 Task: Search one way flight ticket for 2 adults, 4 children and 1 infant on lap in business from Del Rio: Del Rio International Airport to Springfield: Abraham Lincoln Capital Airport on 5-2-2023. Choice of flights is JetBlue. Number of bags: 8 checked bags. Price is upto 60000. Outbound departure time preference is 20:30.
Action: Mouse moved to (404, 165)
Screenshot: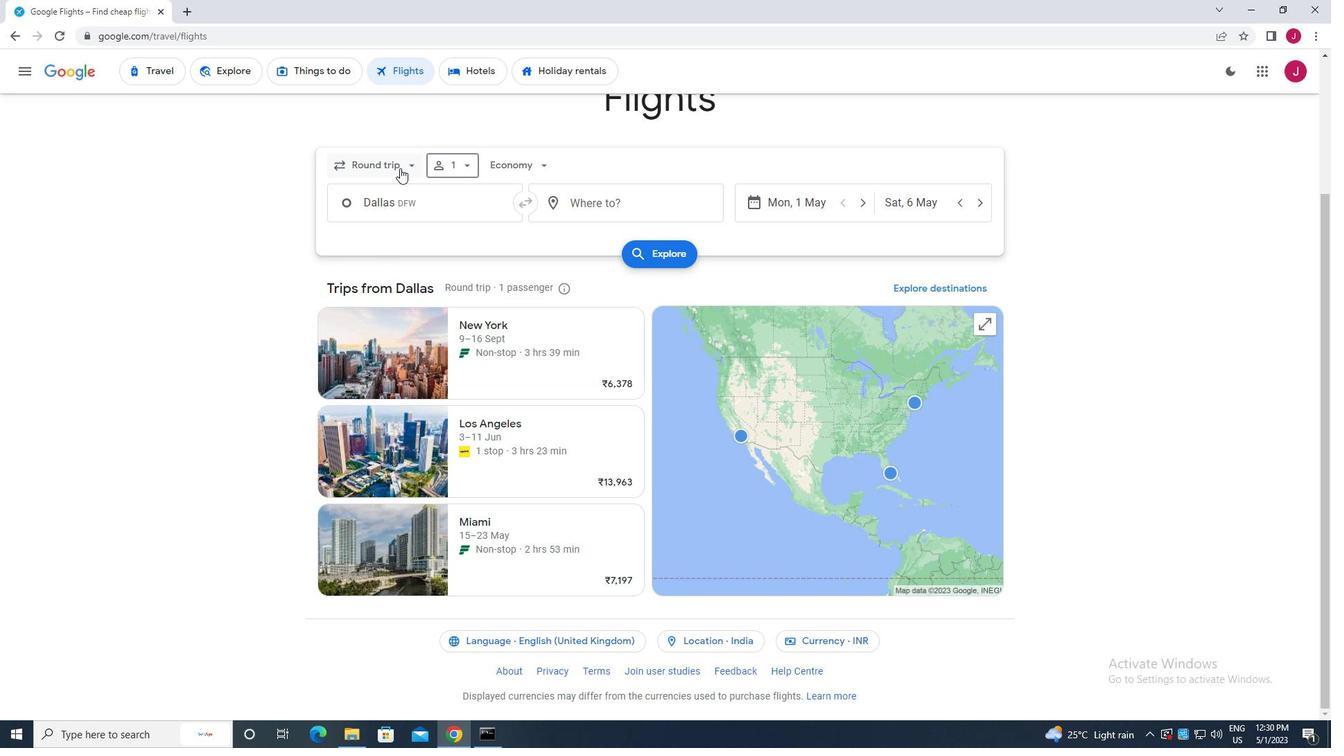 
Action: Mouse pressed left at (404, 165)
Screenshot: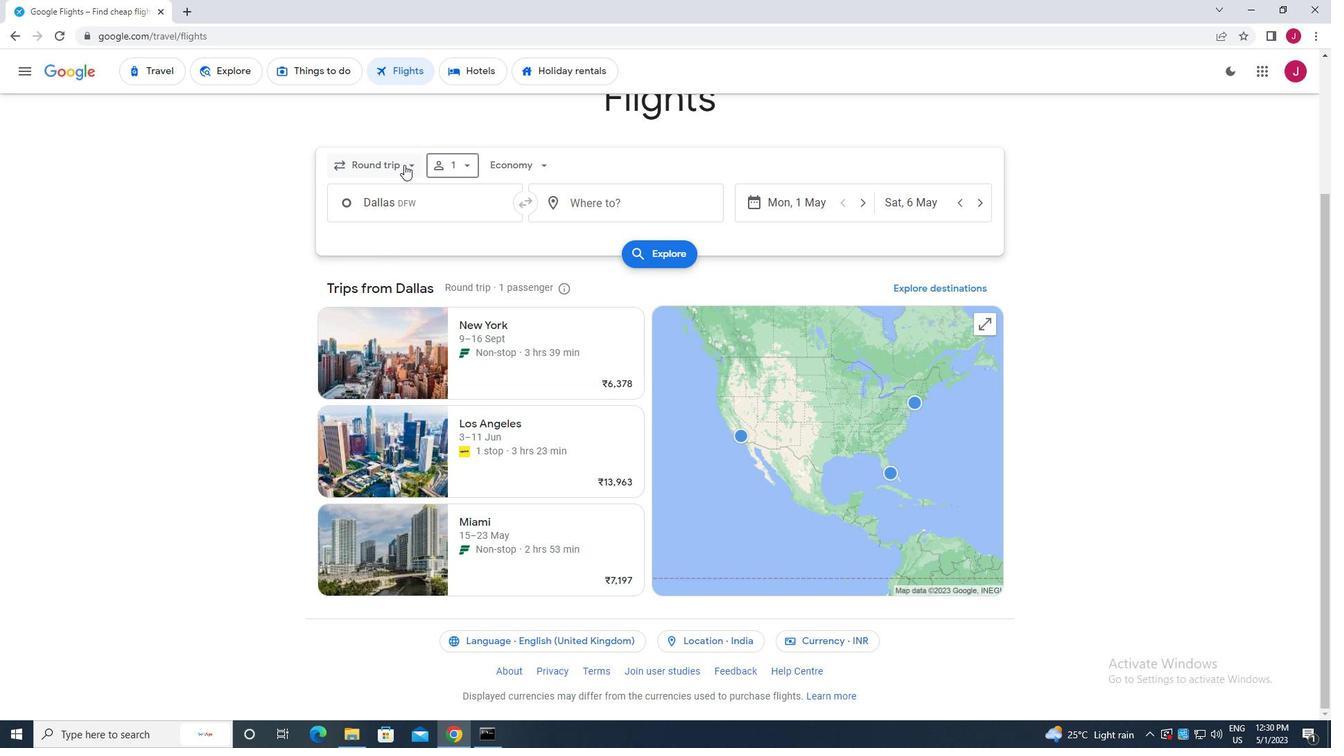 
Action: Mouse moved to (390, 226)
Screenshot: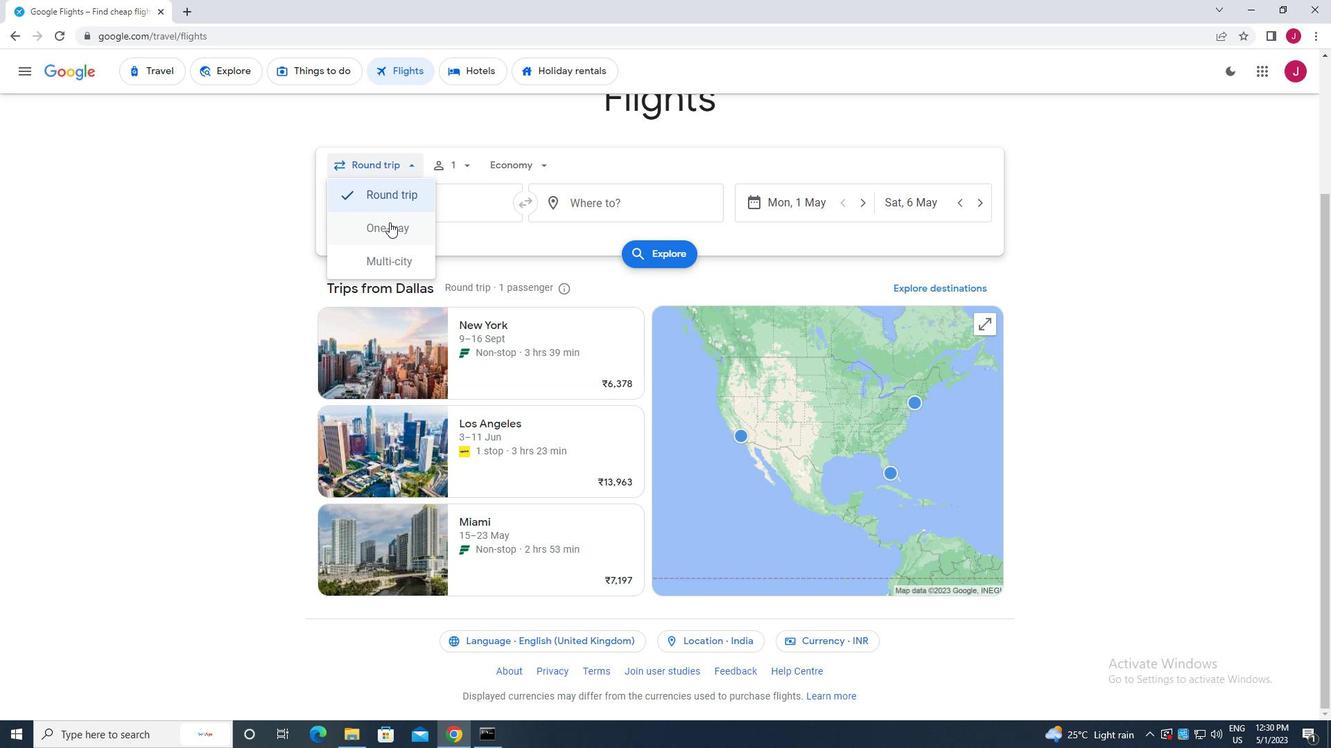 
Action: Mouse pressed left at (390, 226)
Screenshot: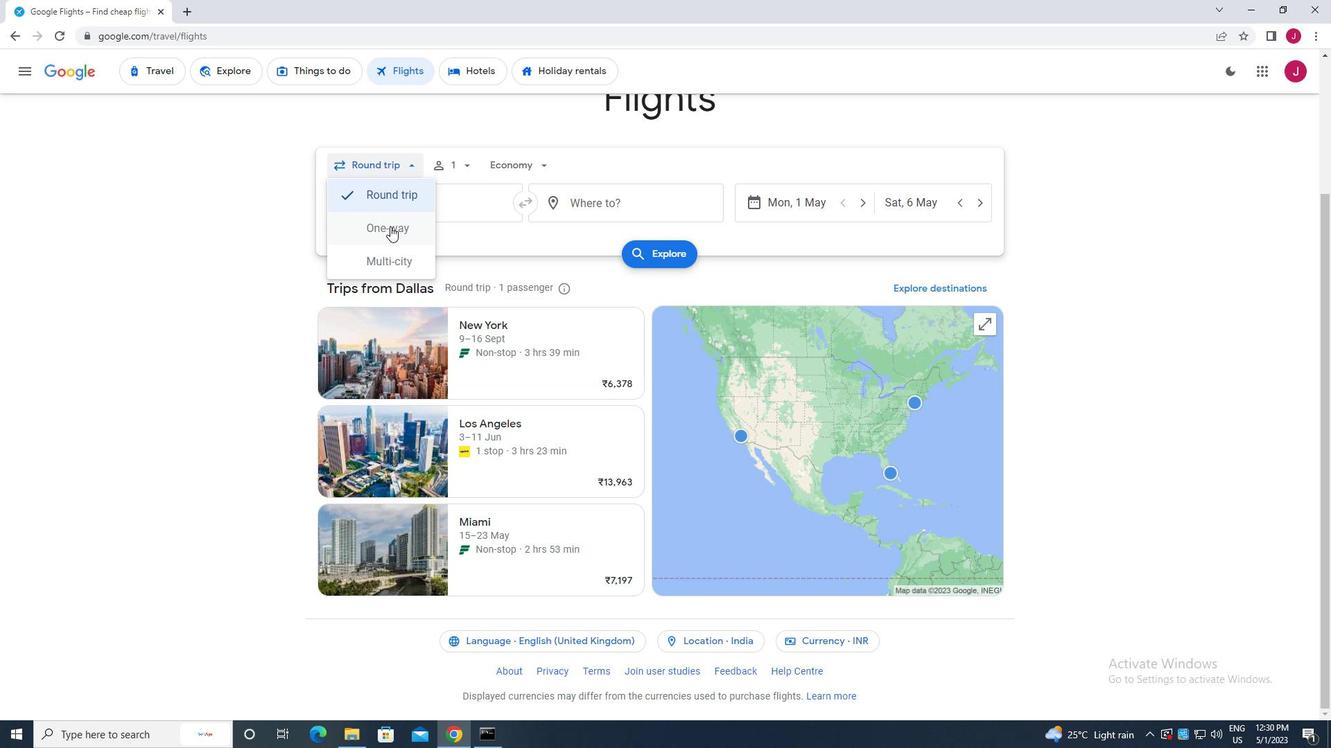 
Action: Mouse moved to (463, 165)
Screenshot: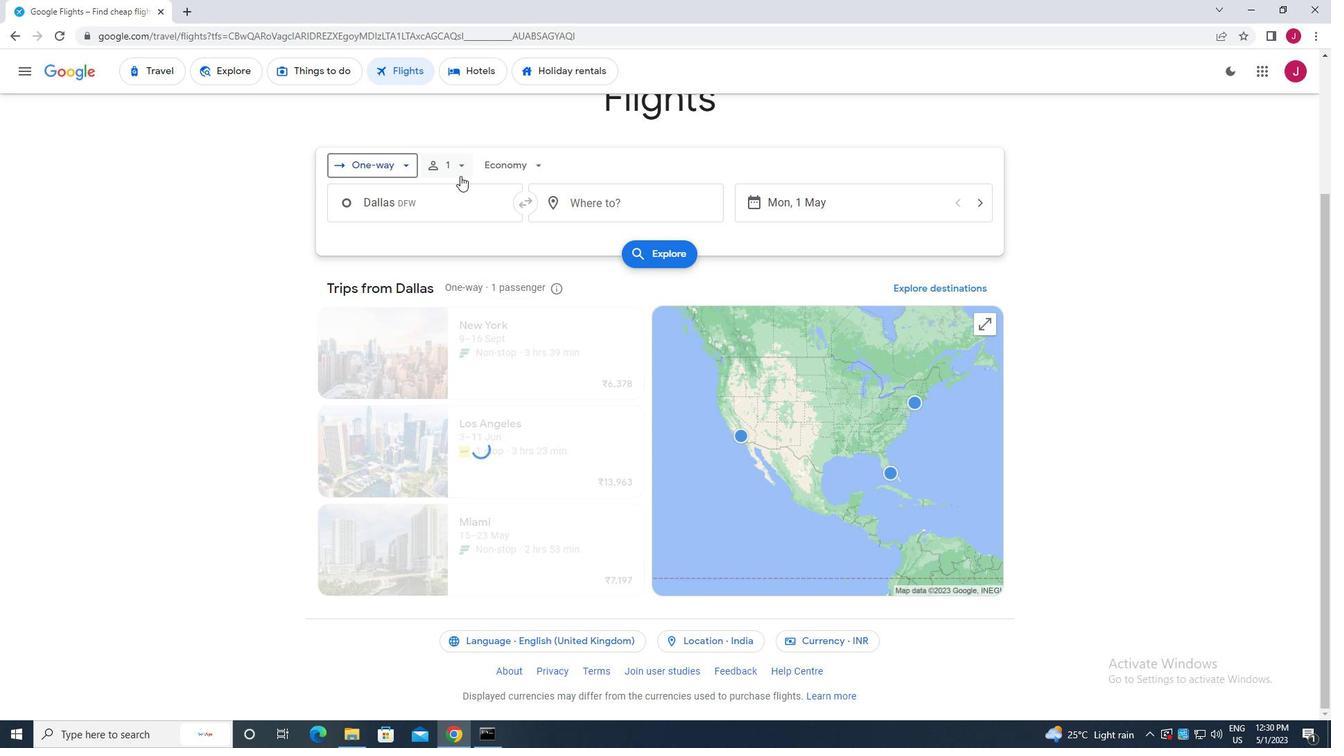 
Action: Mouse pressed left at (463, 165)
Screenshot: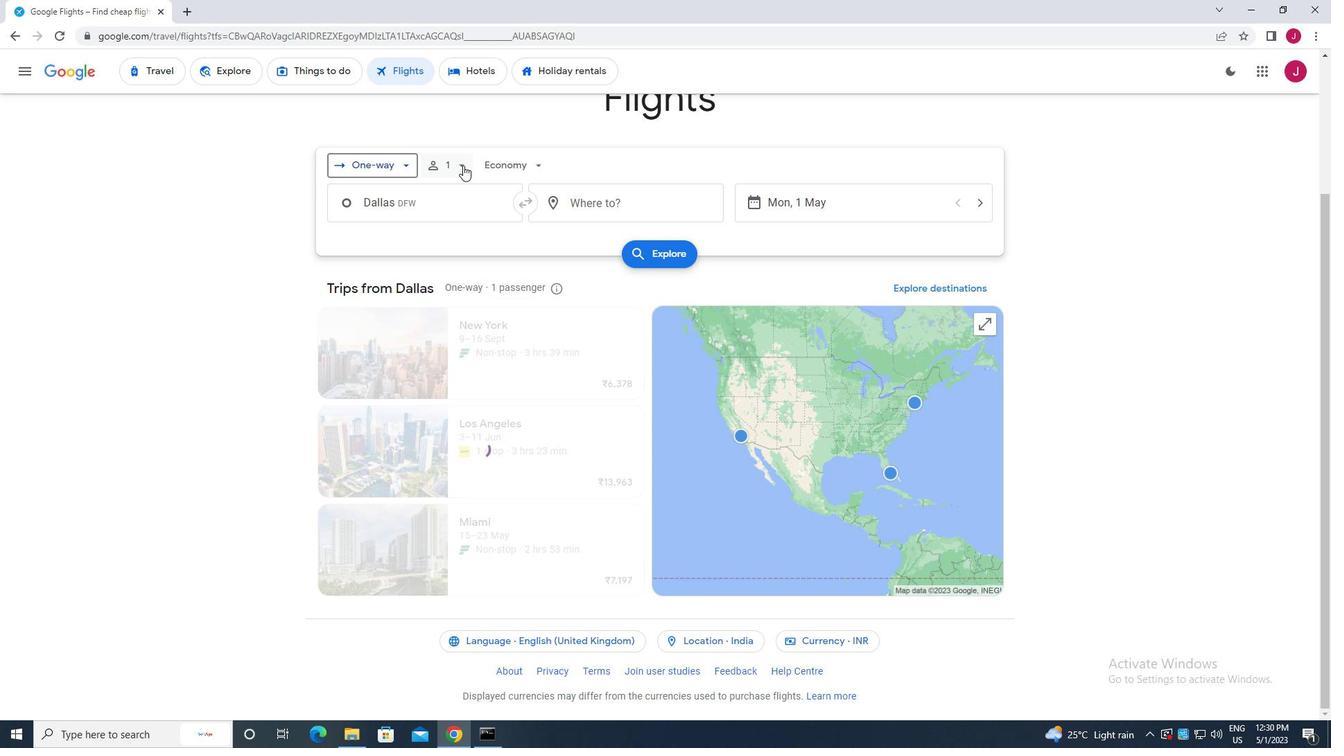 
Action: Mouse moved to (565, 200)
Screenshot: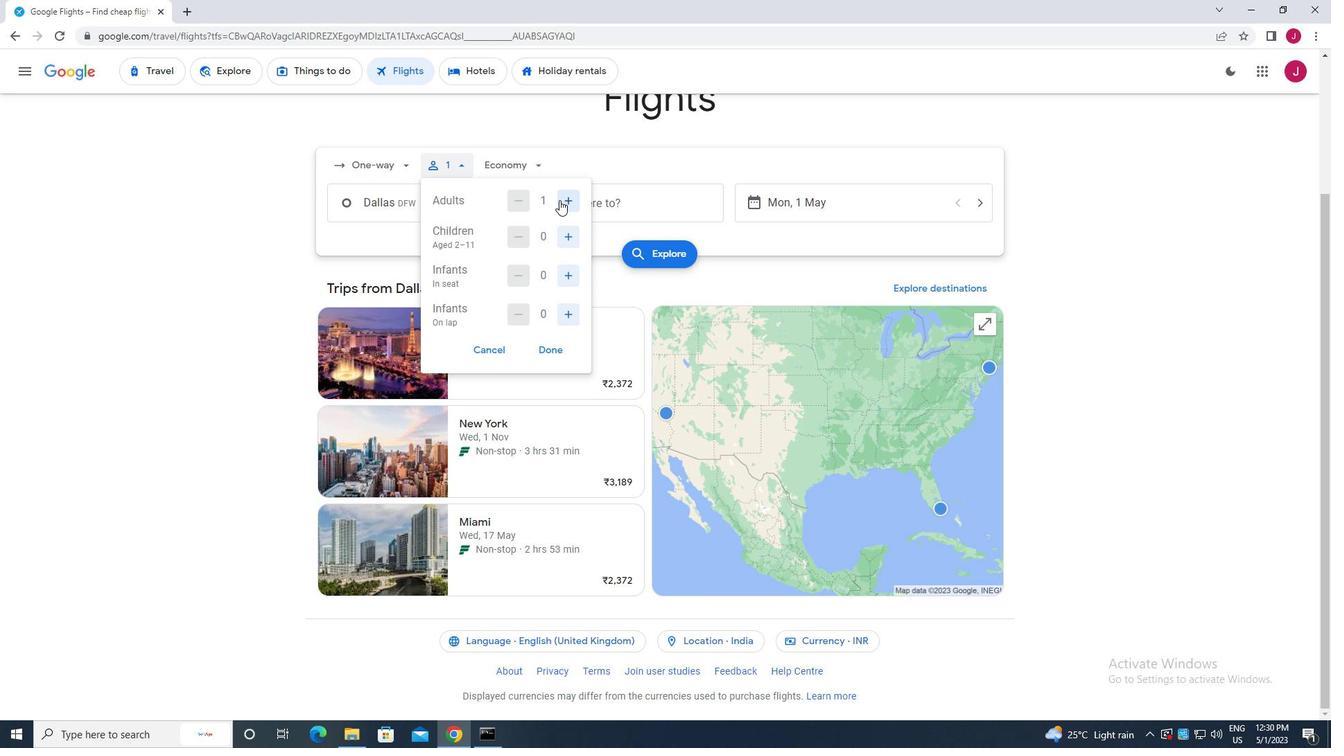 
Action: Mouse pressed left at (565, 200)
Screenshot: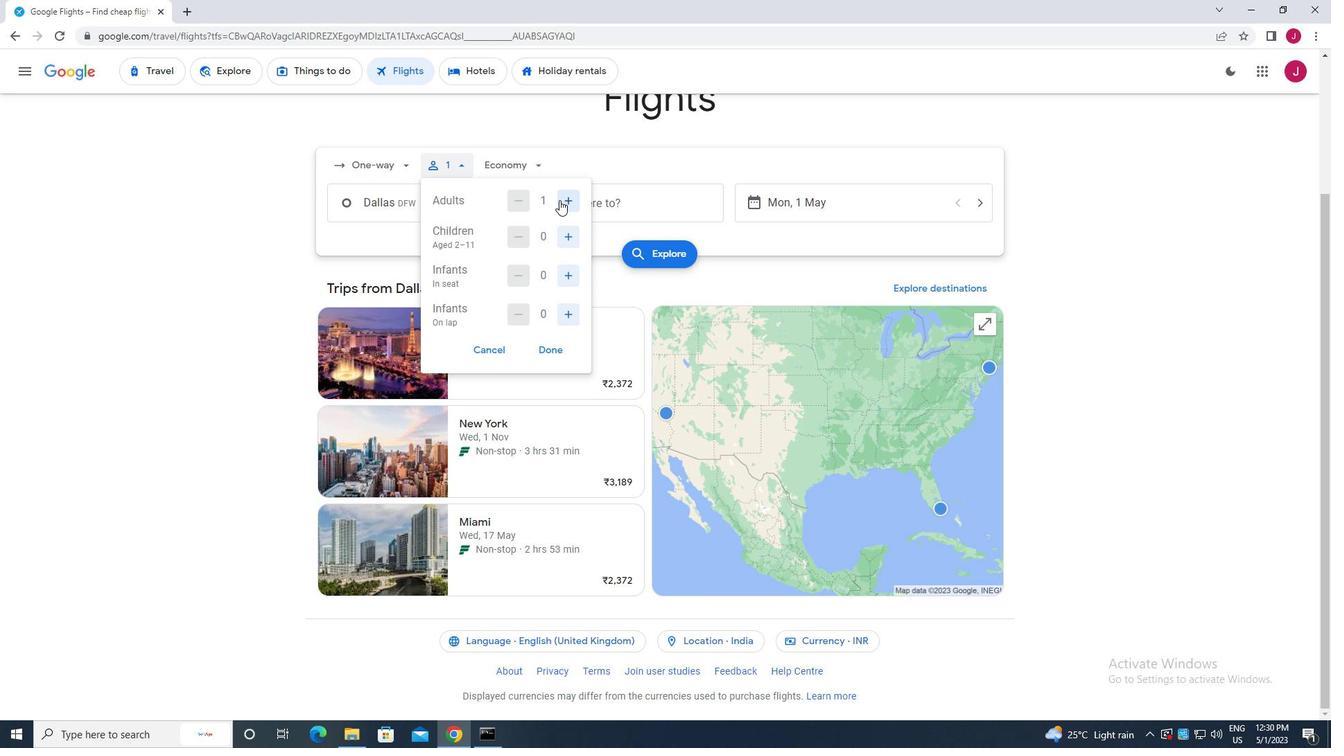 
Action: Mouse moved to (567, 237)
Screenshot: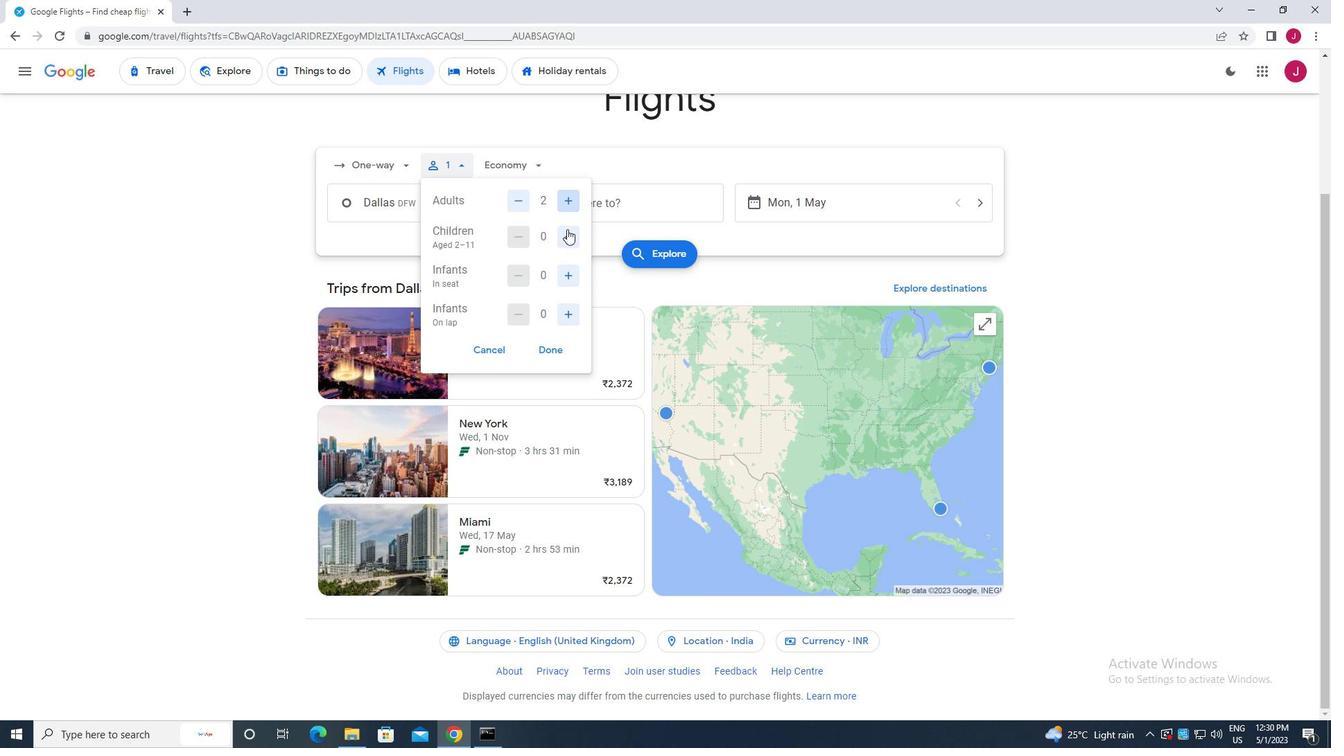
Action: Mouse pressed left at (567, 237)
Screenshot: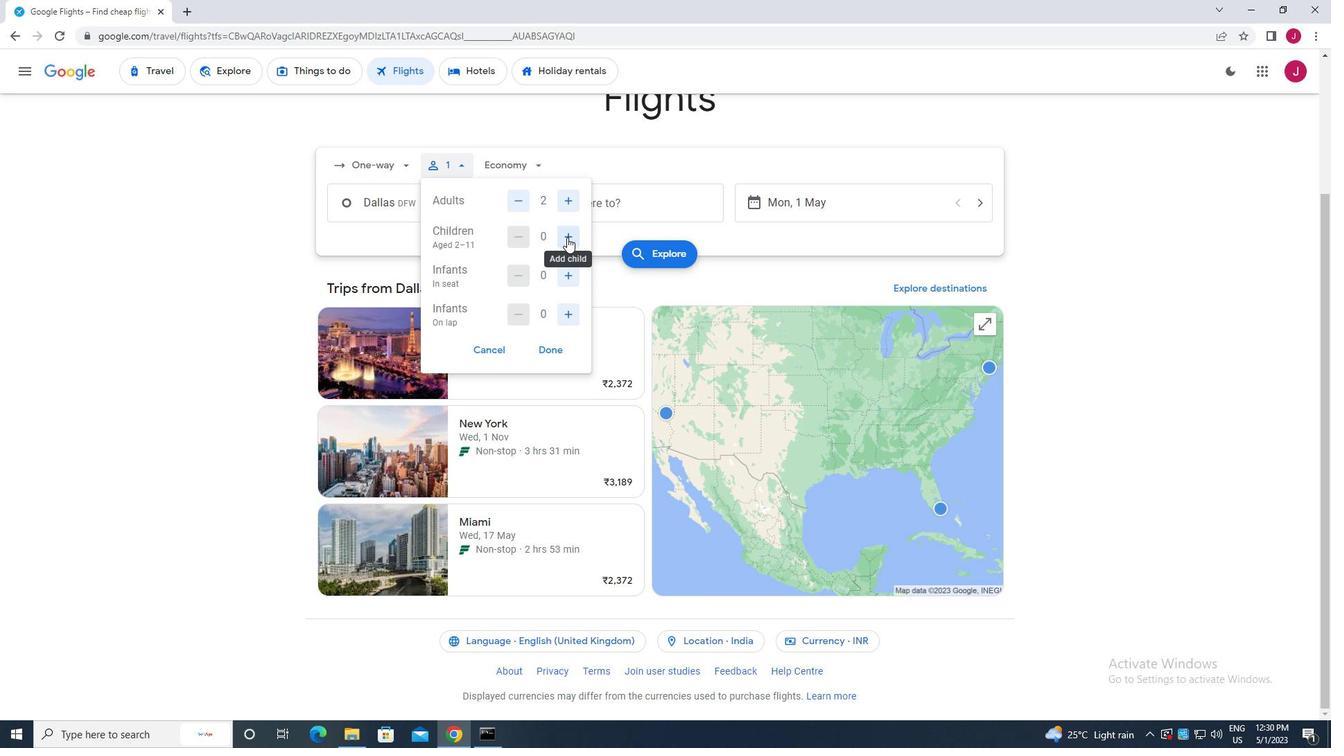 
Action: Mouse pressed left at (567, 237)
Screenshot: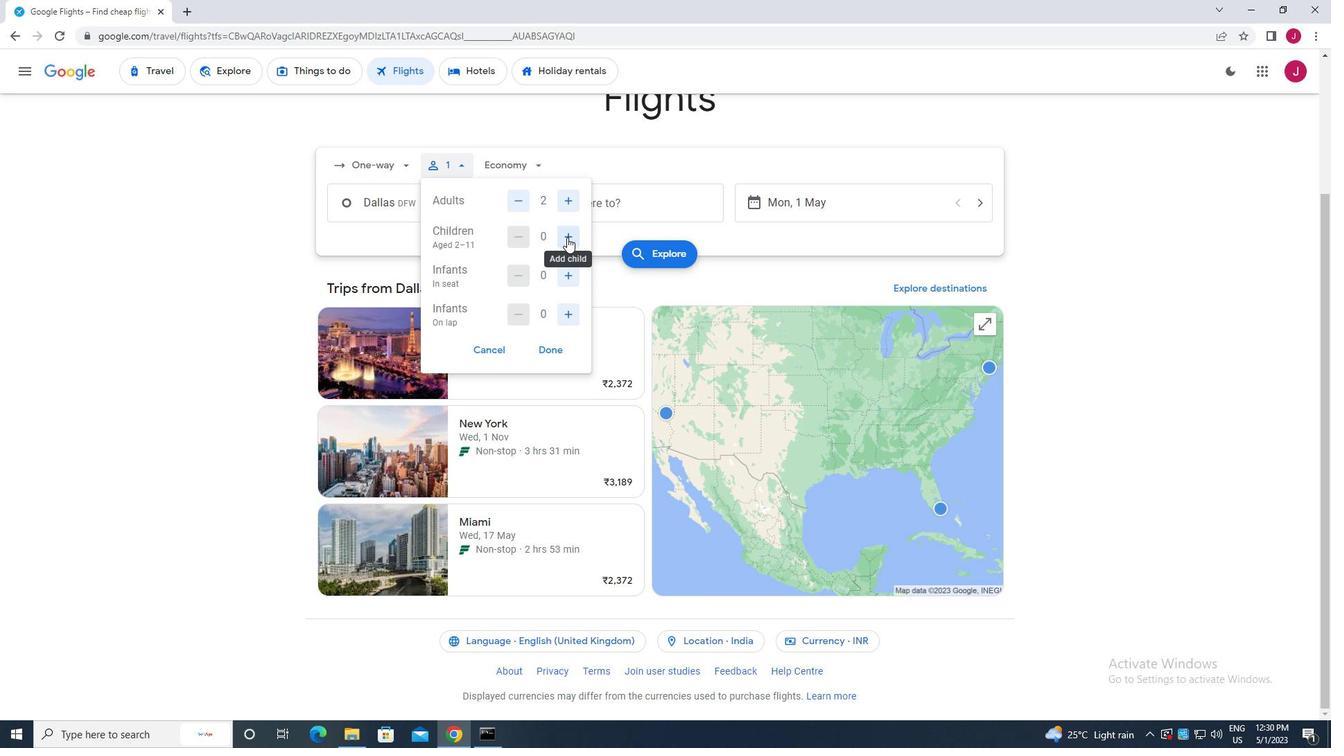 
Action: Mouse pressed left at (567, 237)
Screenshot: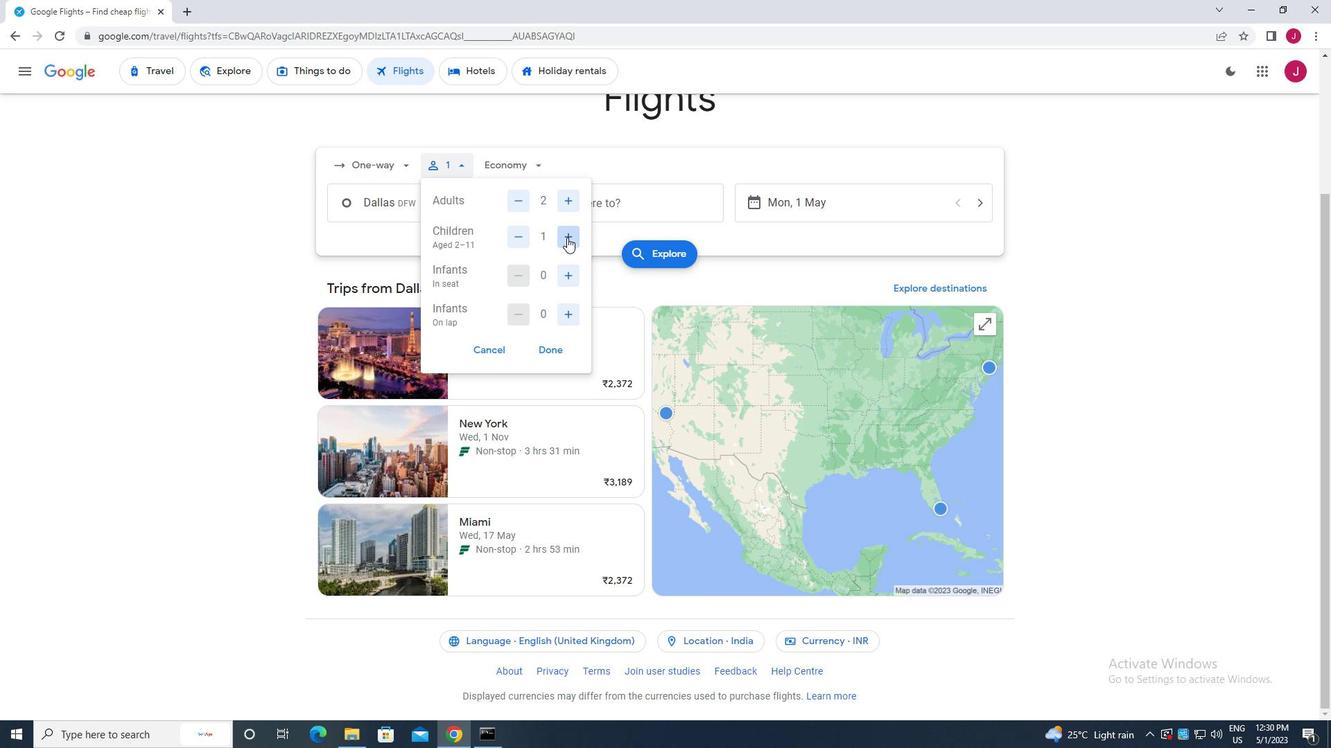 
Action: Mouse pressed left at (567, 237)
Screenshot: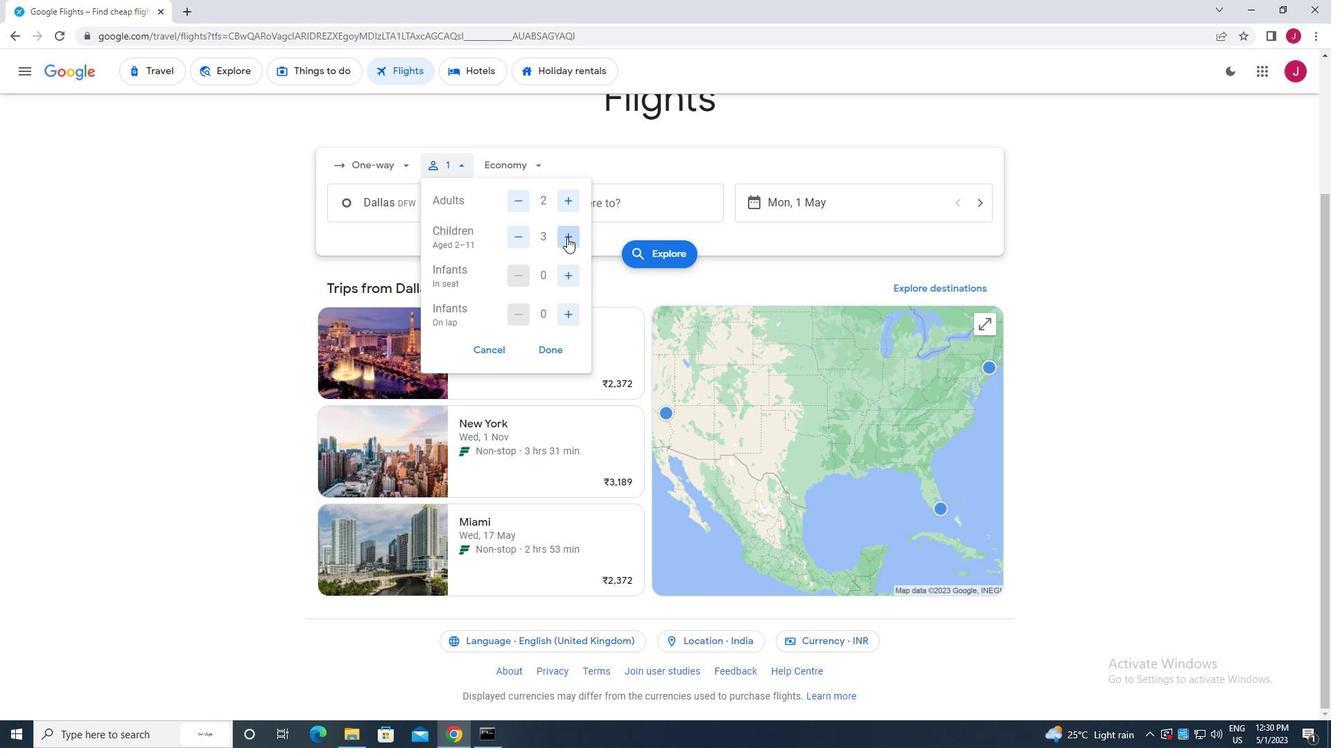 
Action: Mouse moved to (567, 276)
Screenshot: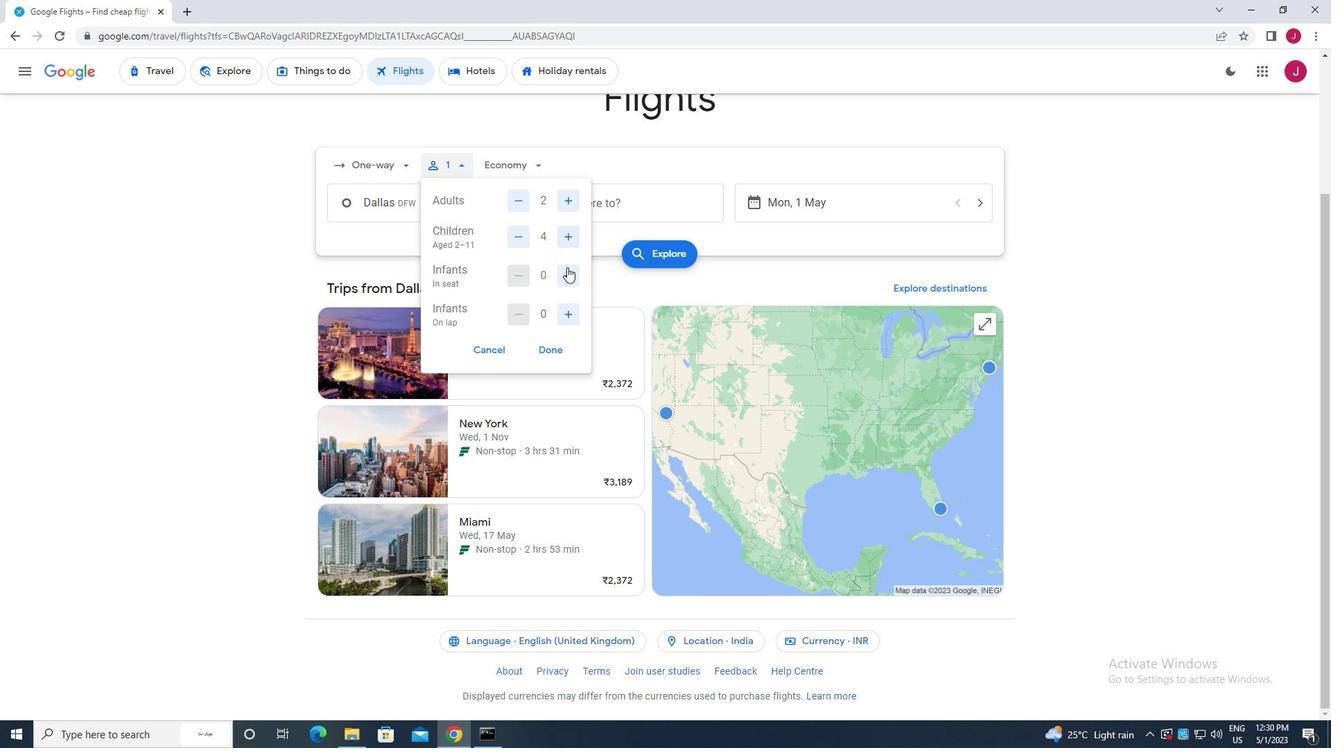 
Action: Mouse pressed left at (567, 276)
Screenshot: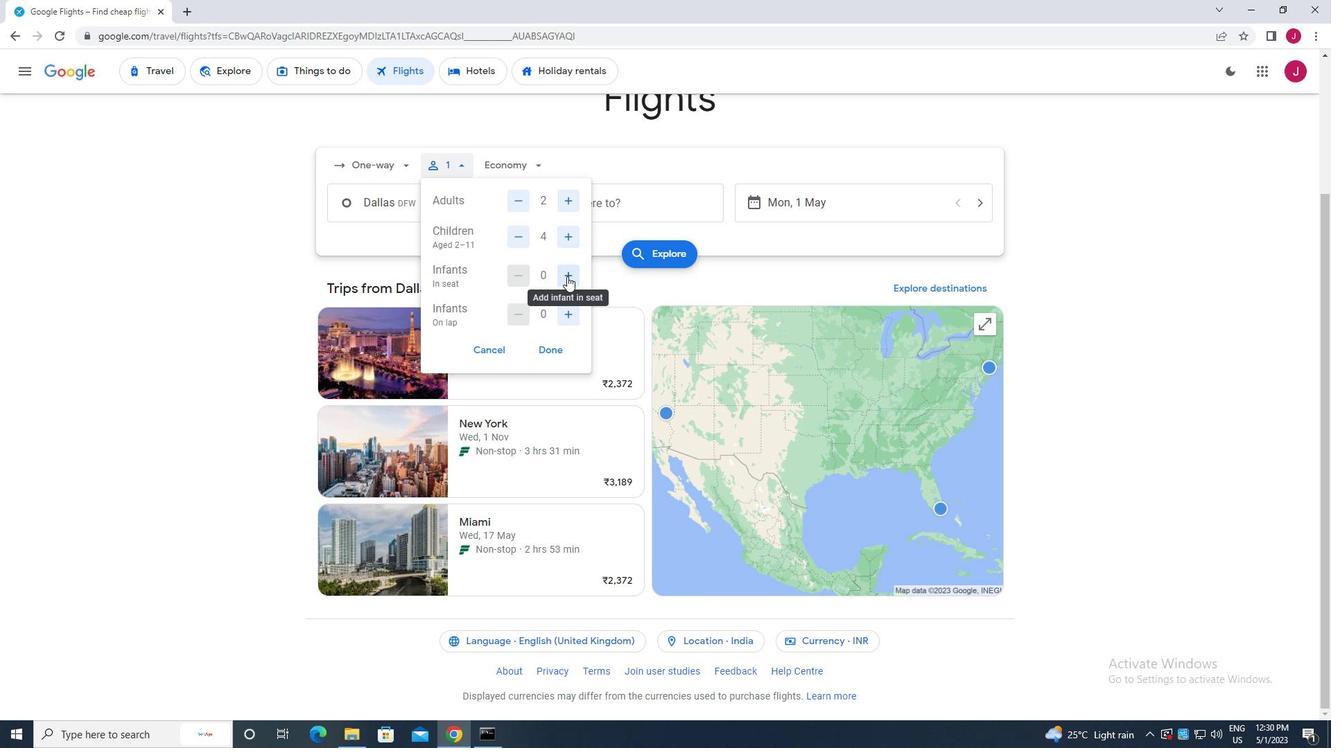 
Action: Mouse moved to (522, 273)
Screenshot: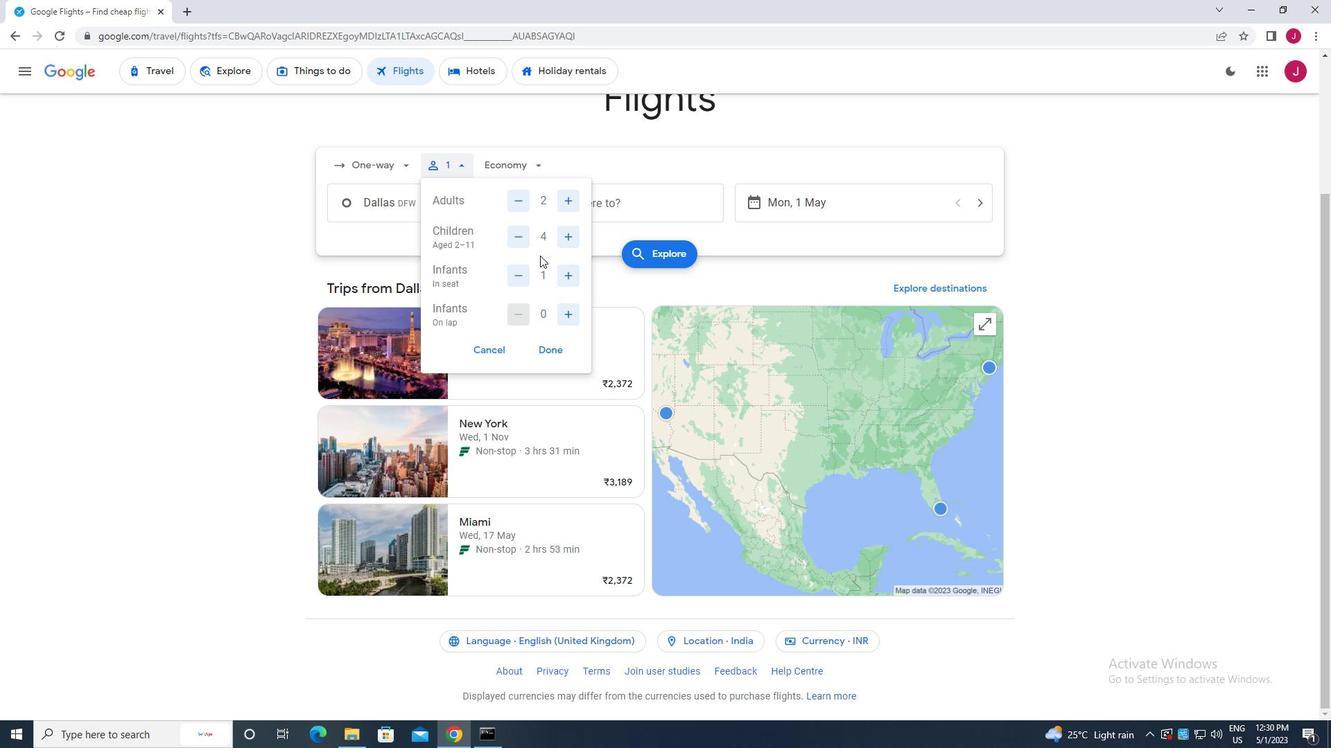 
Action: Mouse pressed left at (522, 273)
Screenshot: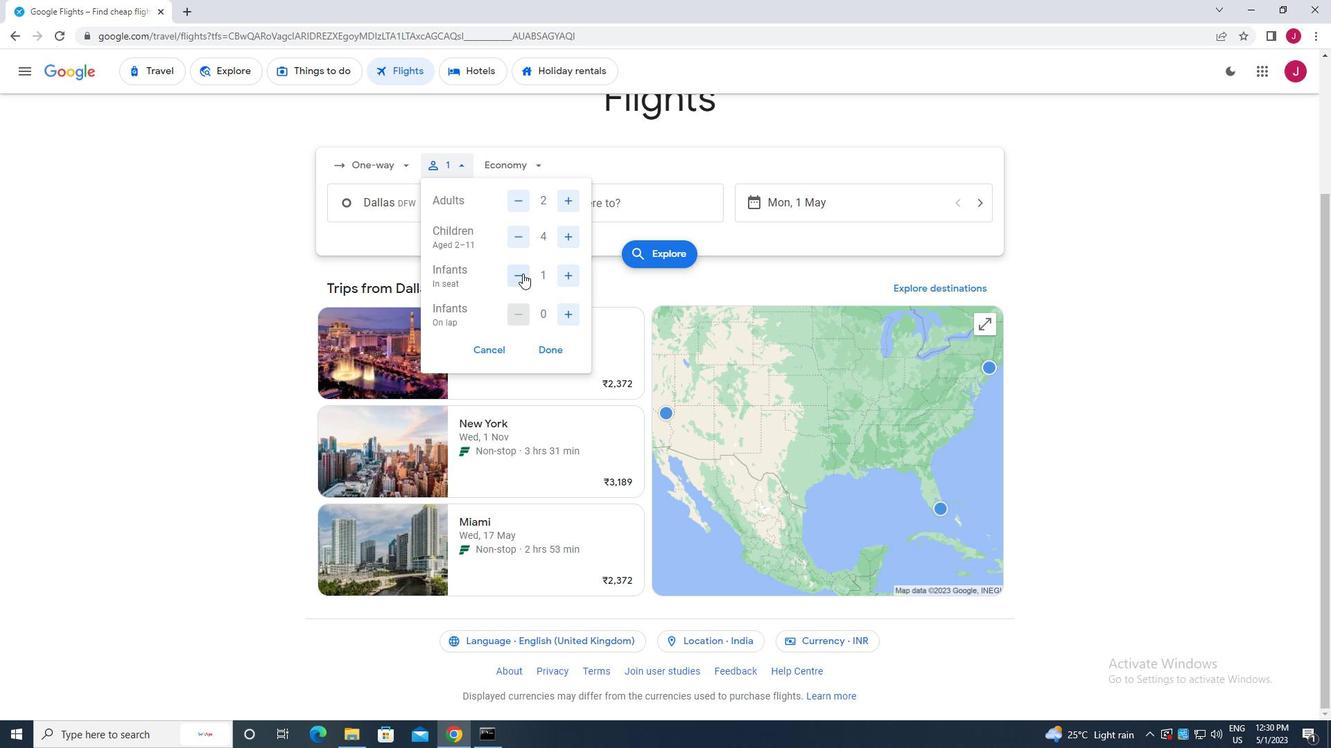 
Action: Mouse moved to (565, 314)
Screenshot: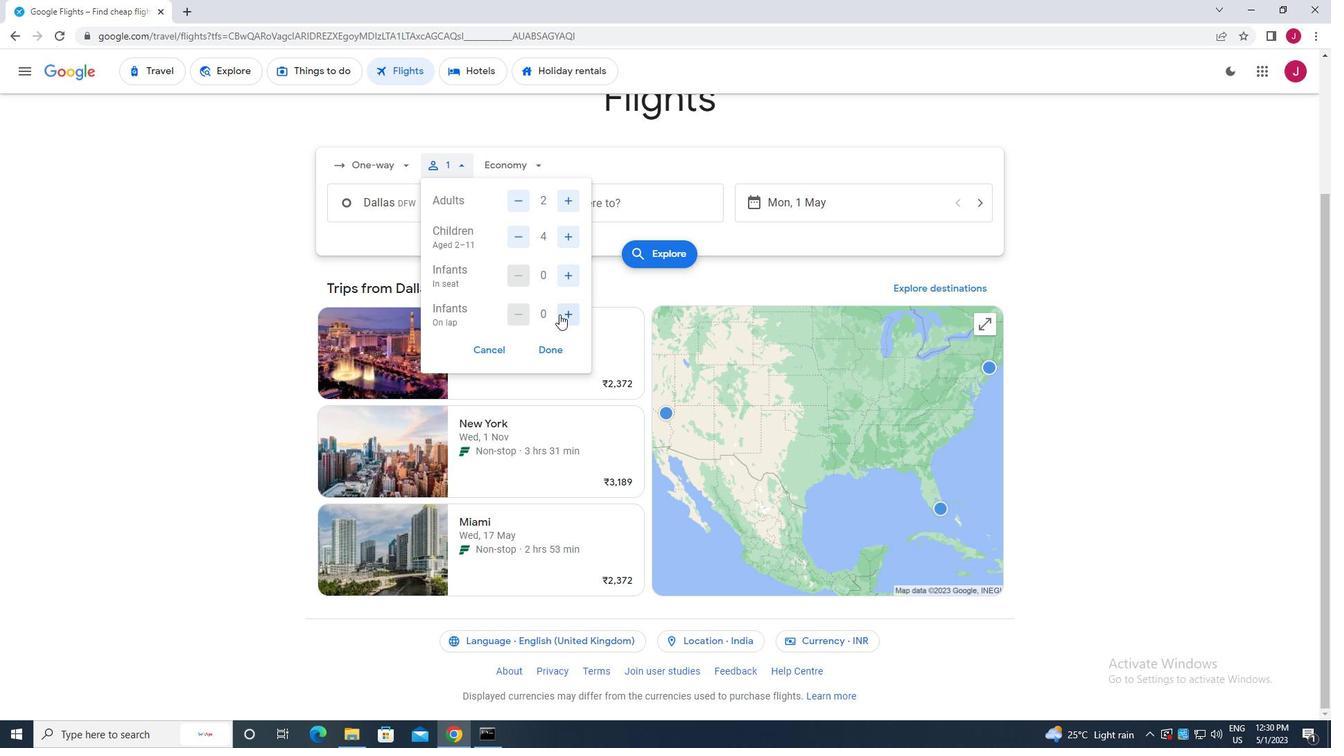 
Action: Mouse pressed left at (565, 314)
Screenshot: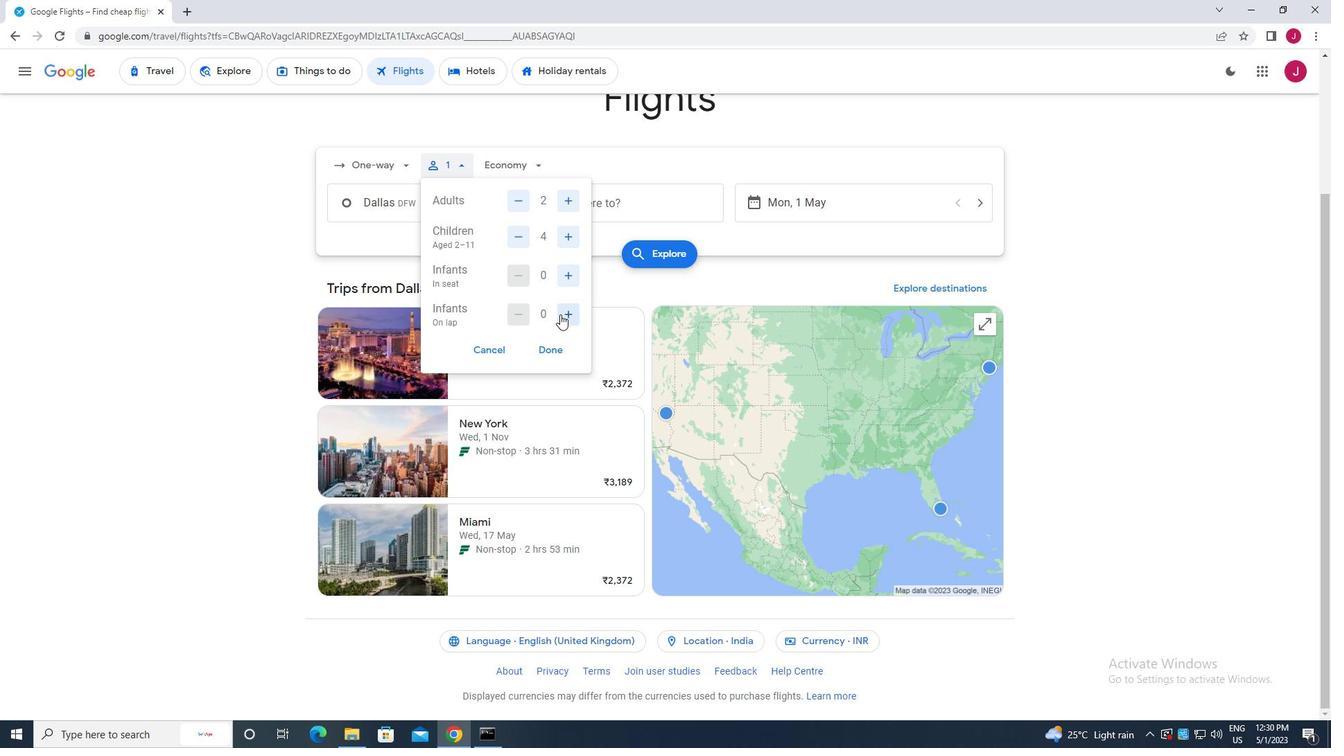 
Action: Mouse moved to (556, 346)
Screenshot: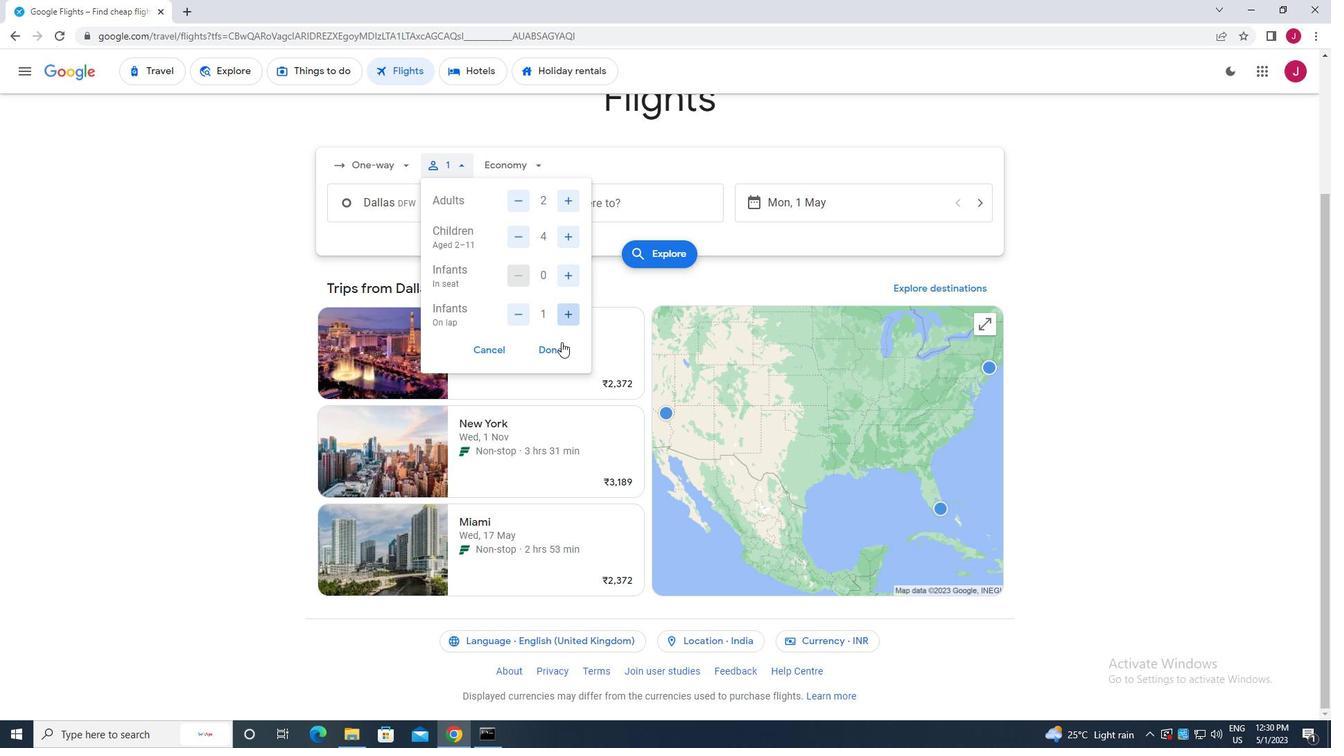 
Action: Mouse pressed left at (556, 346)
Screenshot: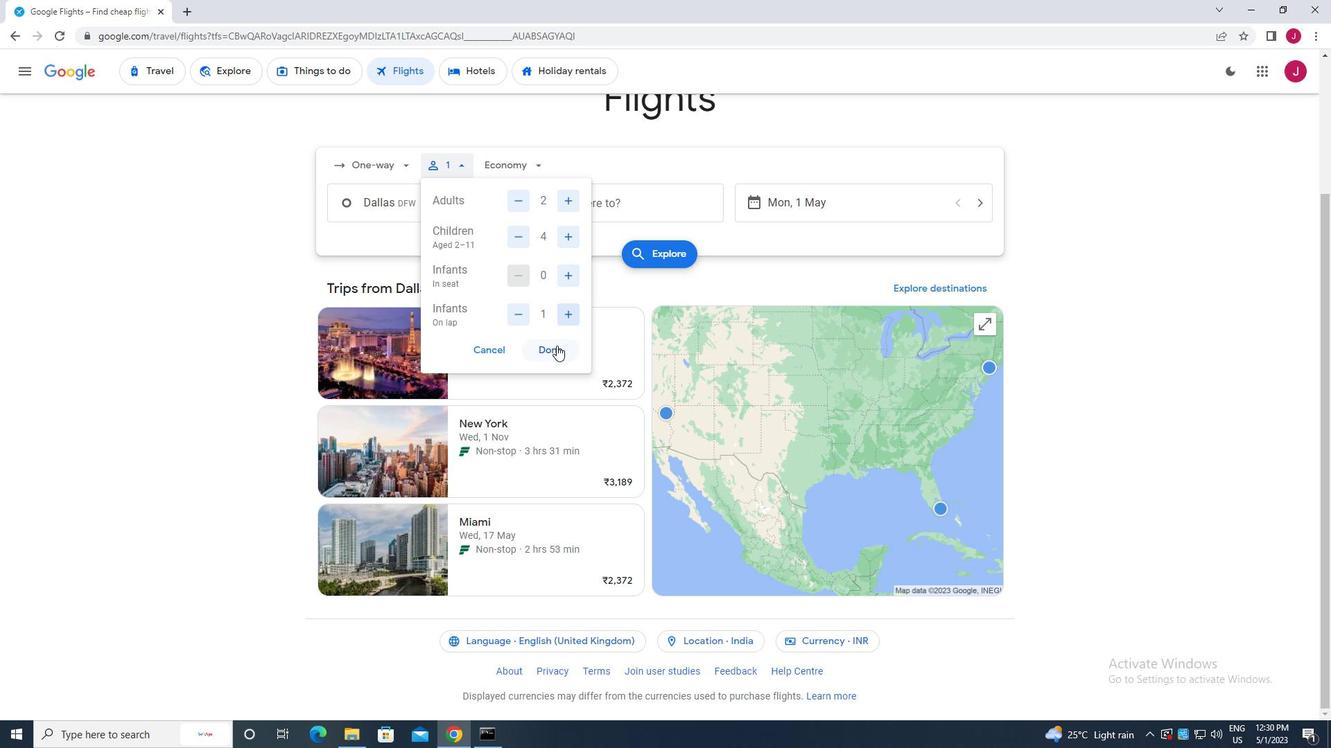
Action: Mouse moved to (538, 165)
Screenshot: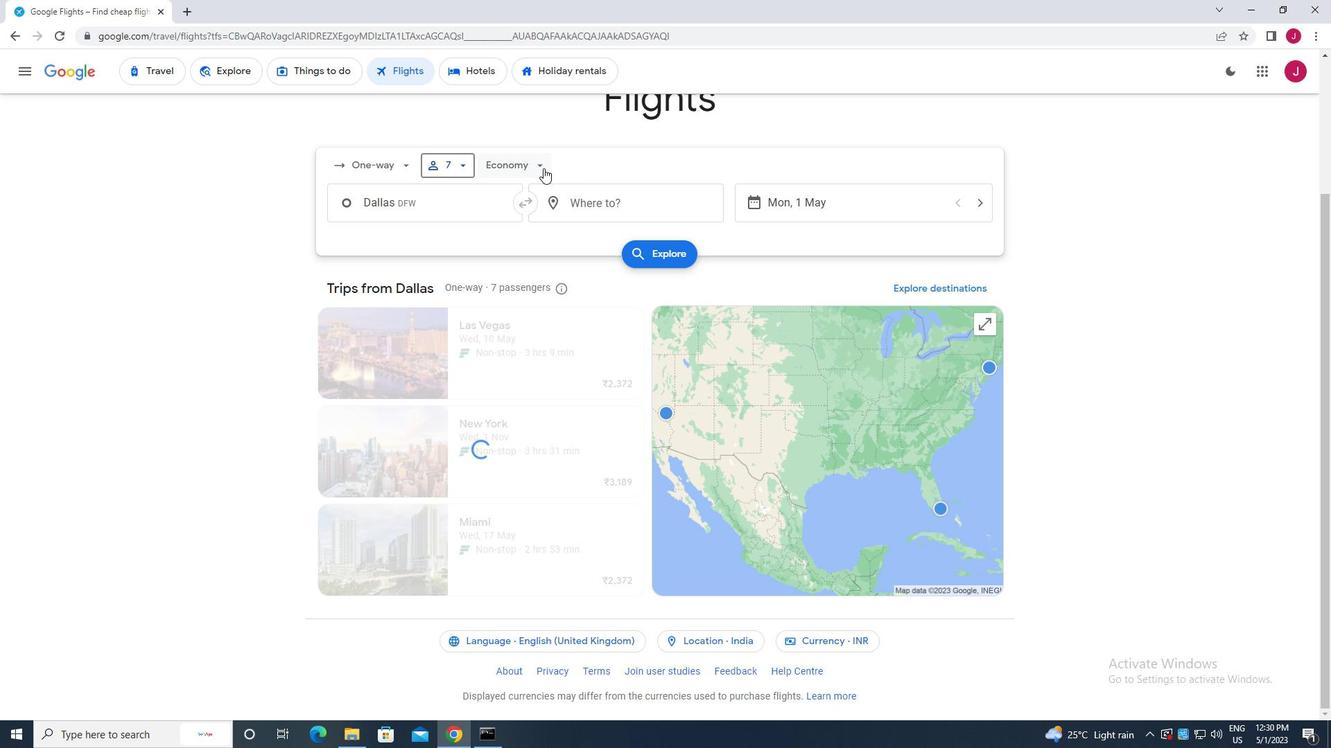
Action: Mouse pressed left at (538, 165)
Screenshot: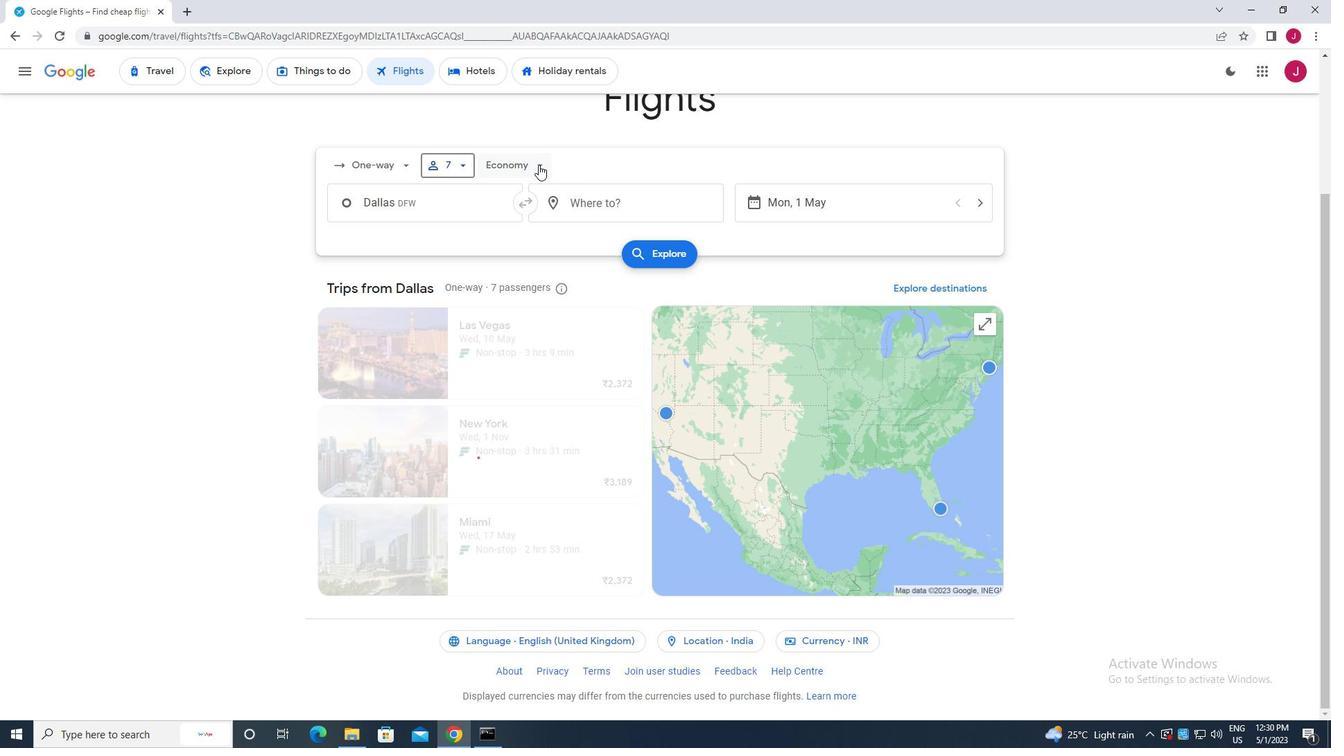 
Action: Mouse moved to (542, 259)
Screenshot: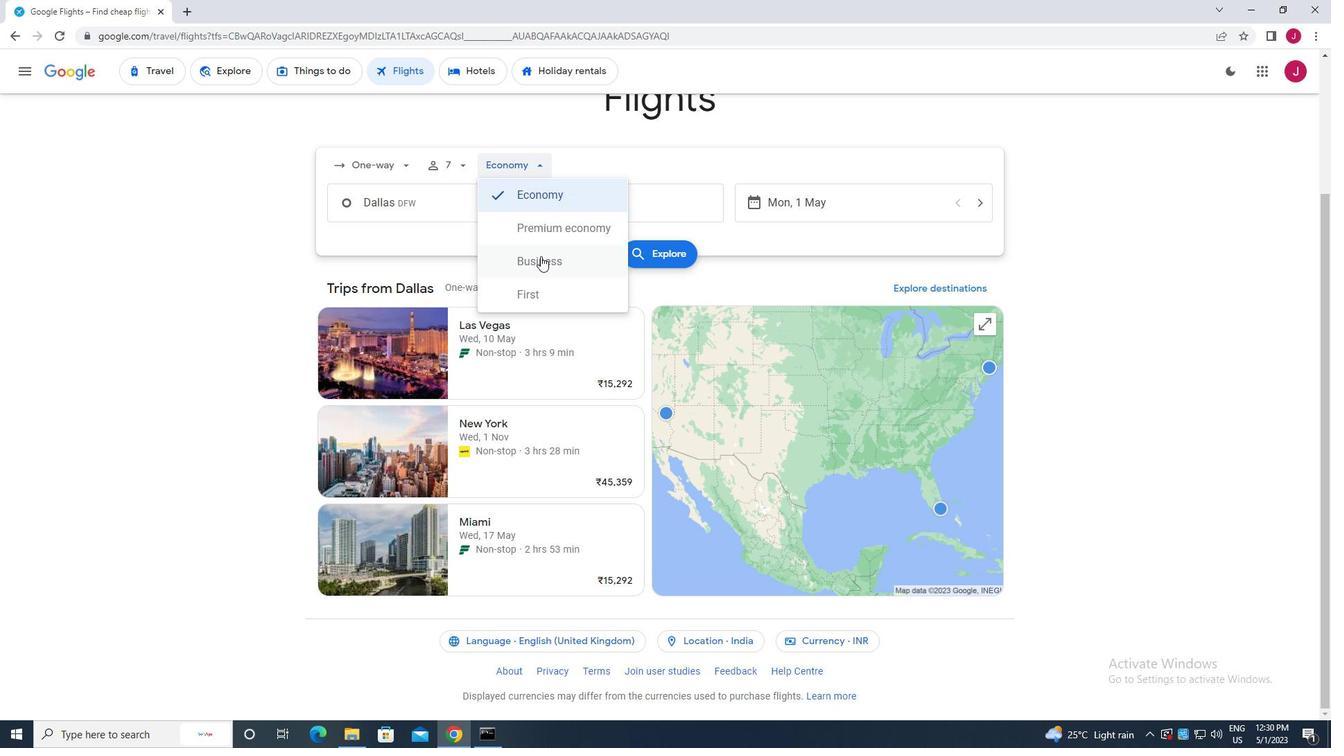 
Action: Mouse pressed left at (542, 259)
Screenshot: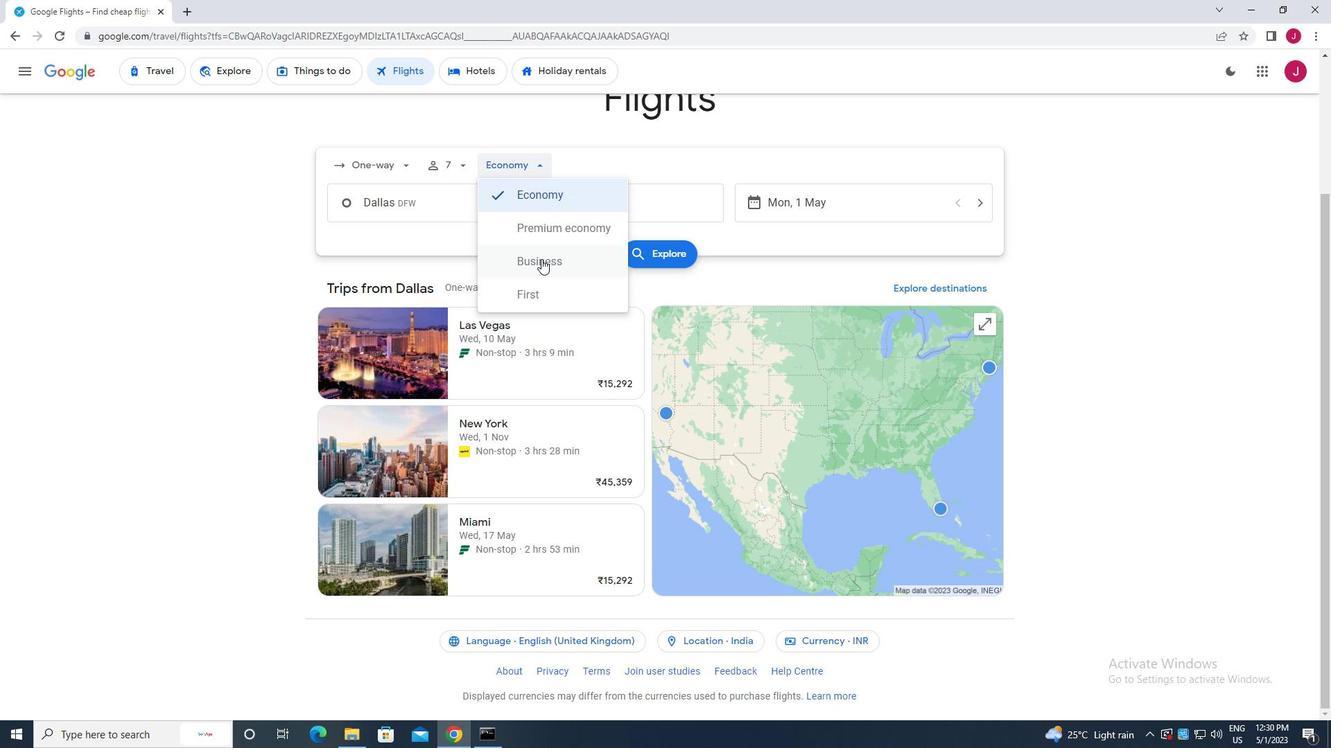 
Action: Mouse moved to (472, 210)
Screenshot: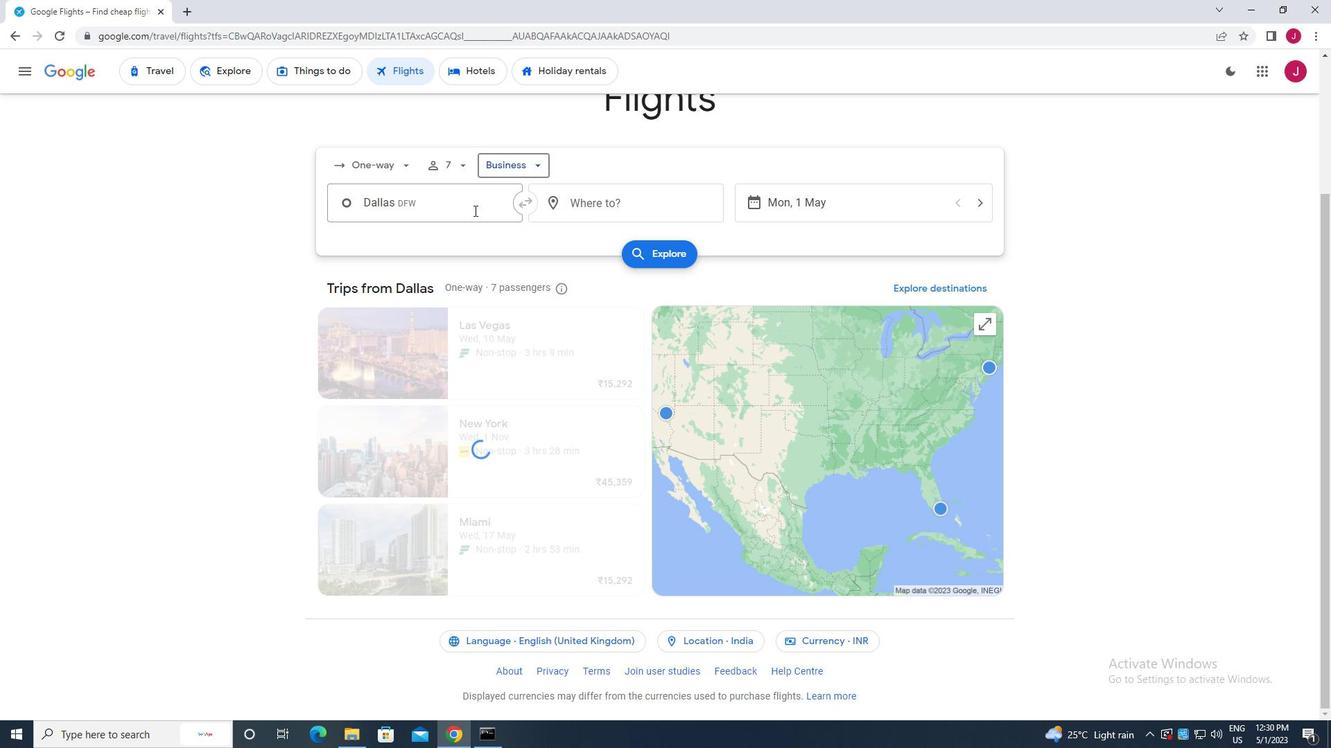 
Action: Mouse pressed left at (472, 210)
Screenshot: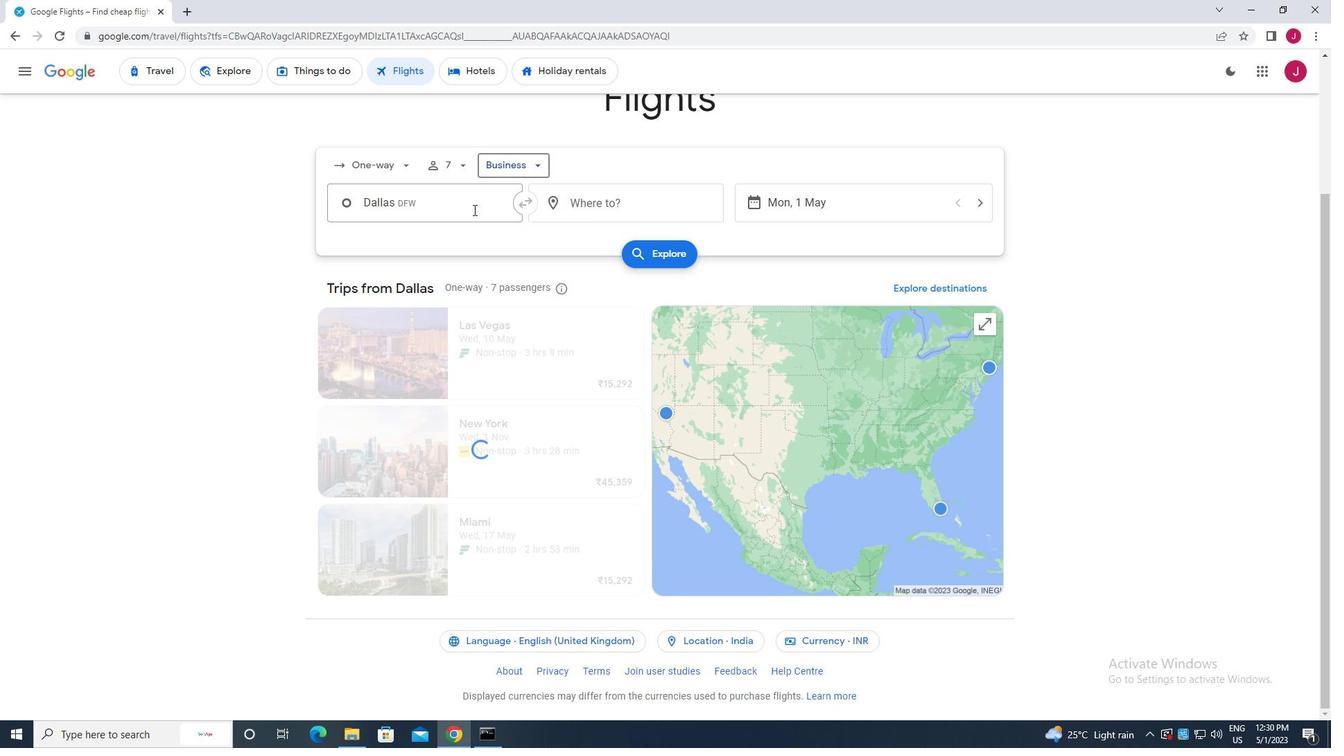 
Action: Key pressed del<Key.space>rio
Screenshot: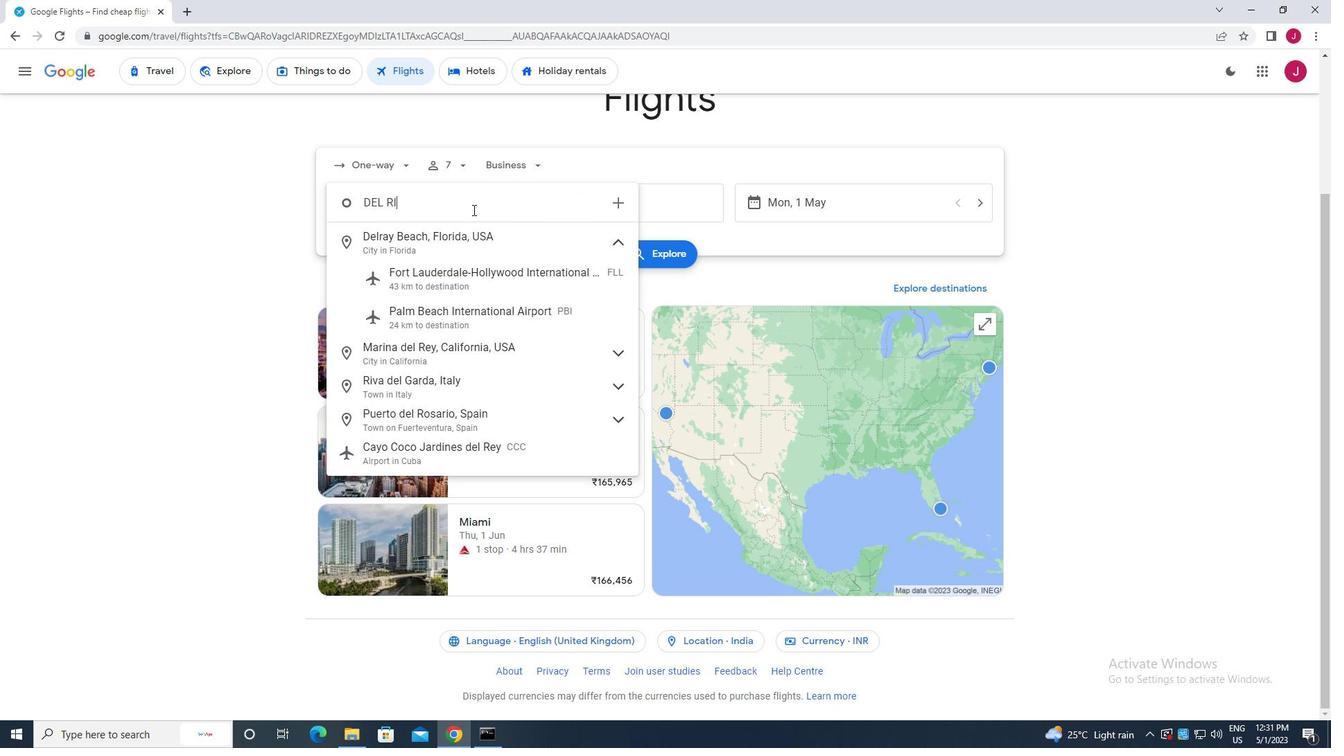 
Action: Mouse moved to (485, 283)
Screenshot: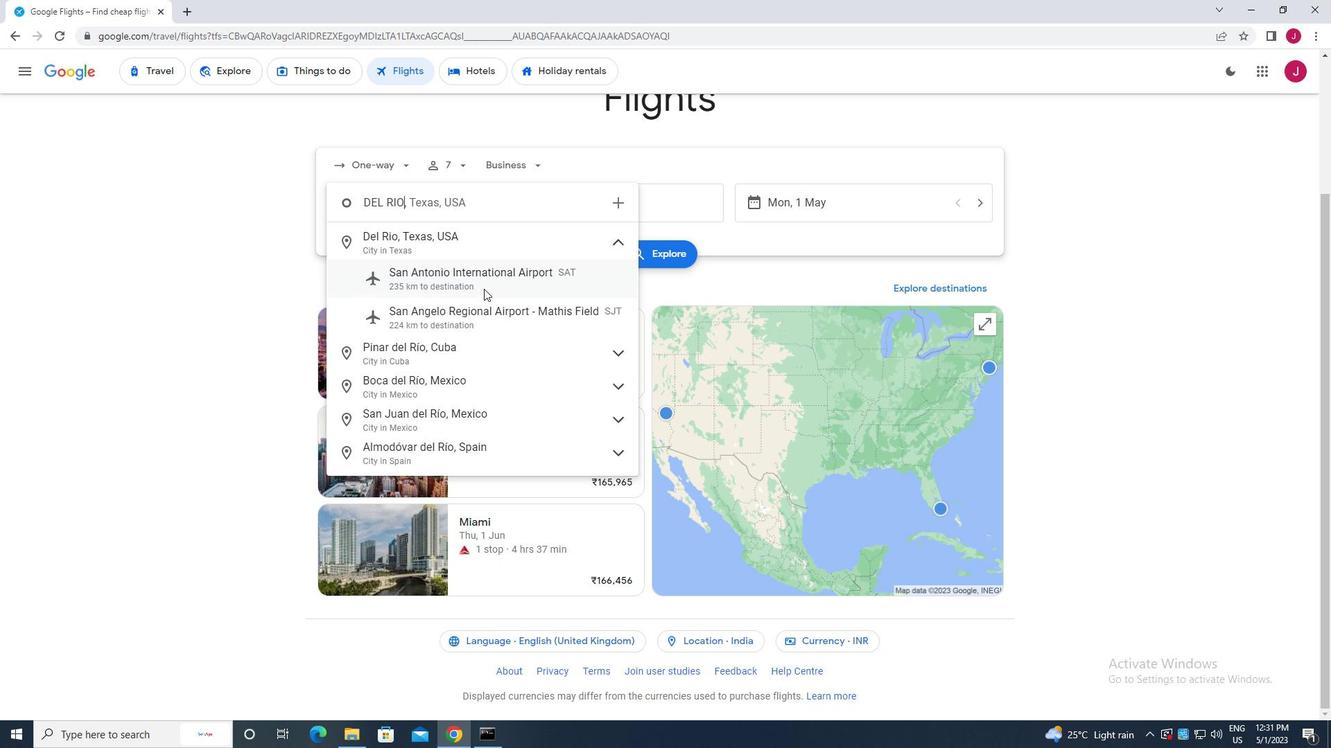 
Action: Mouse pressed left at (485, 283)
Screenshot: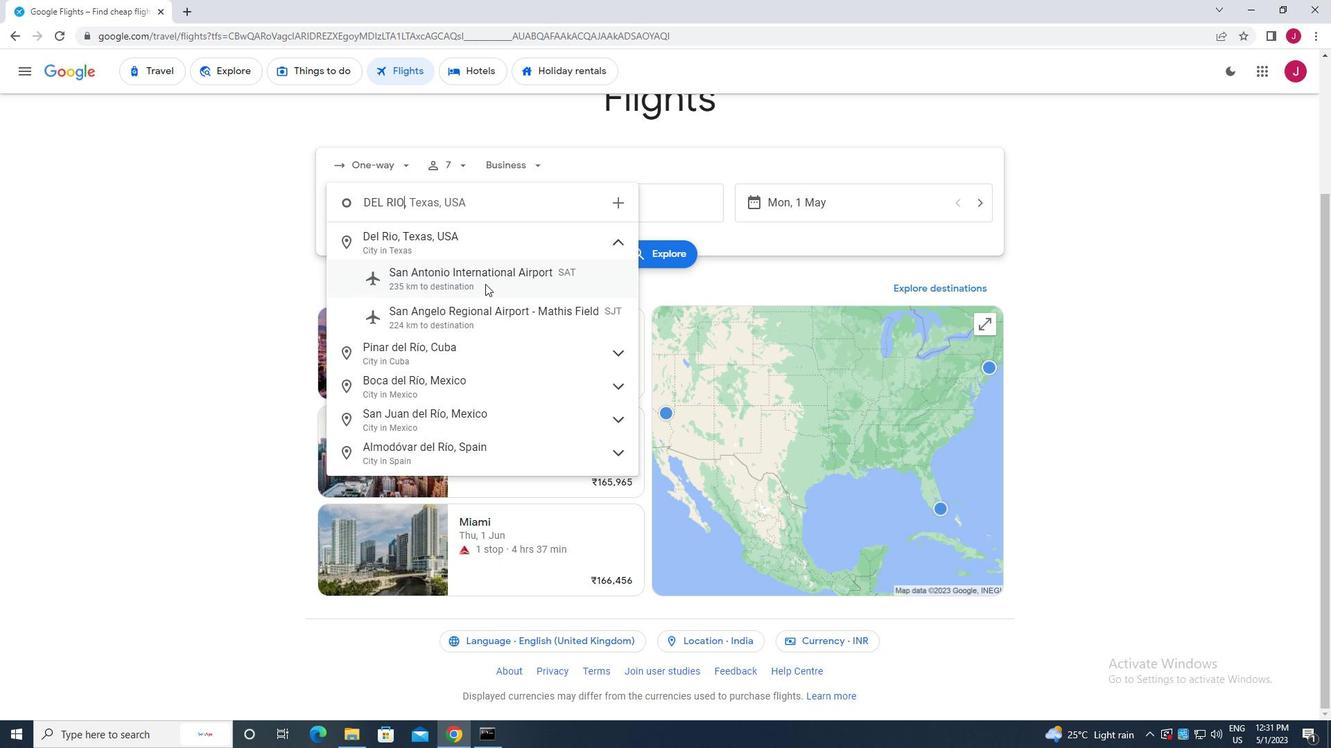 
Action: Mouse moved to (613, 202)
Screenshot: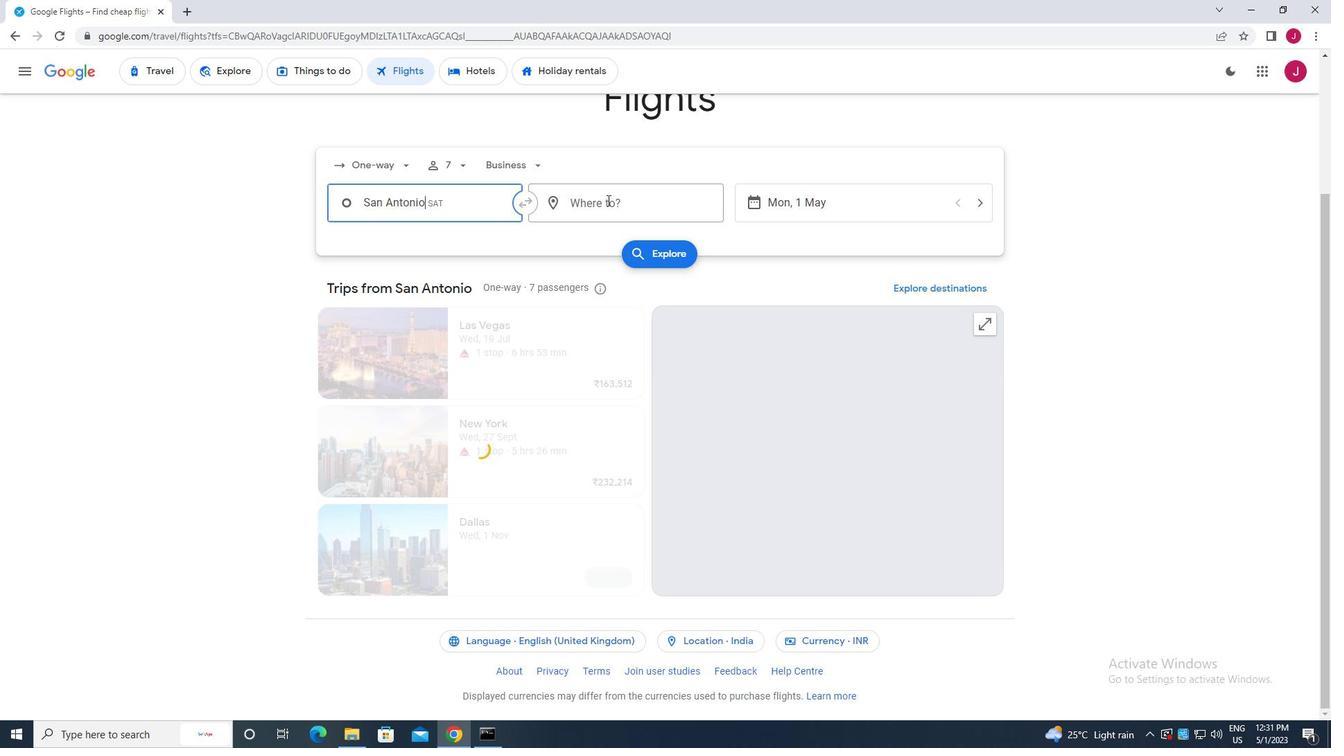 
Action: Mouse pressed left at (613, 202)
Screenshot: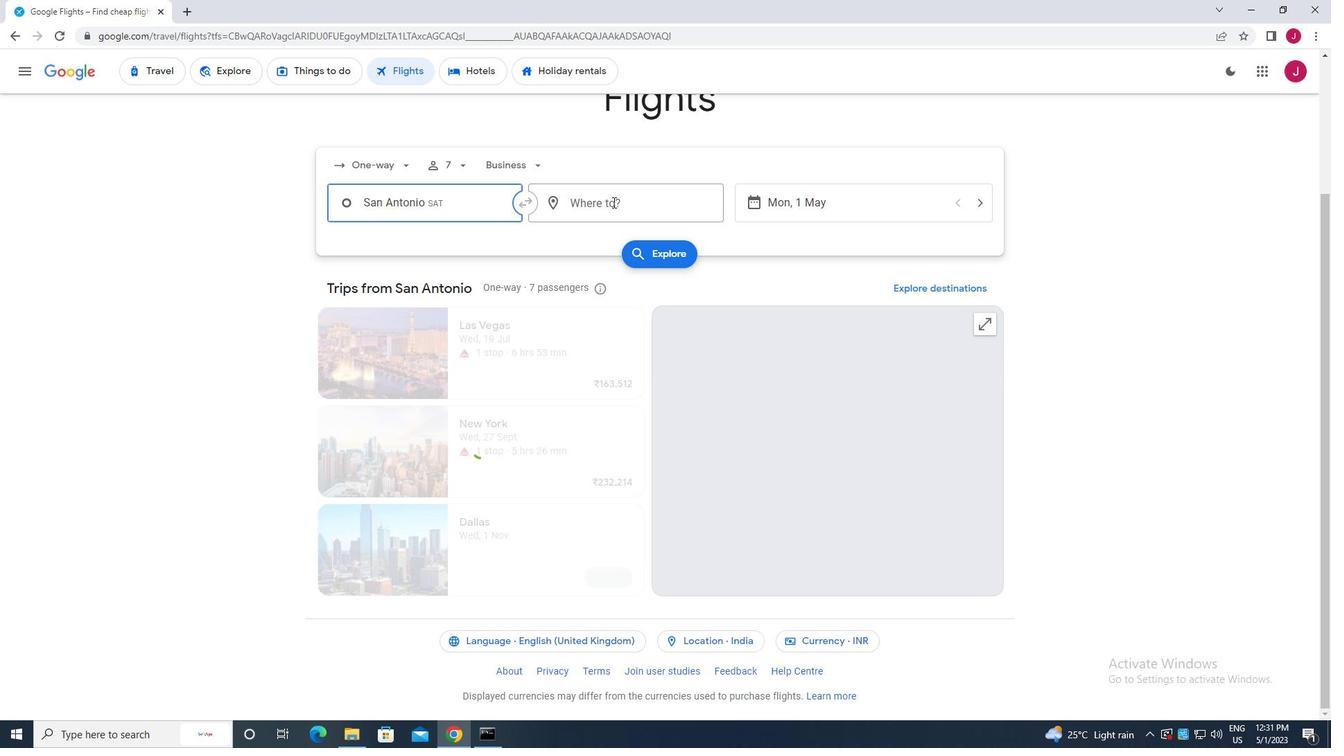 
Action: Key pressed springf
Screenshot: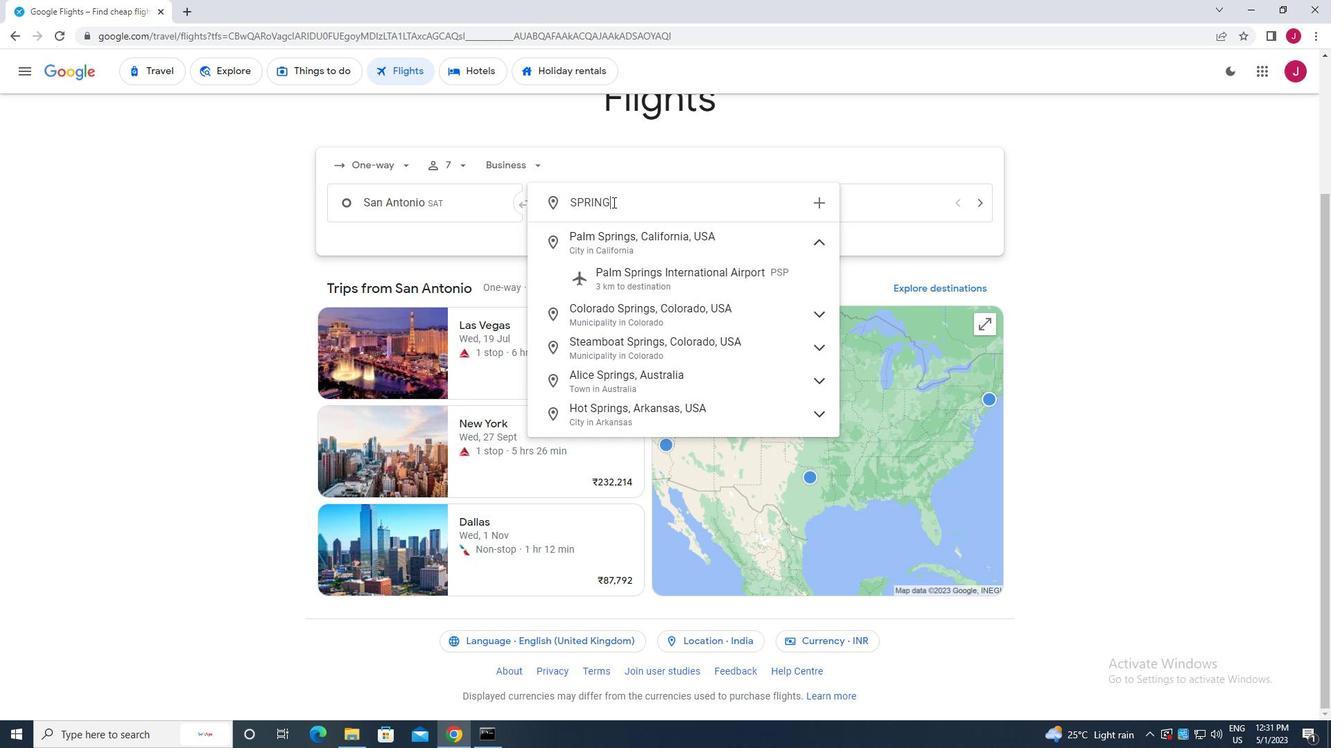 
Action: Mouse moved to (682, 321)
Screenshot: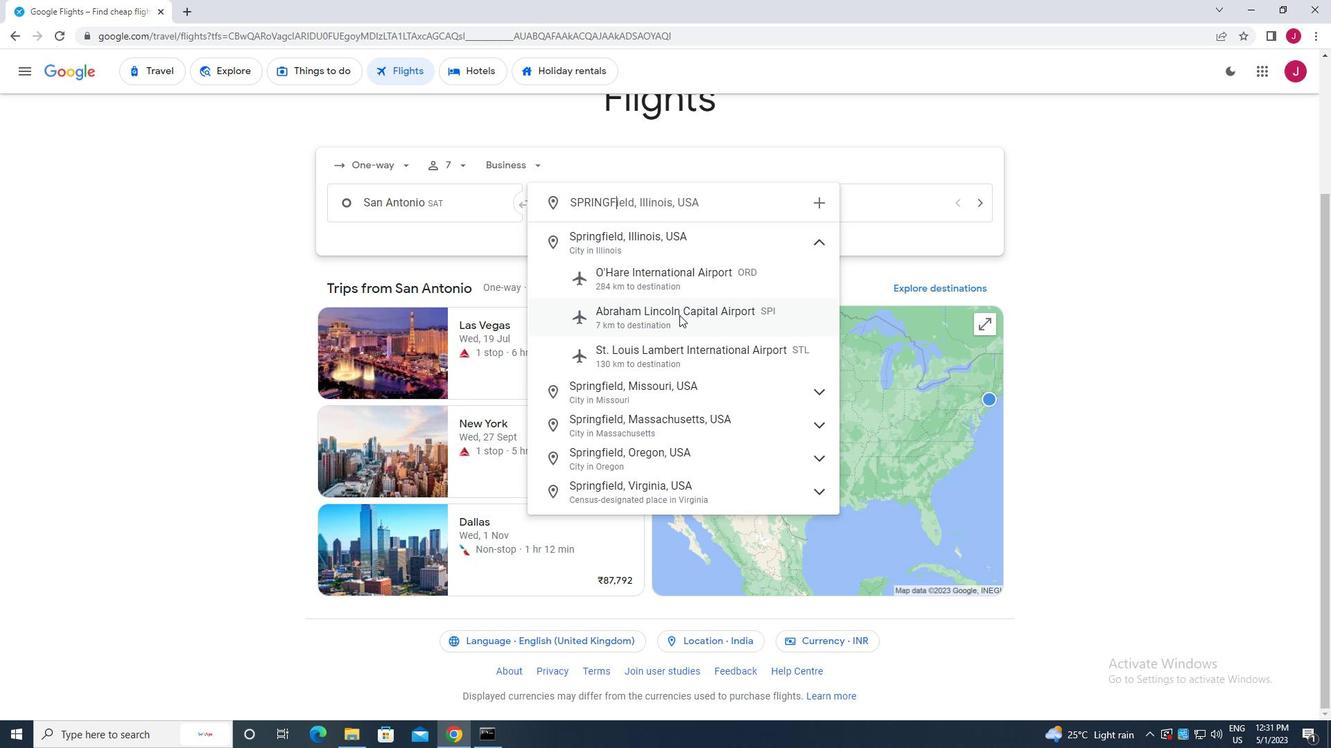 
Action: Mouse pressed left at (682, 321)
Screenshot: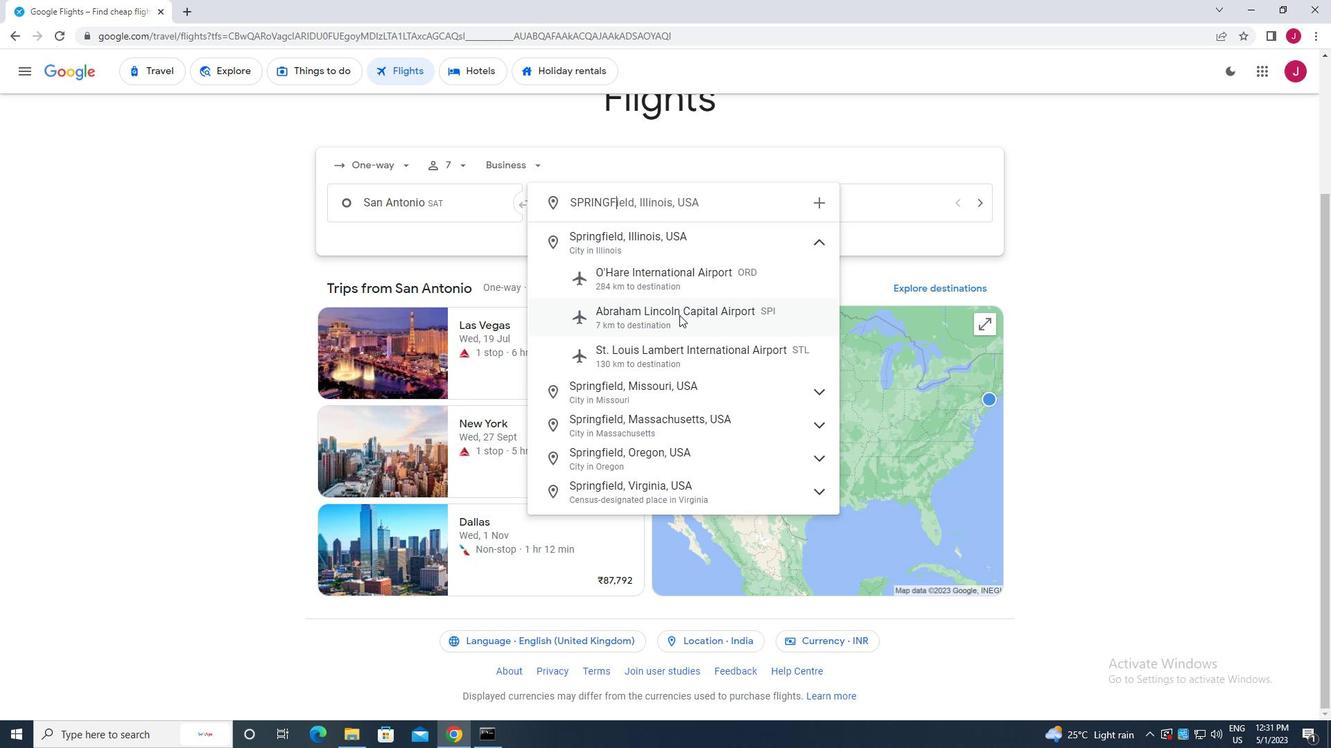 
Action: Mouse moved to (805, 206)
Screenshot: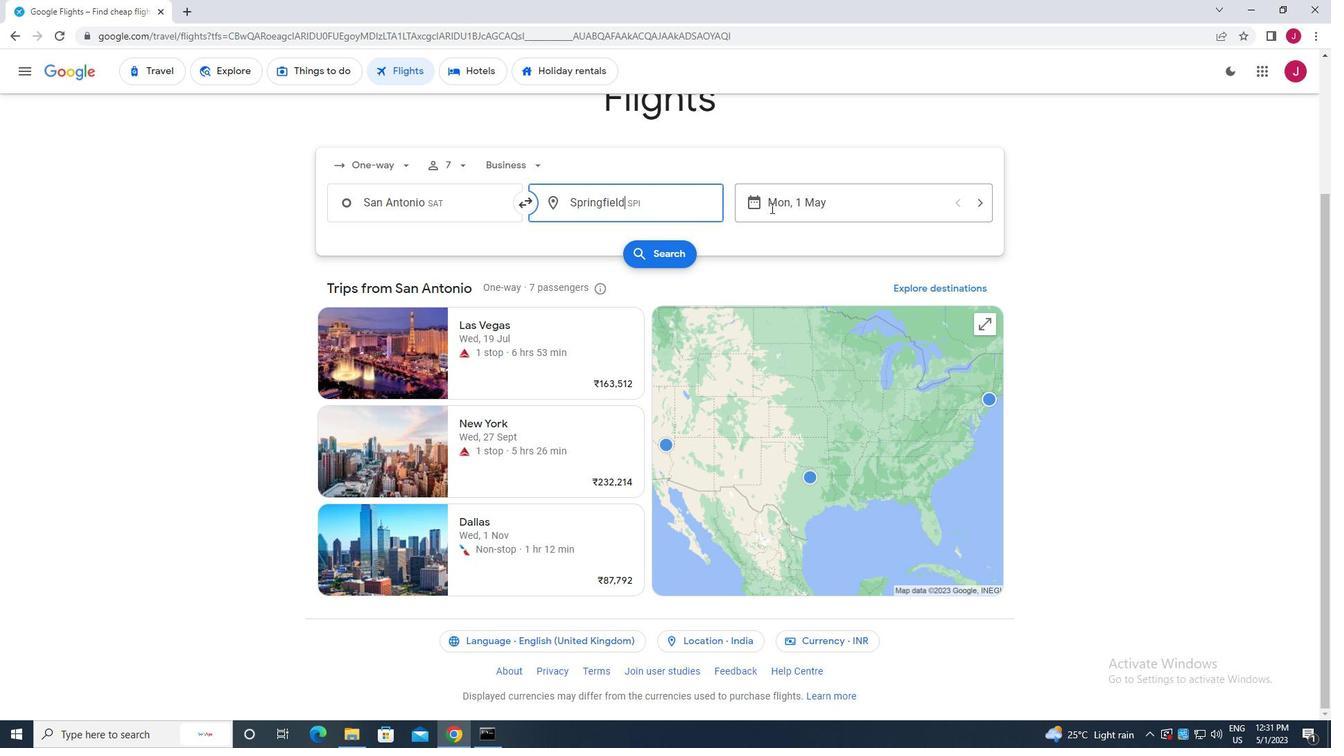 
Action: Mouse pressed left at (805, 206)
Screenshot: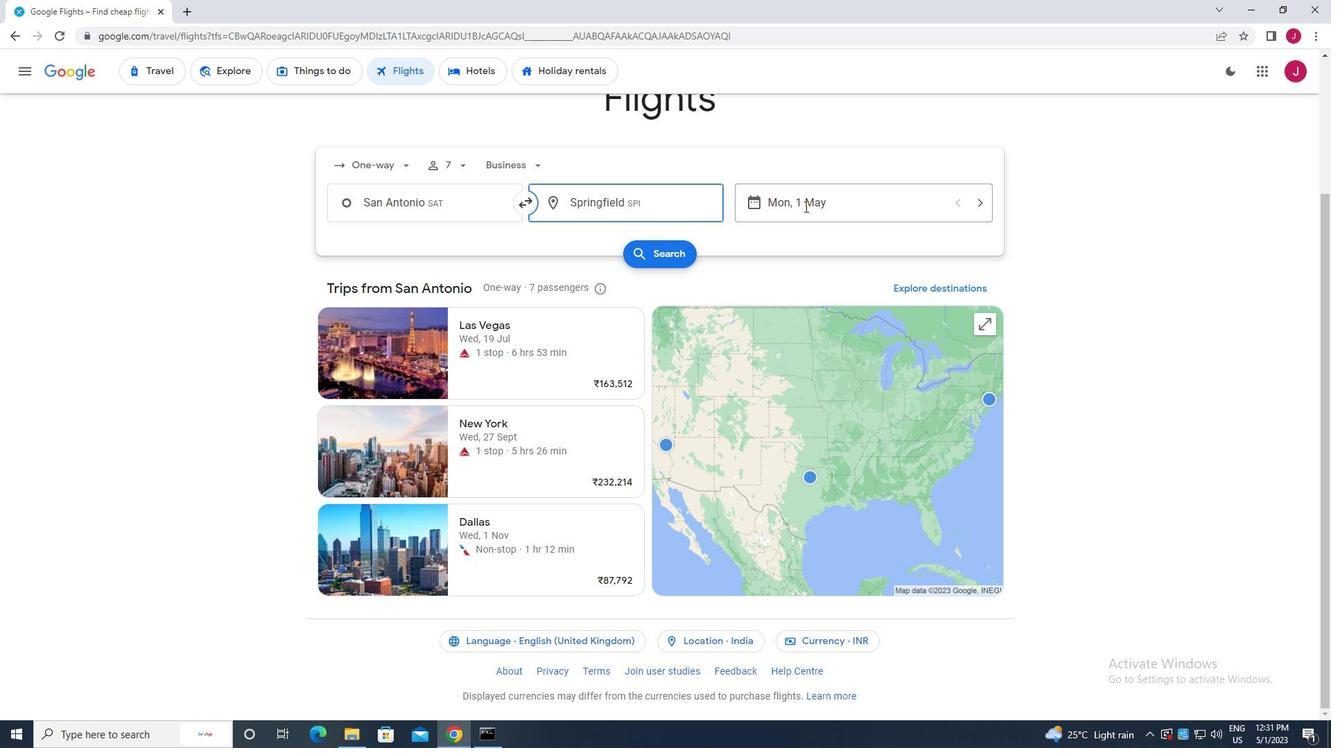
Action: Mouse moved to (564, 312)
Screenshot: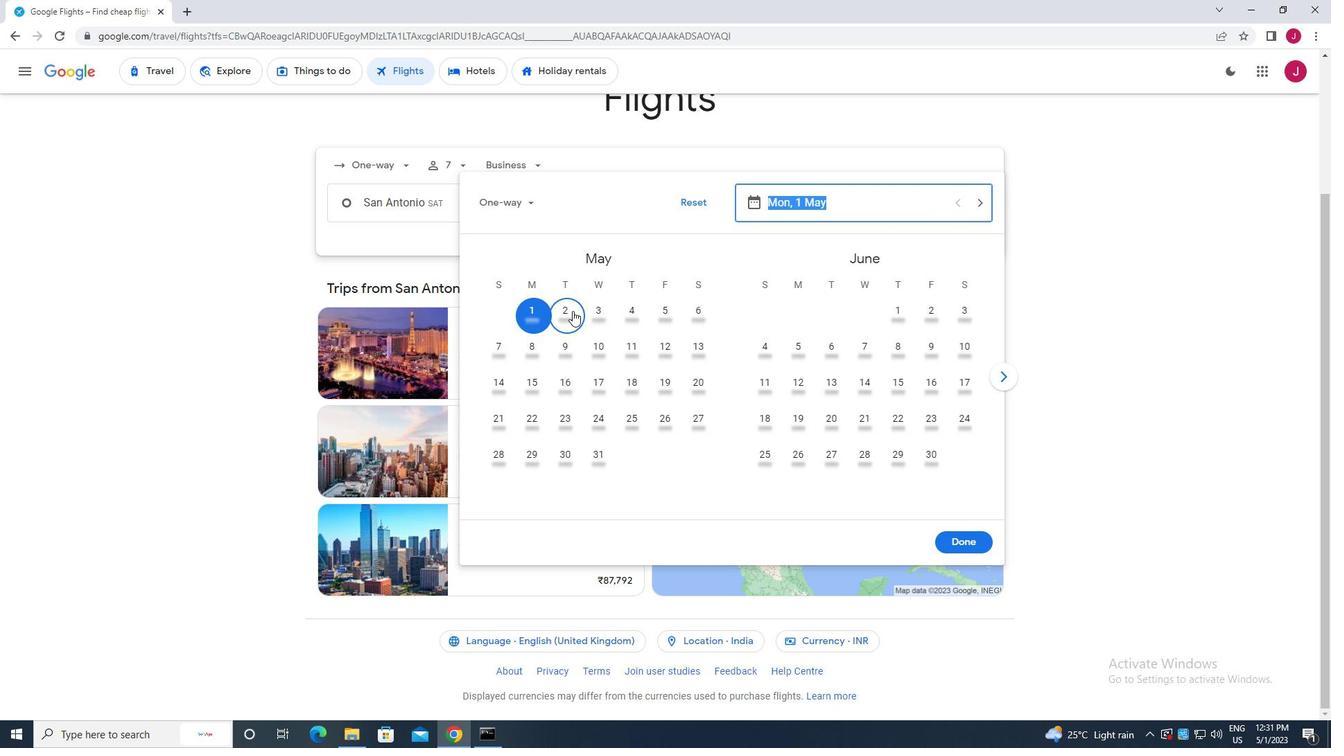 
Action: Mouse pressed left at (564, 312)
Screenshot: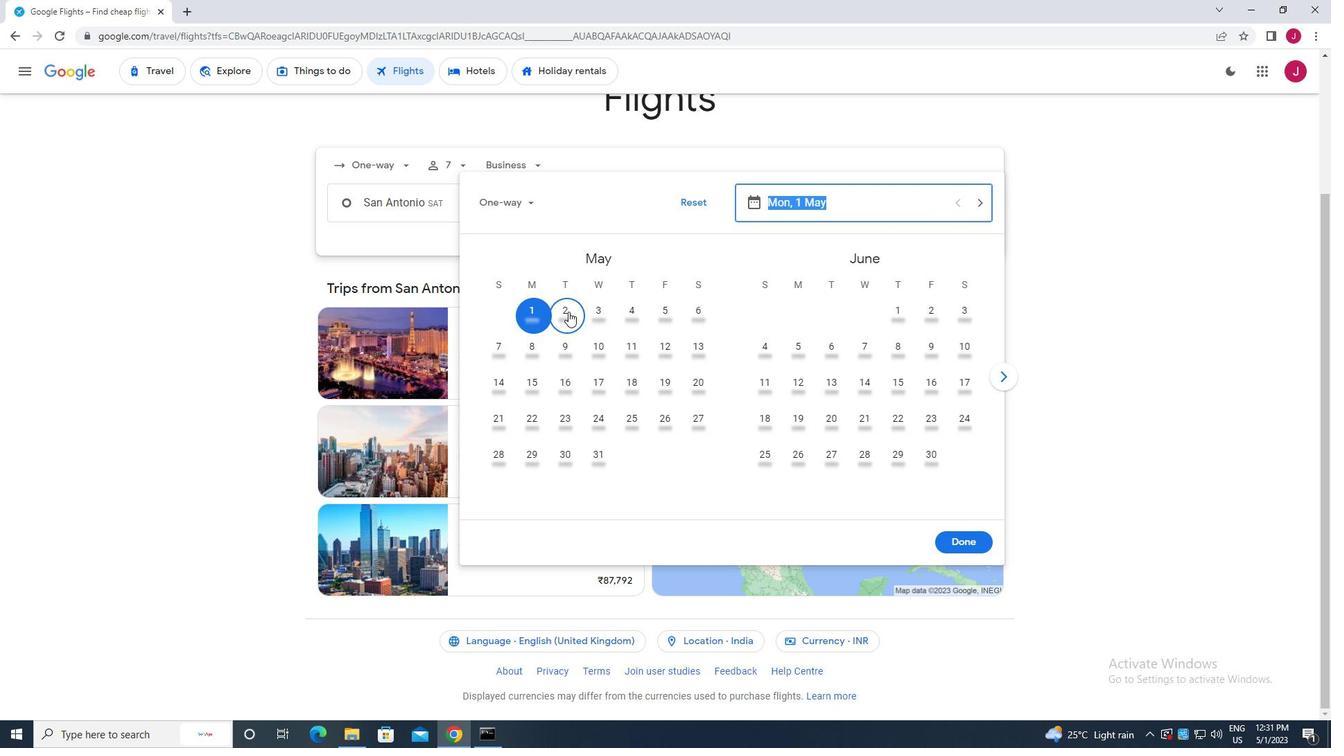 
Action: Mouse moved to (958, 548)
Screenshot: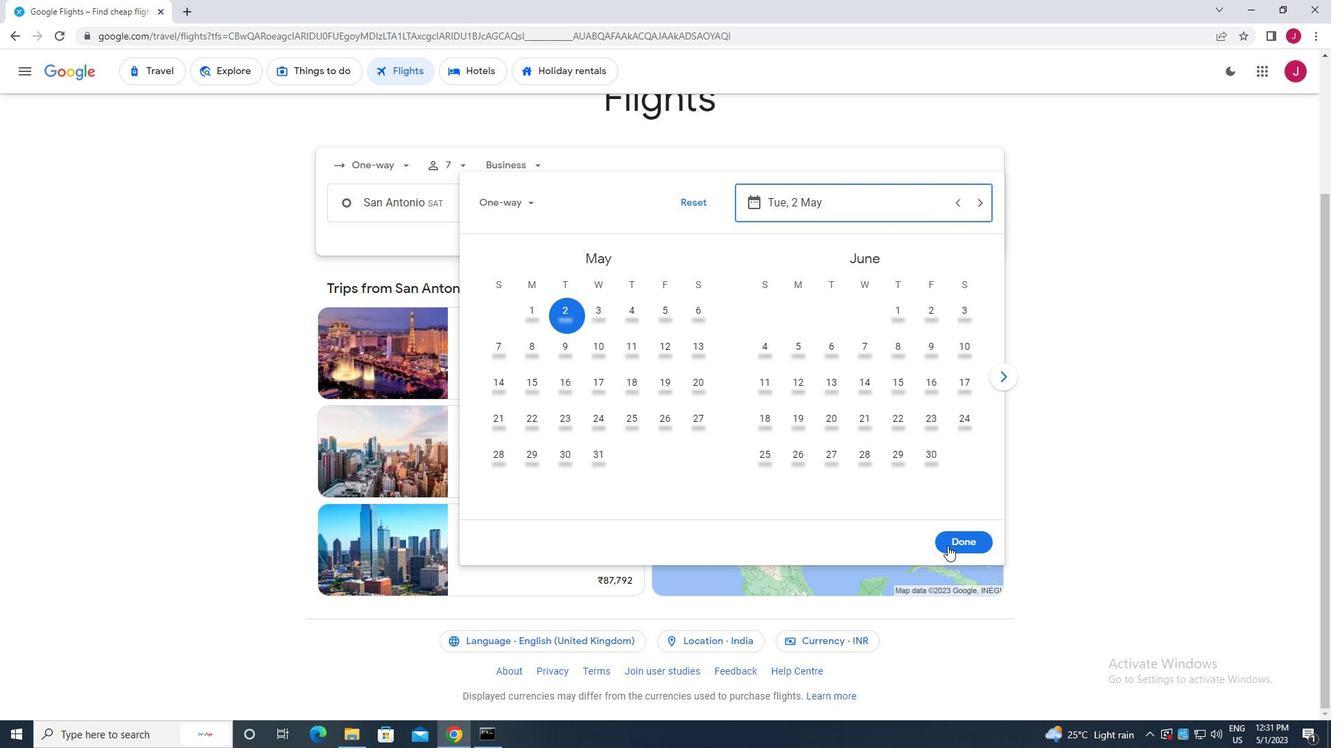 
Action: Mouse pressed left at (958, 548)
Screenshot: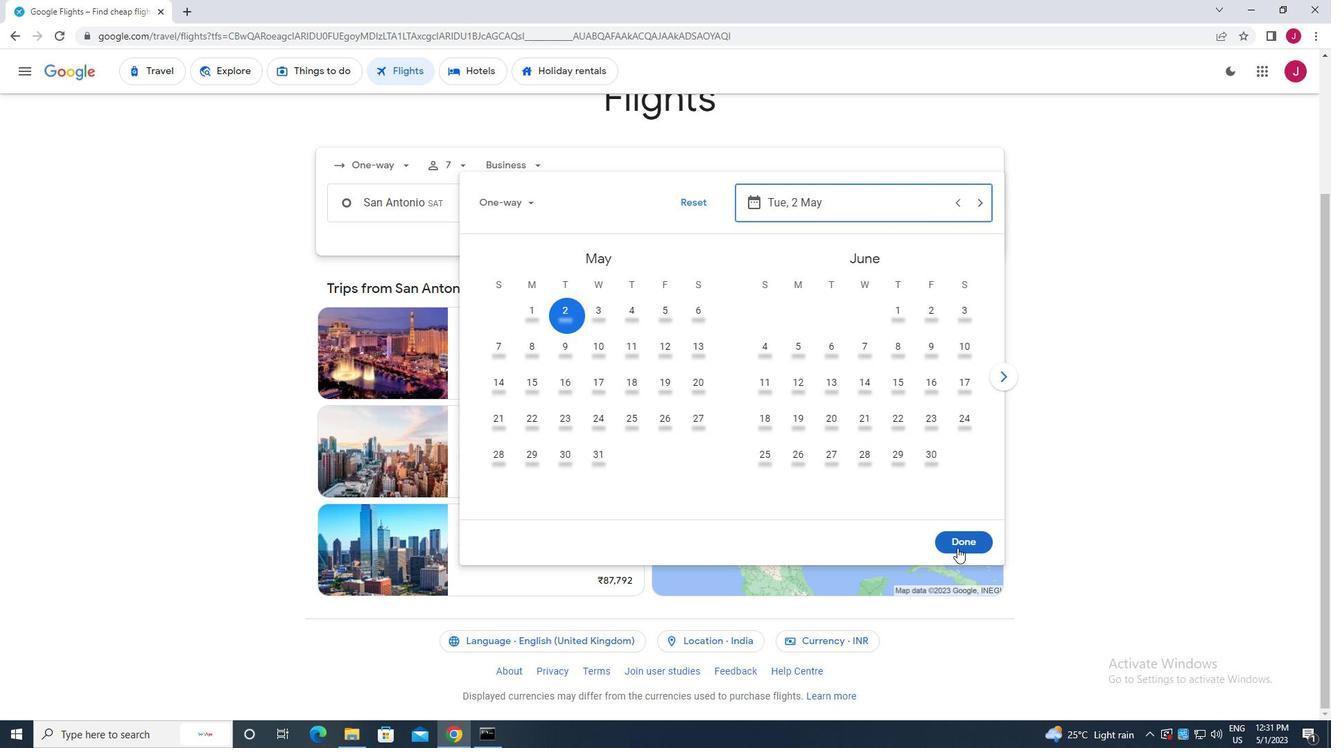 
Action: Mouse moved to (664, 257)
Screenshot: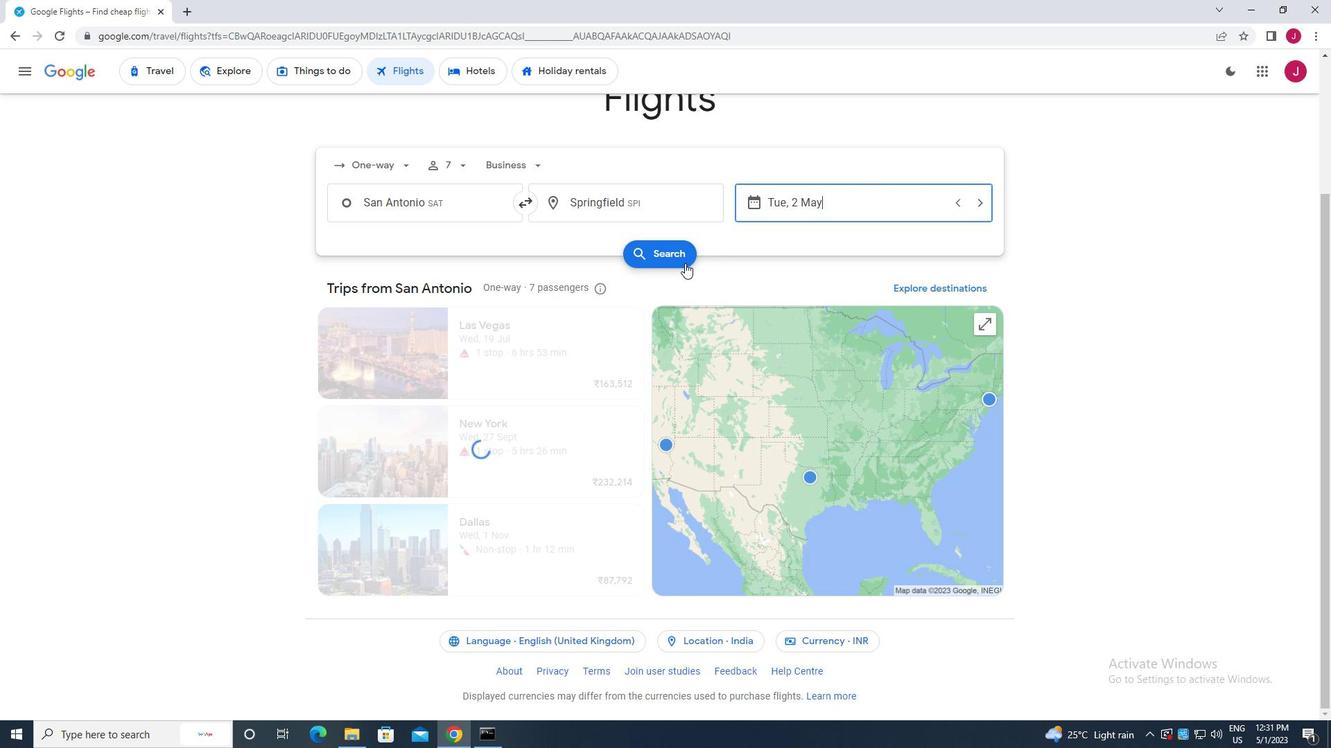
Action: Mouse pressed left at (664, 257)
Screenshot: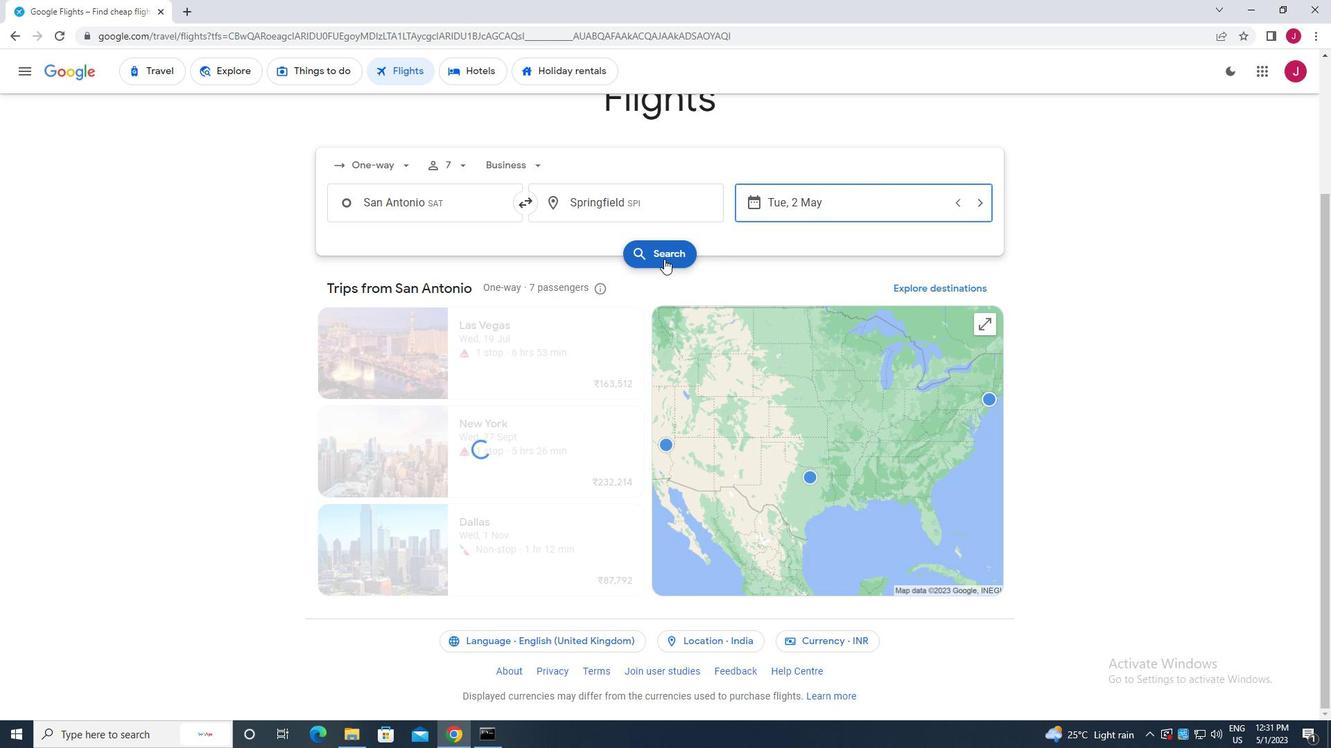 
Action: Mouse moved to (334, 194)
Screenshot: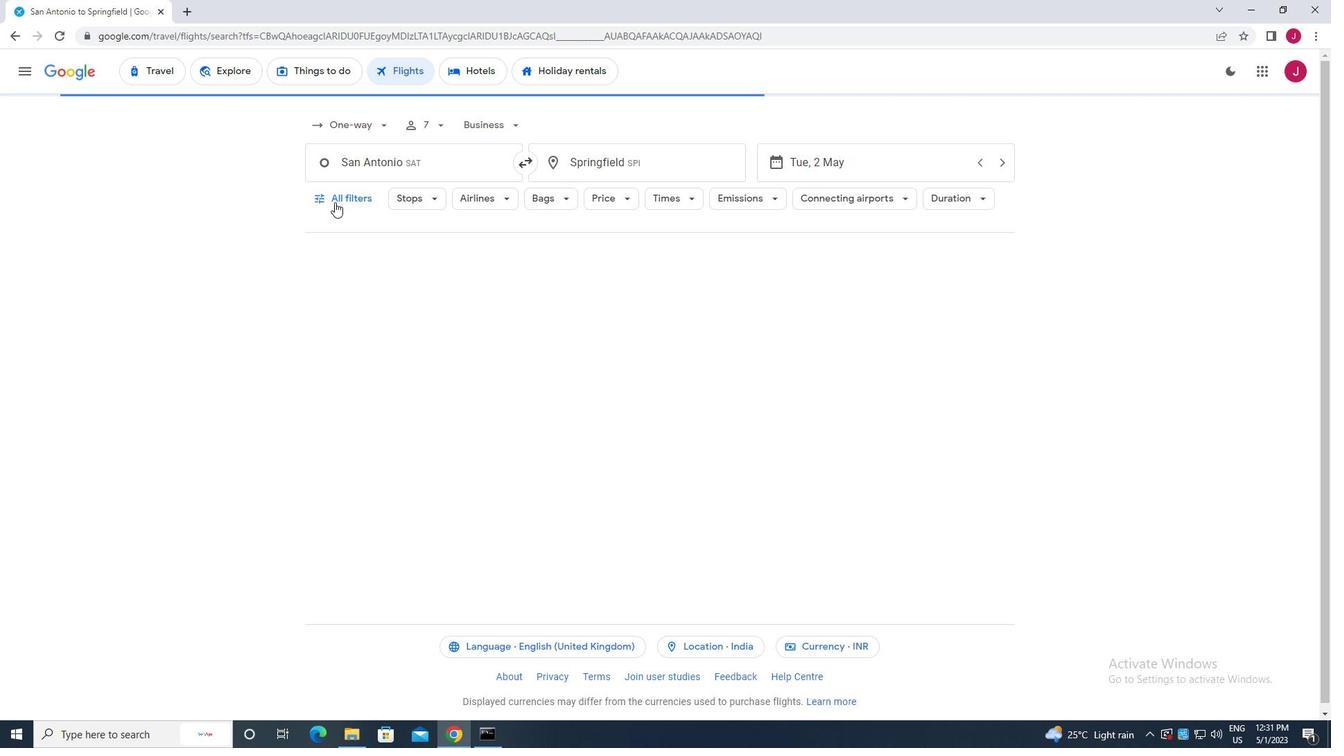
Action: Mouse pressed left at (334, 194)
Screenshot: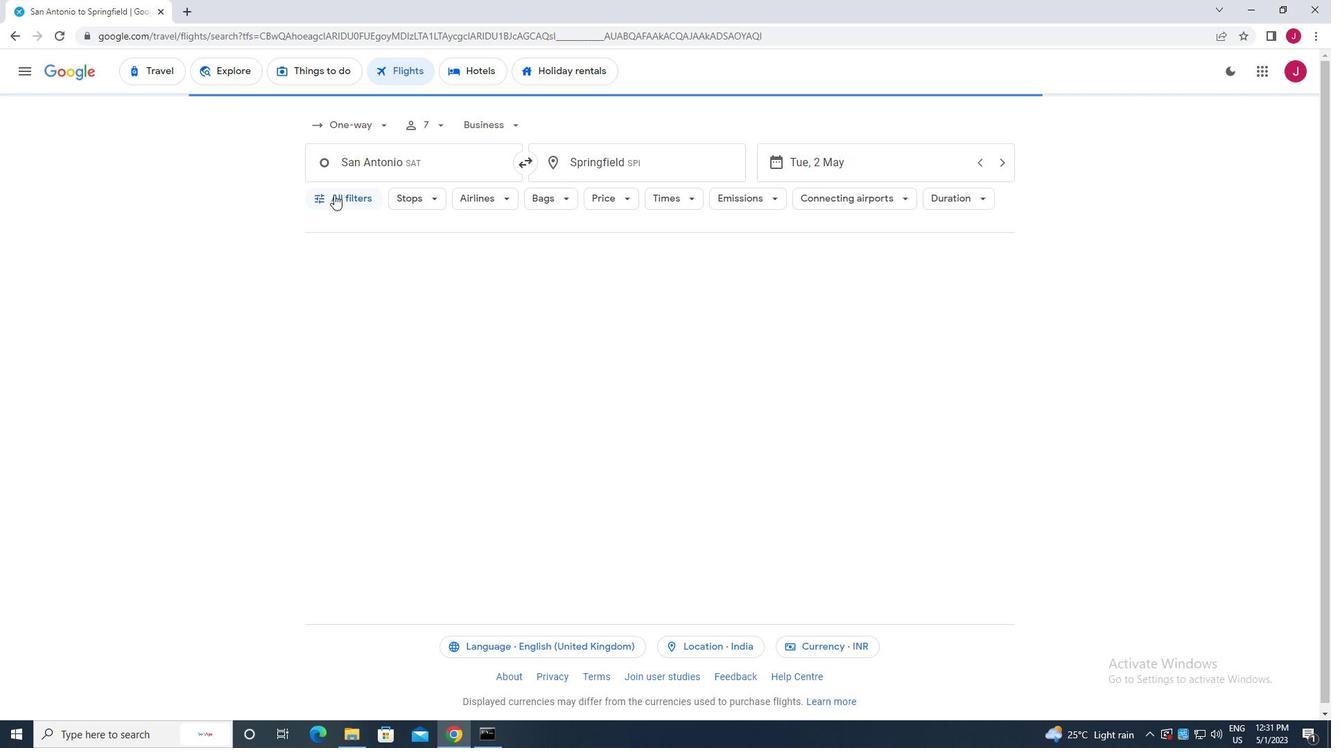 
Action: Mouse moved to (429, 386)
Screenshot: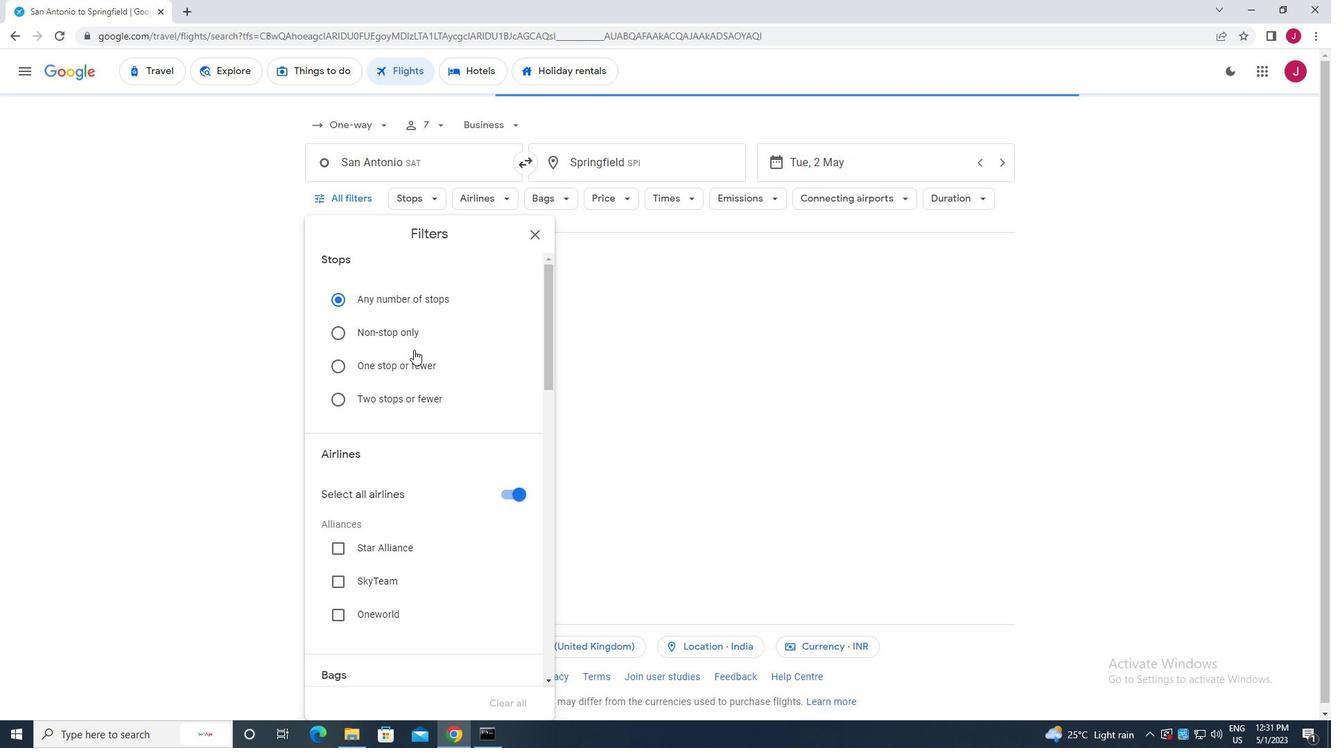 
Action: Mouse scrolled (429, 385) with delta (0, 0)
Screenshot: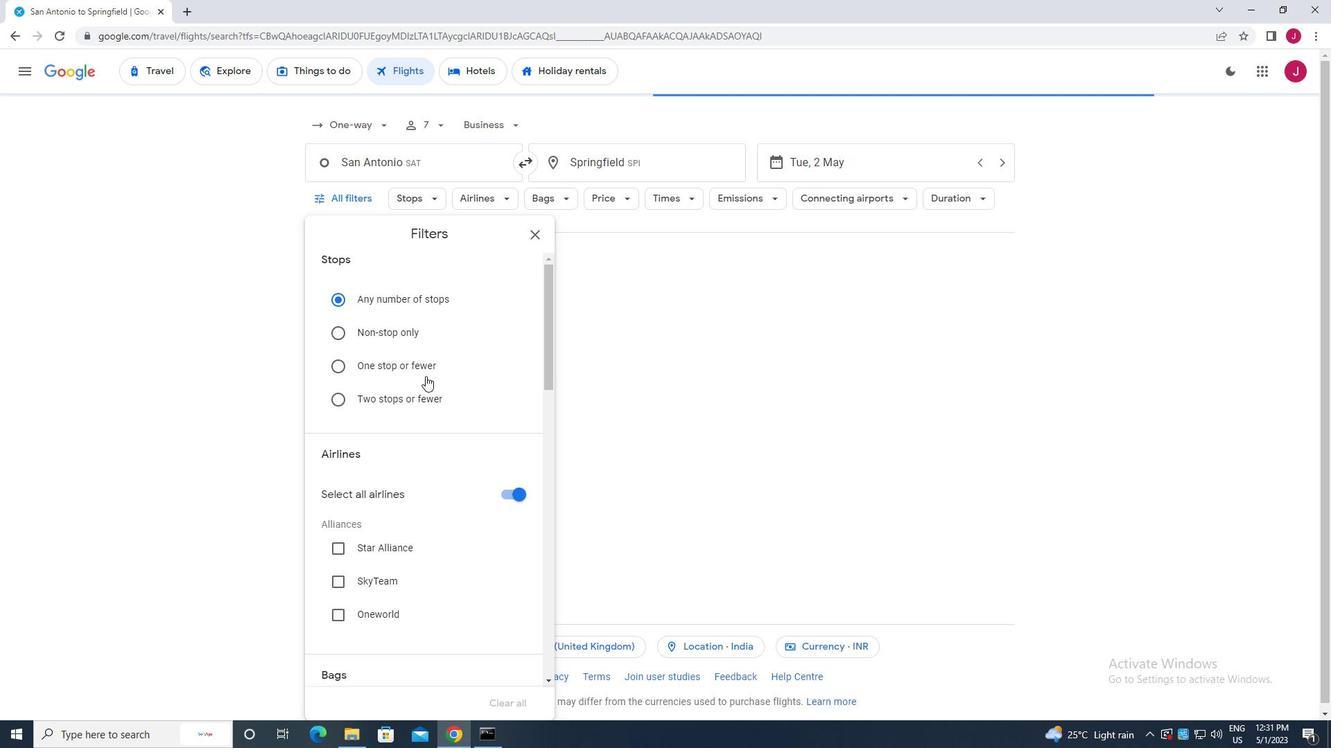 
Action: Mouse moved to (429, 386)
Screenshot: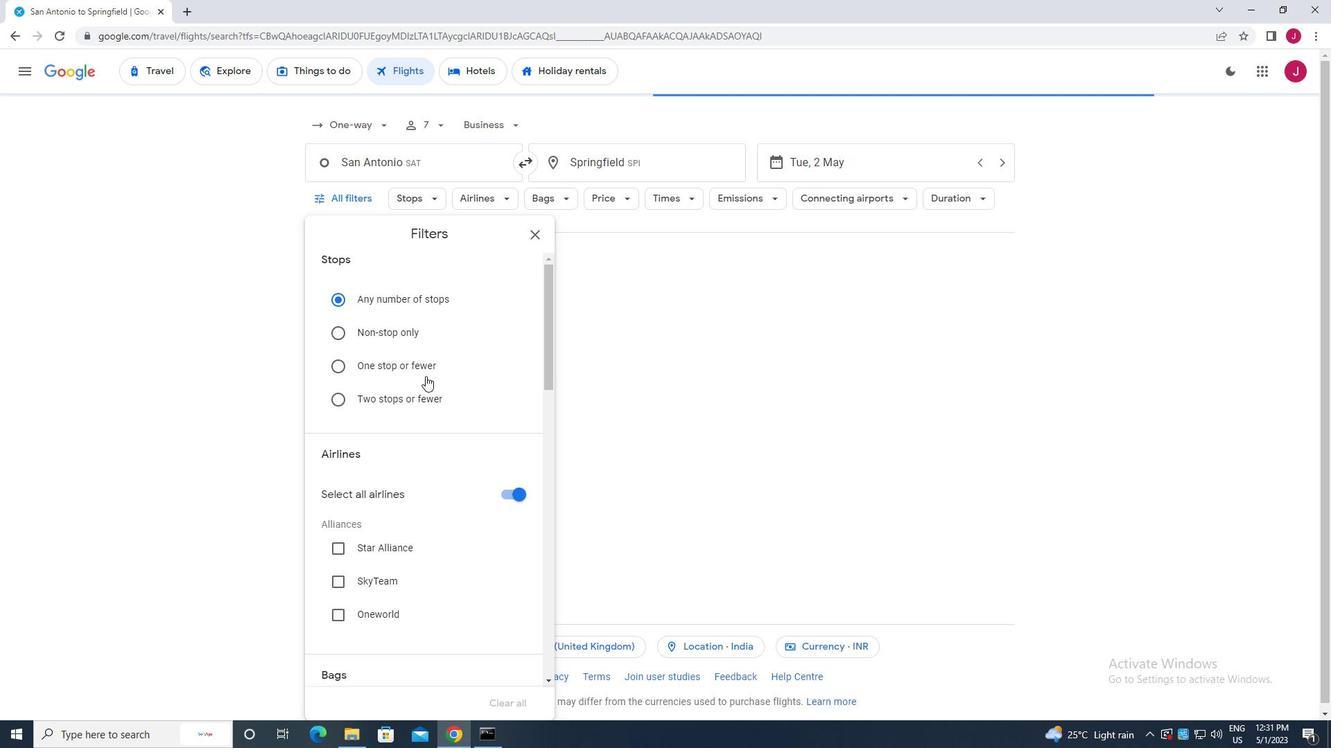 
Action: Mouse scrolled (429, 386) with delta (0, 0)
Screenshot: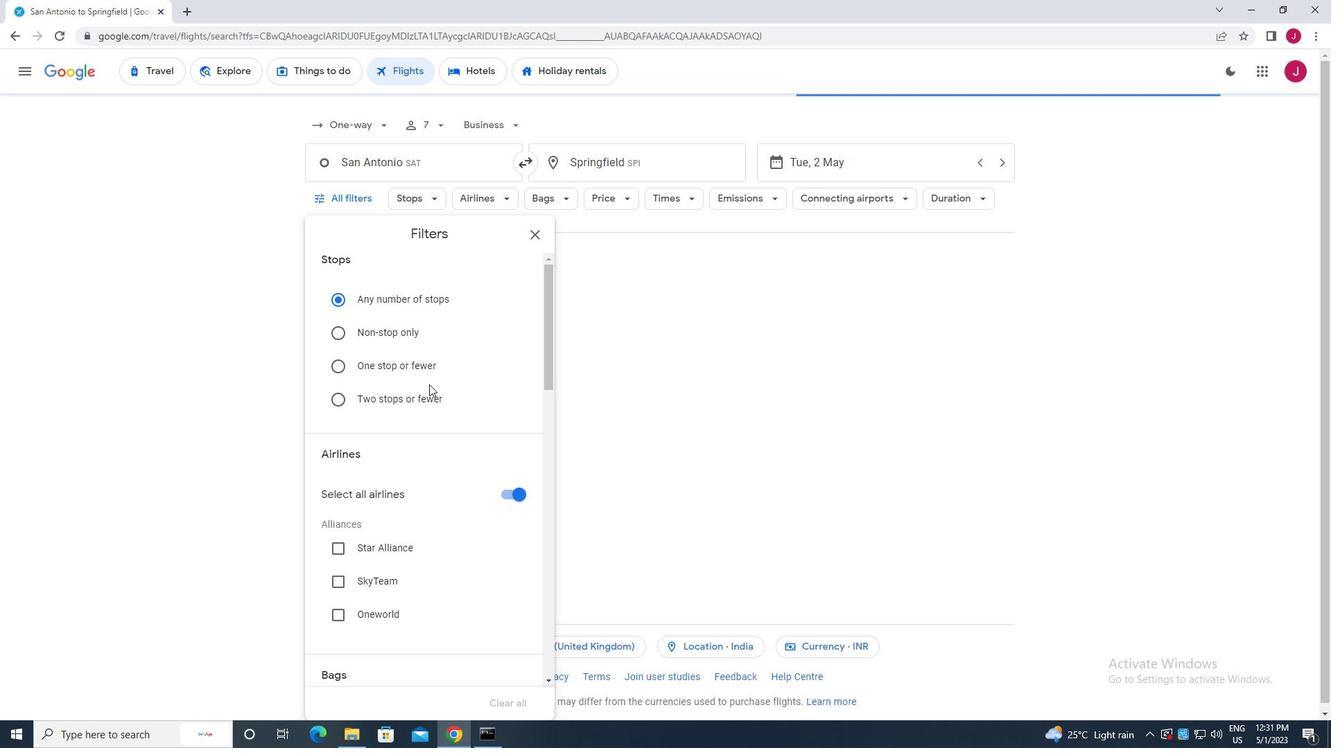 
Action: Mouse scrolled (429, 386) with delta (0, 0)
Screenshot: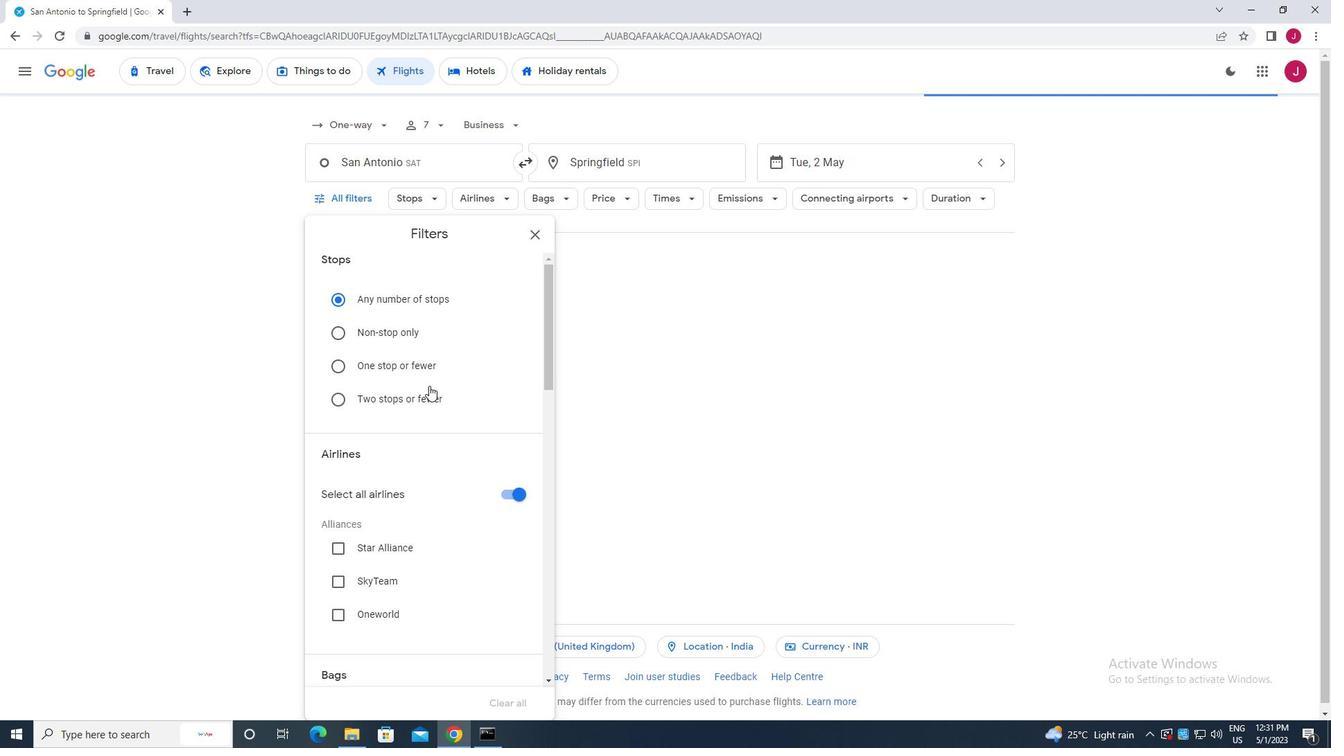 
Action: Mouse moved to (502, 287)
Screenshot: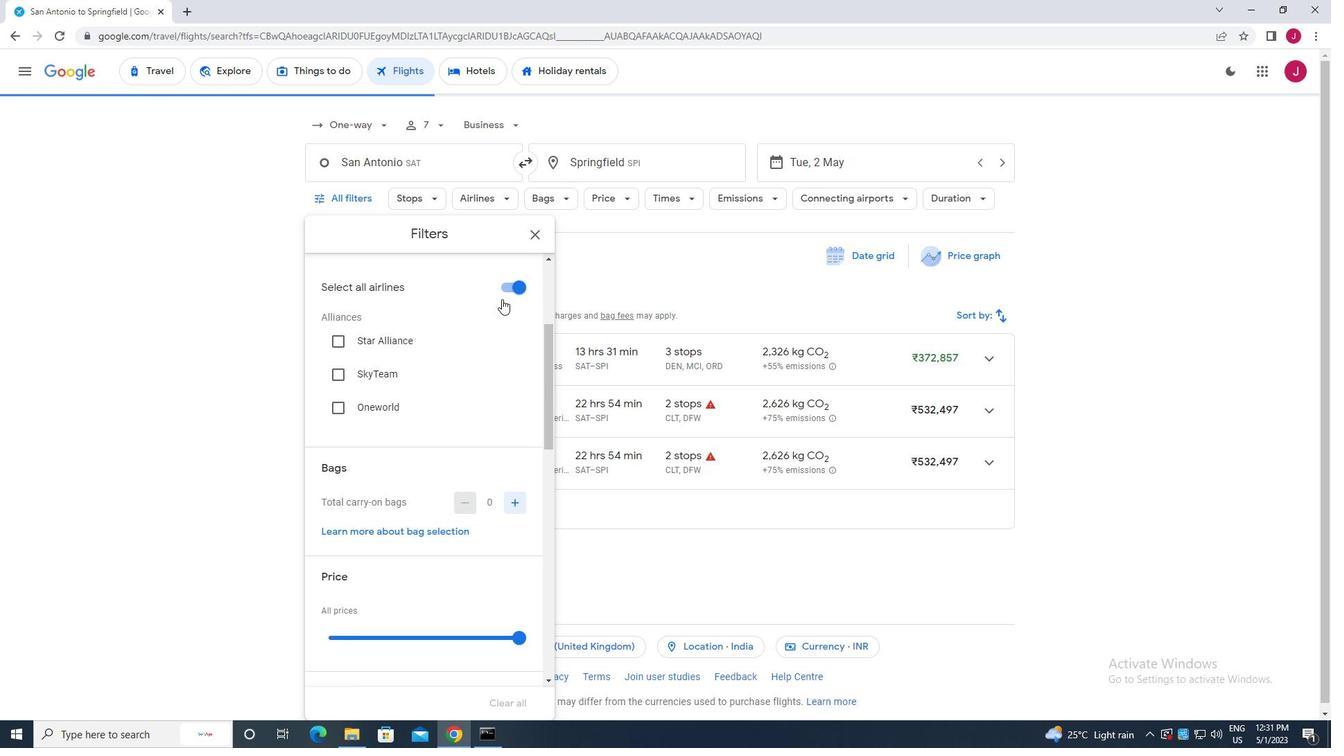 
Action: Mouse pressed left at (502, 287)
Screenshot: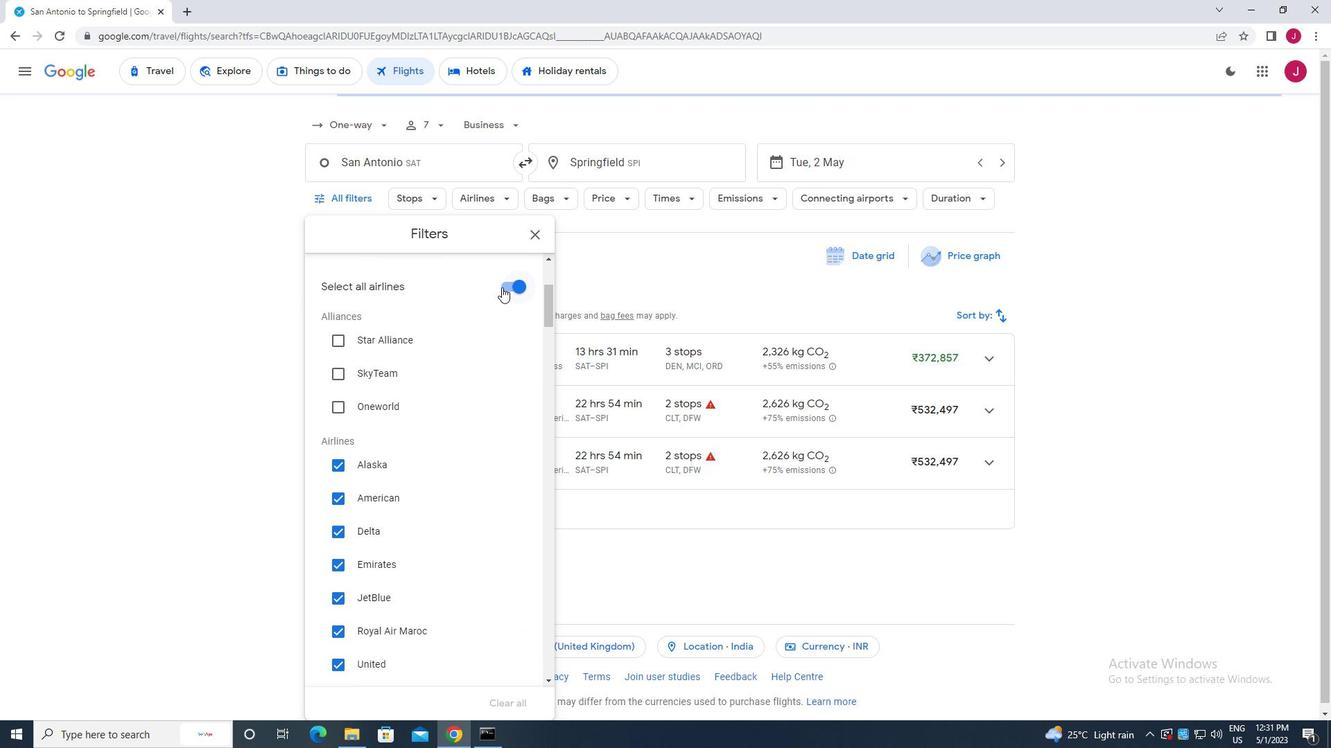 
Action: Mouse moved to (434, 367)
Screenshot: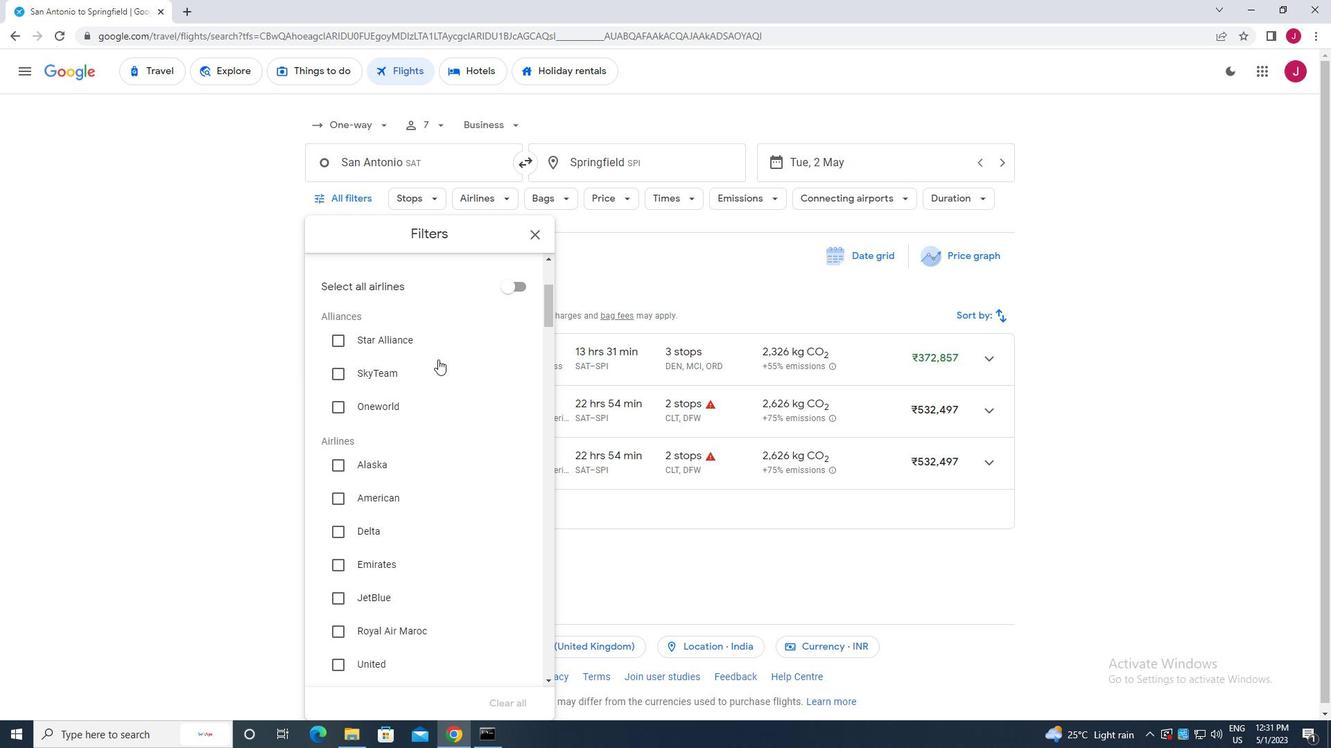 
Action: Mouse scrolled (434, 366) with delta (0, 0)
Screenshot: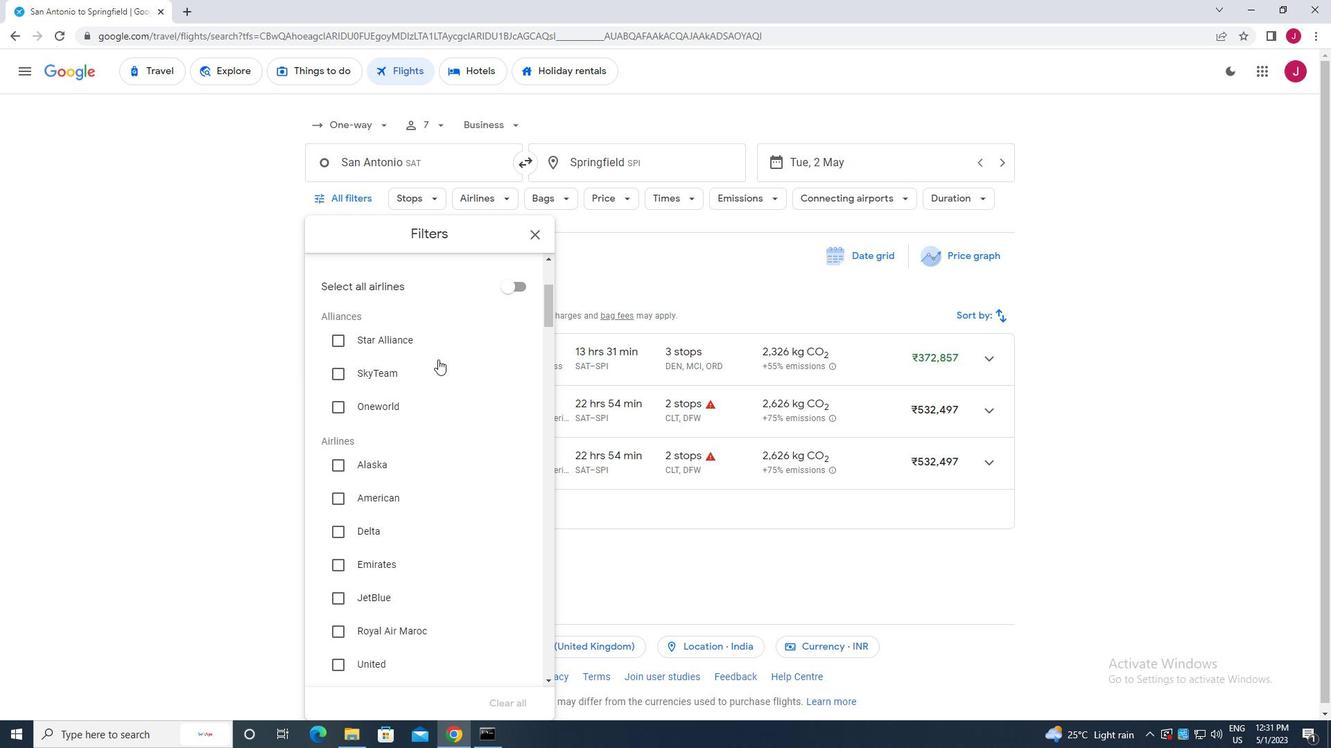 
Action: Mouse moved to (336, 531)
Screenshot: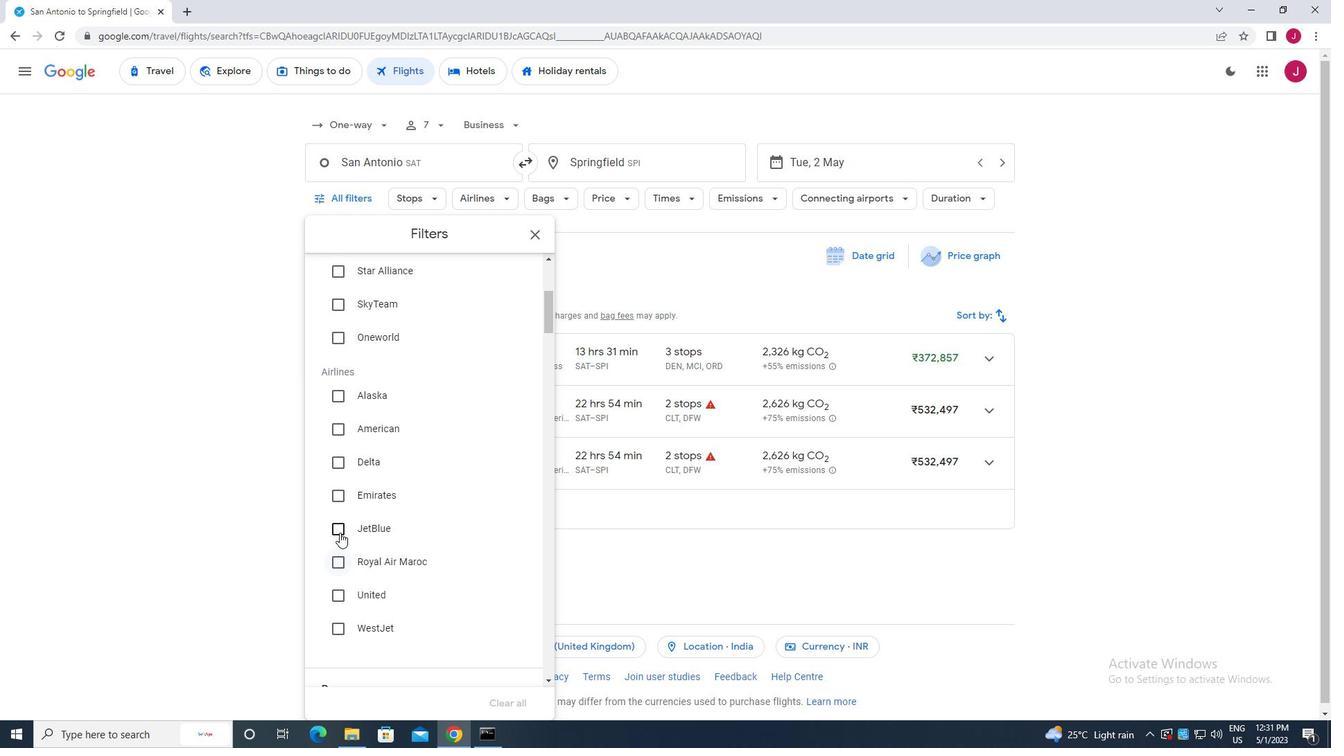 
Action: Mouse pressed left at (336, 531)
Screenshot: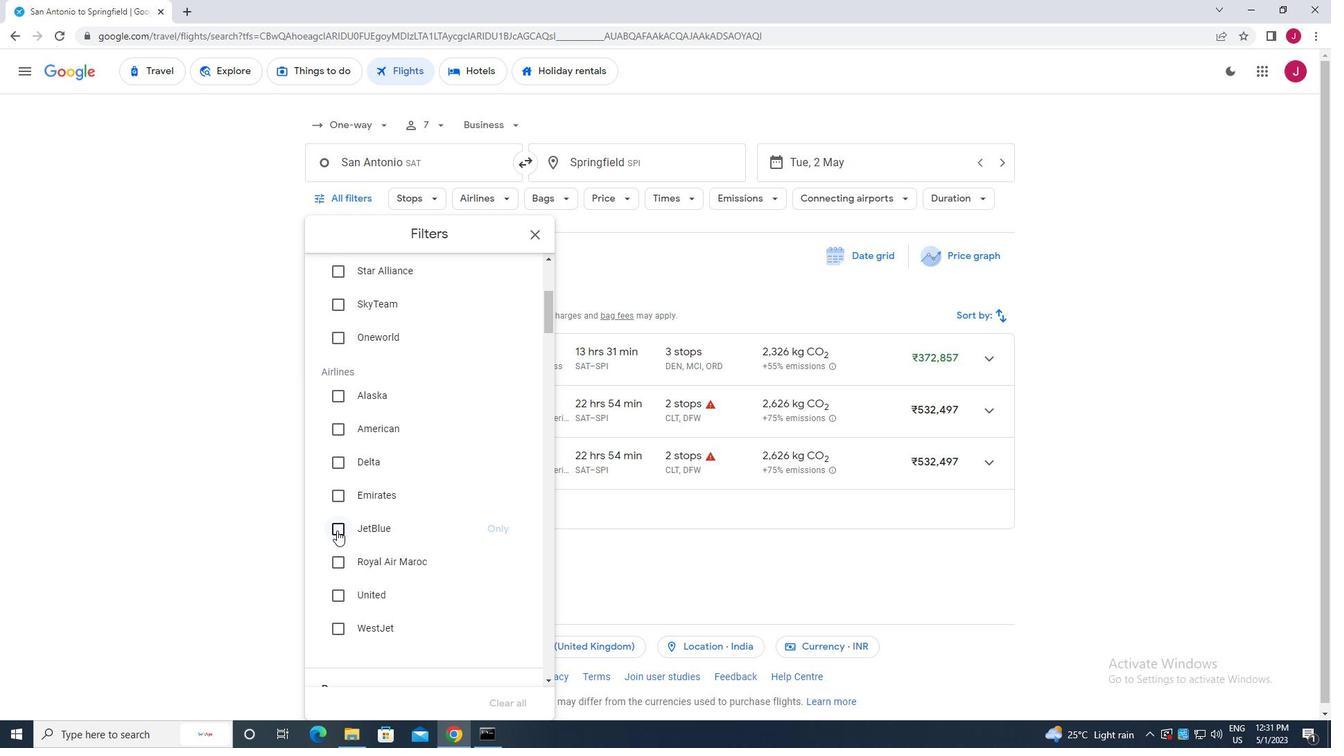 
Action: Mouse moved to (403, 515)
Screenshot: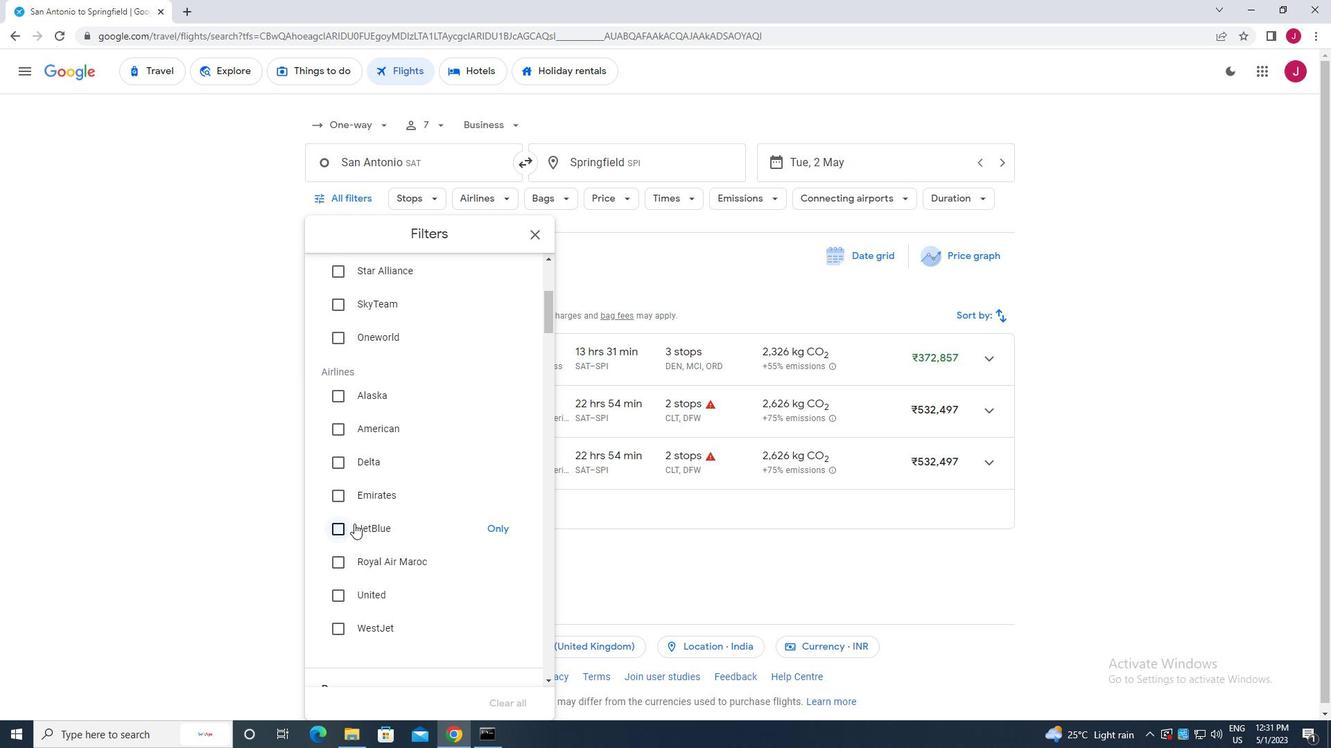 
Action: Mouse scrolled (403, 515) with delta (0, 0)
Screenshot: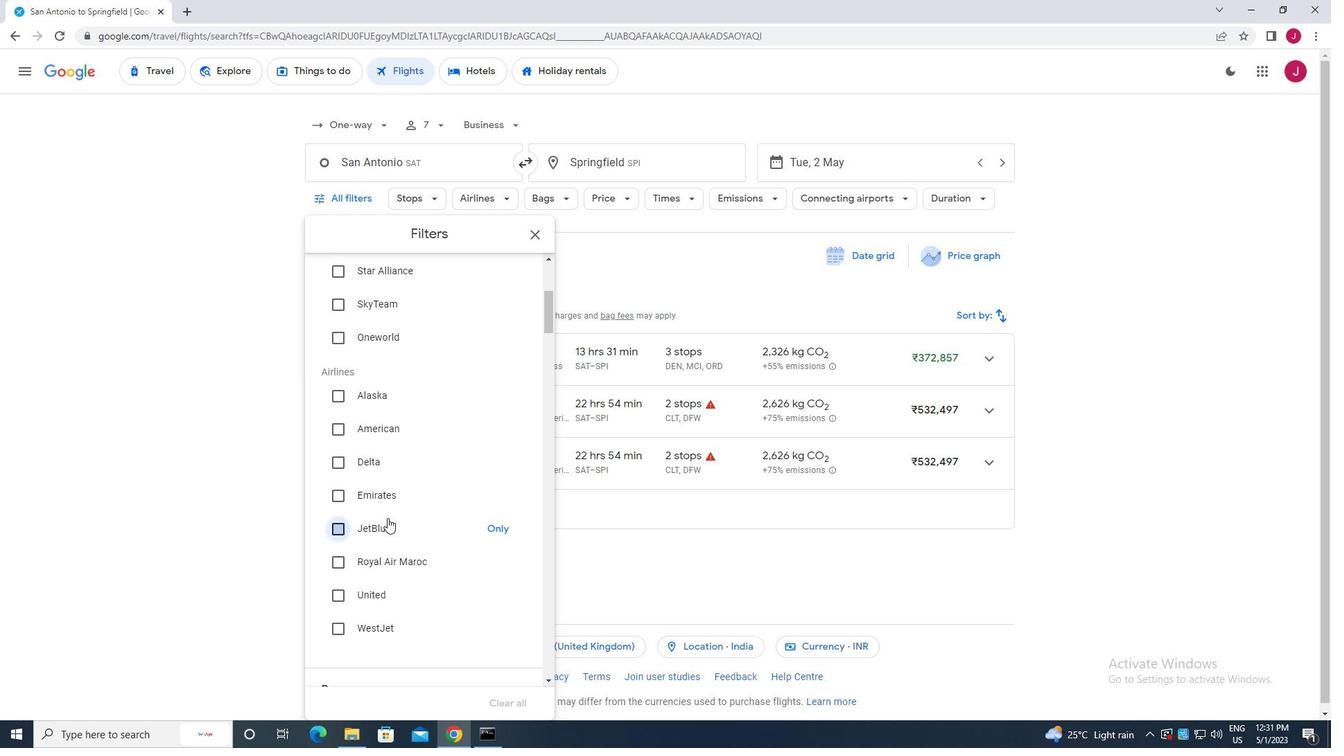 
Action: Mouse scrolled (403, 515) with delta (0, 0)
Screenshot: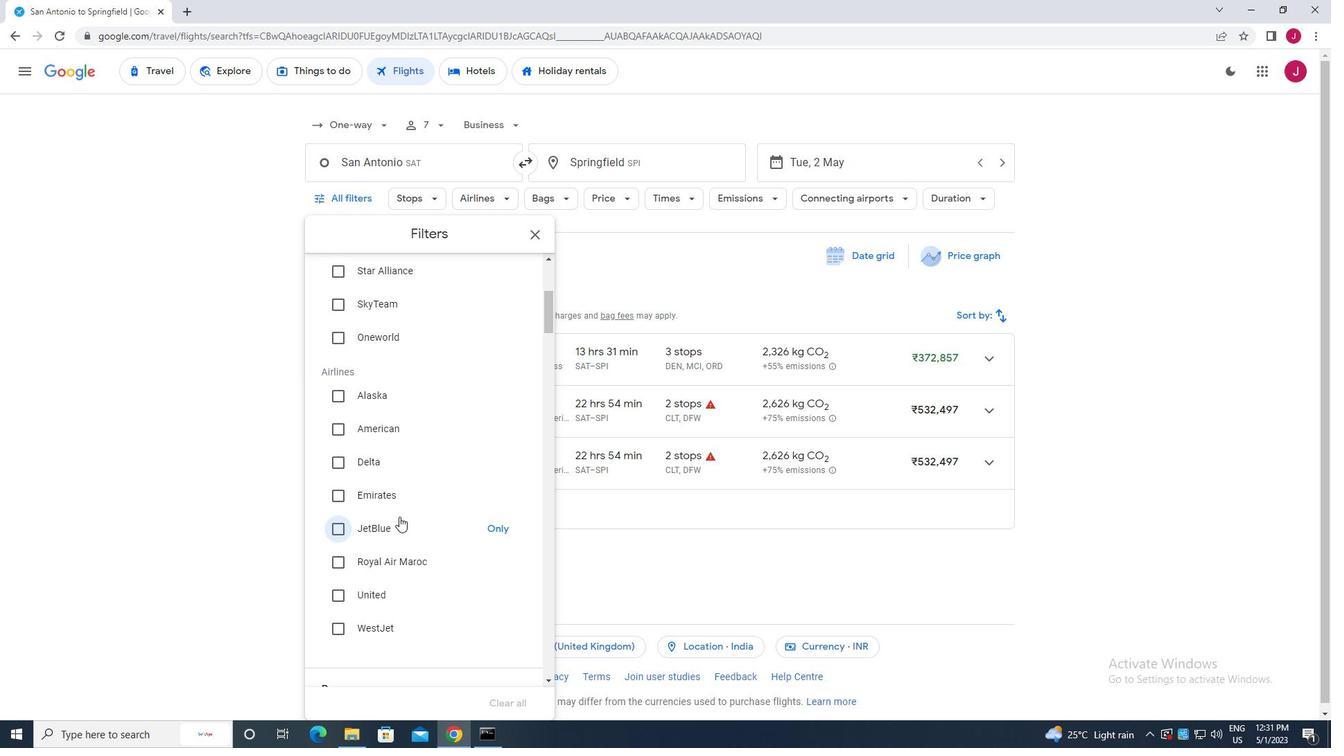 
Action: Mouse scrolled (403, 515) with delta (0, 0)
Screenshot: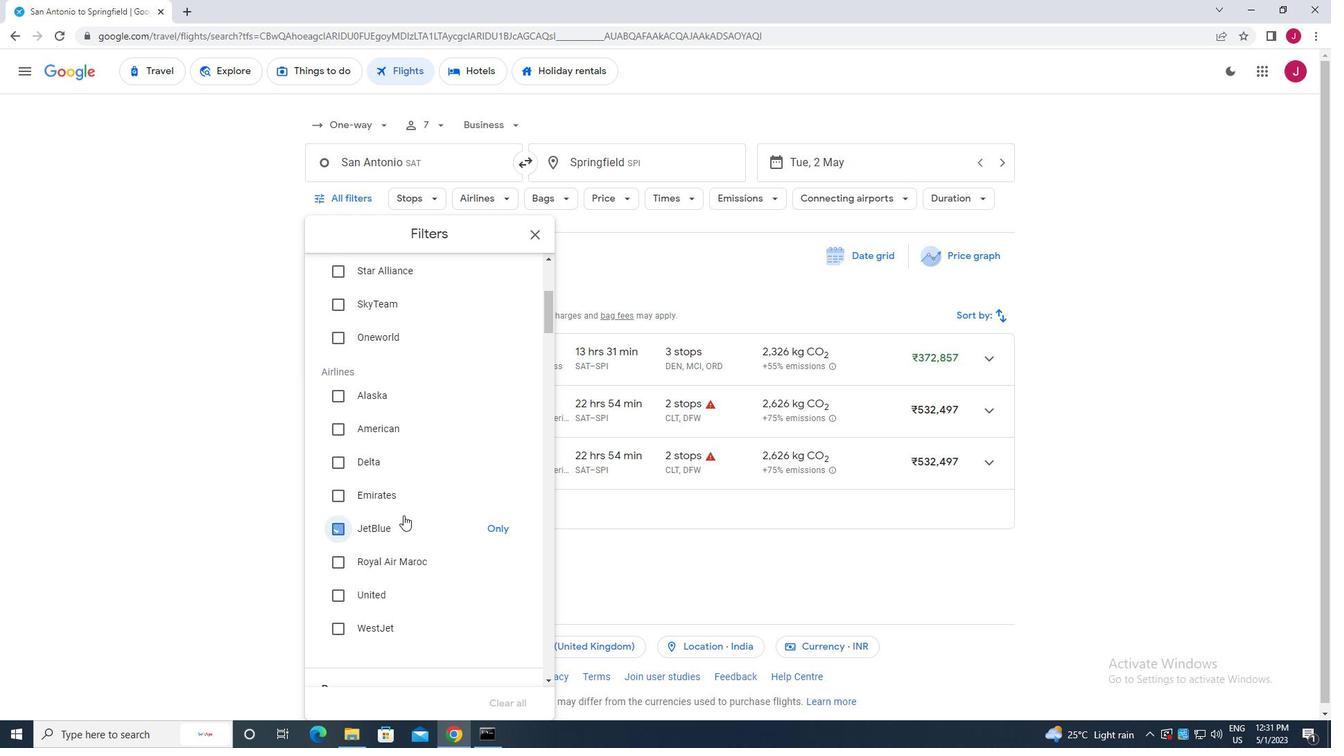 
Action: Mouse scrolled (403, 515) with delta (0, 0)
Screenshot: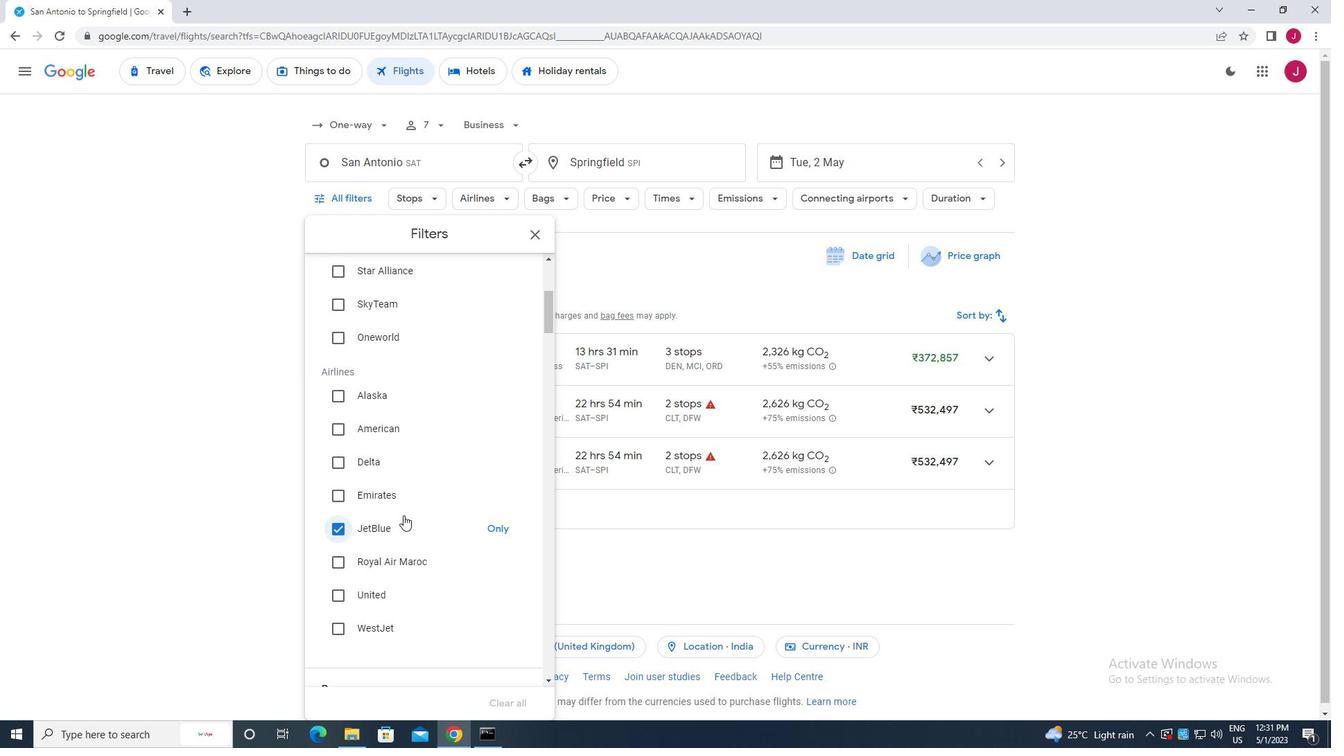 
Action: Mouse scrolled (403, 515) with delta (0, 0)
Screenshot: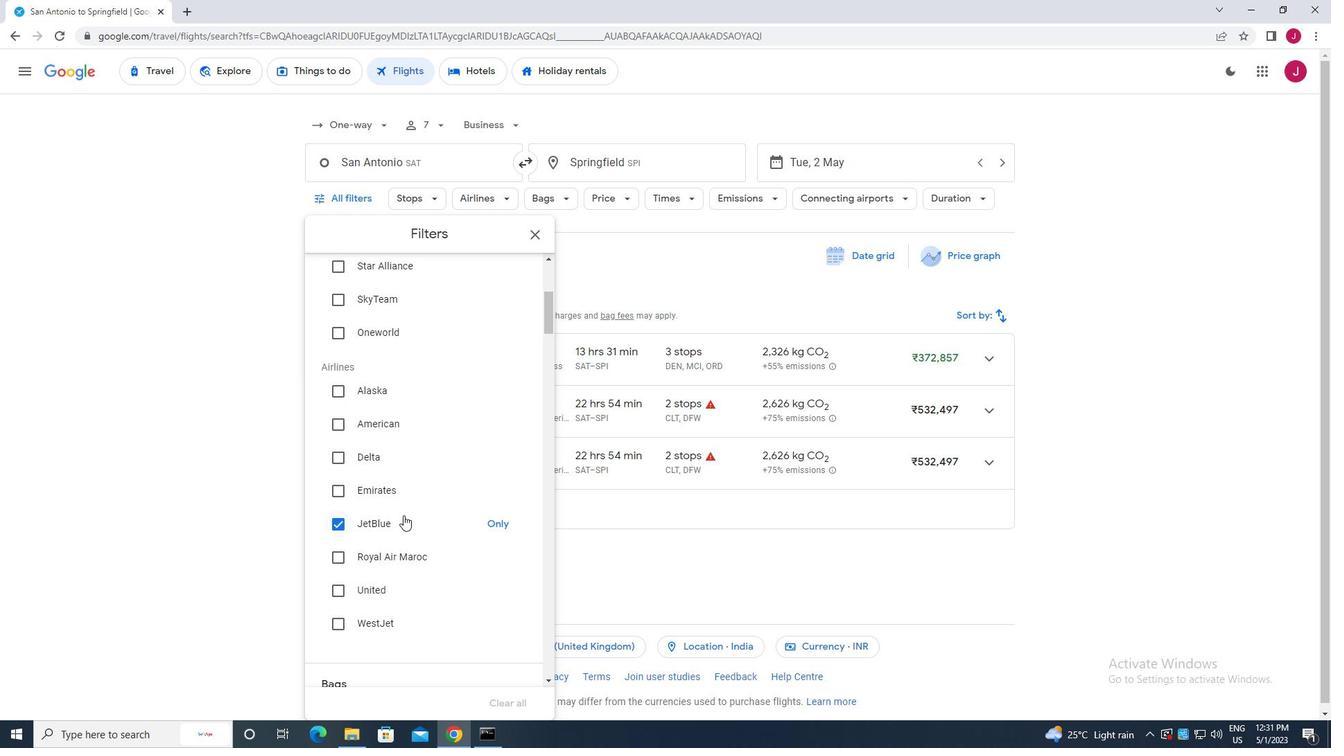 
Action: Mouse scrolled (403, 515) with delta (0, 0)
Screenshot: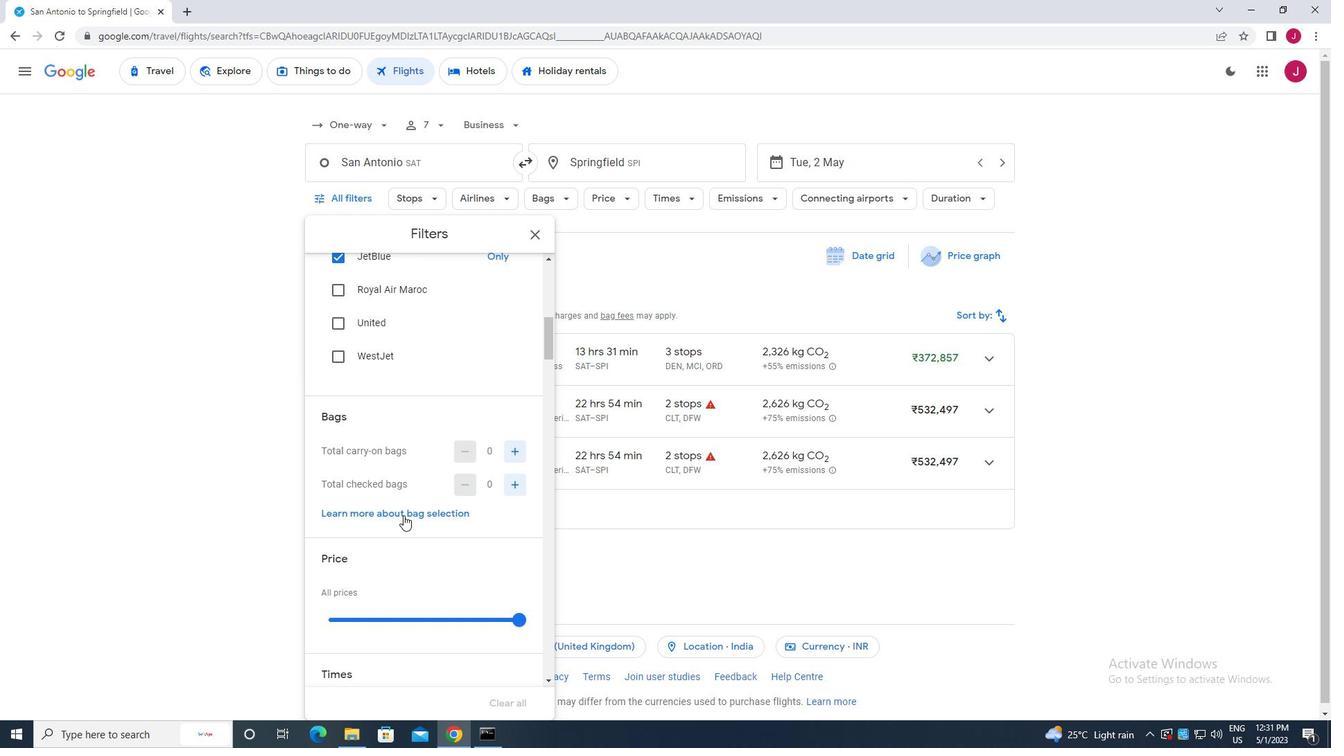 
Action: Mouse moved to (520, 343)
Screenshot: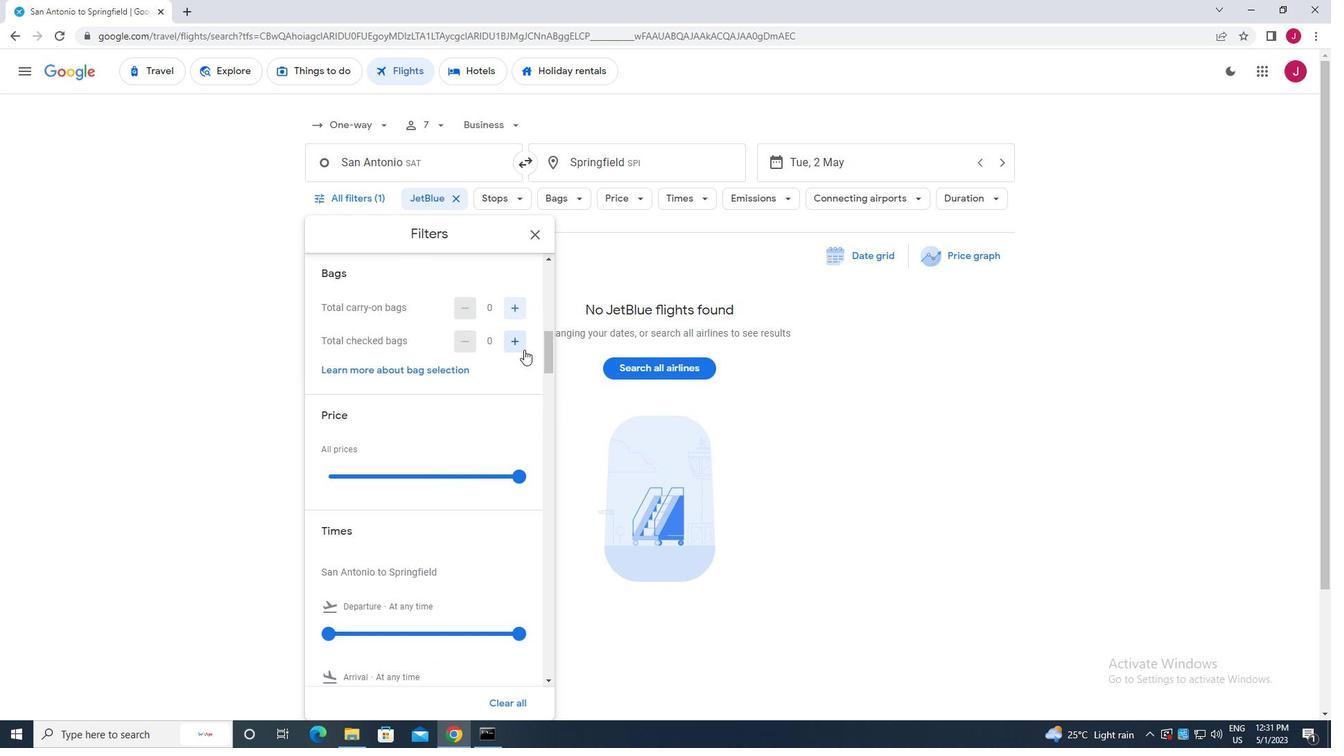 
Action: Mouse pressed left at (520, 343)
Screenshot: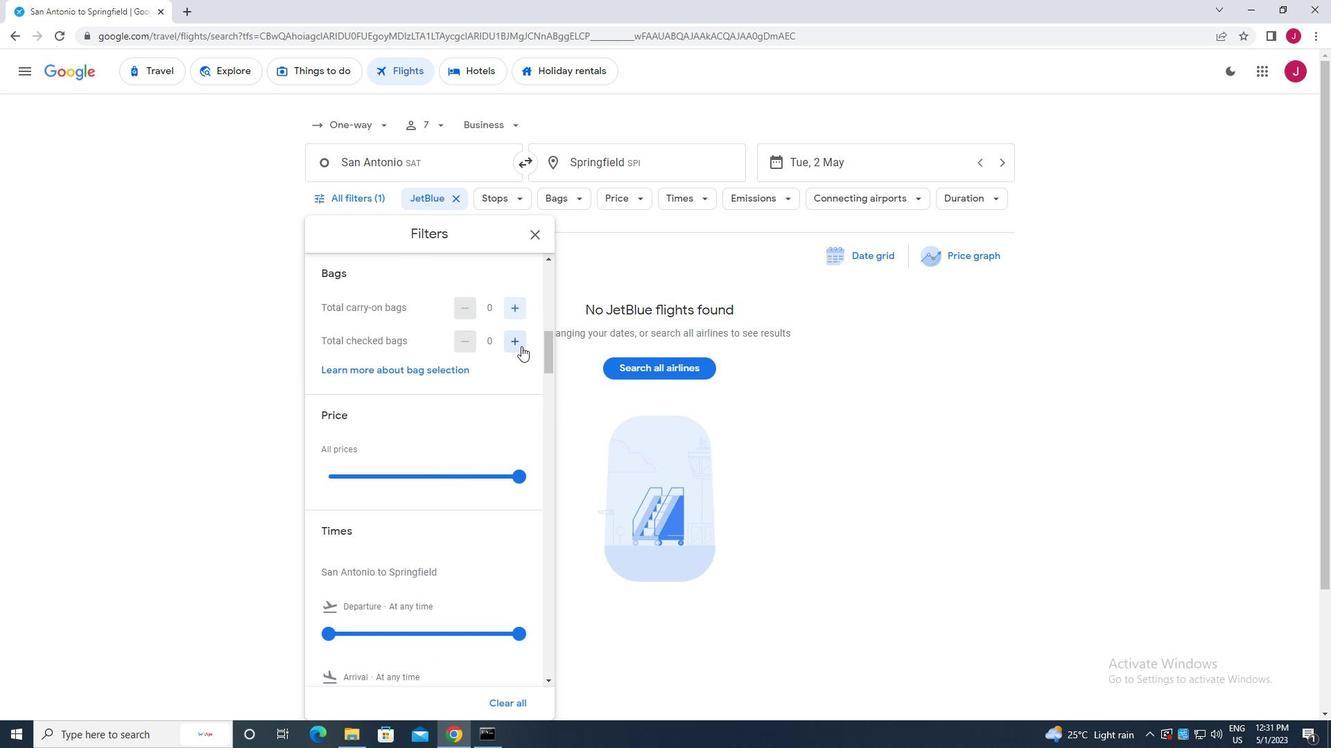 
Action: Mouse pressed left at (520, 343)
Screenshot: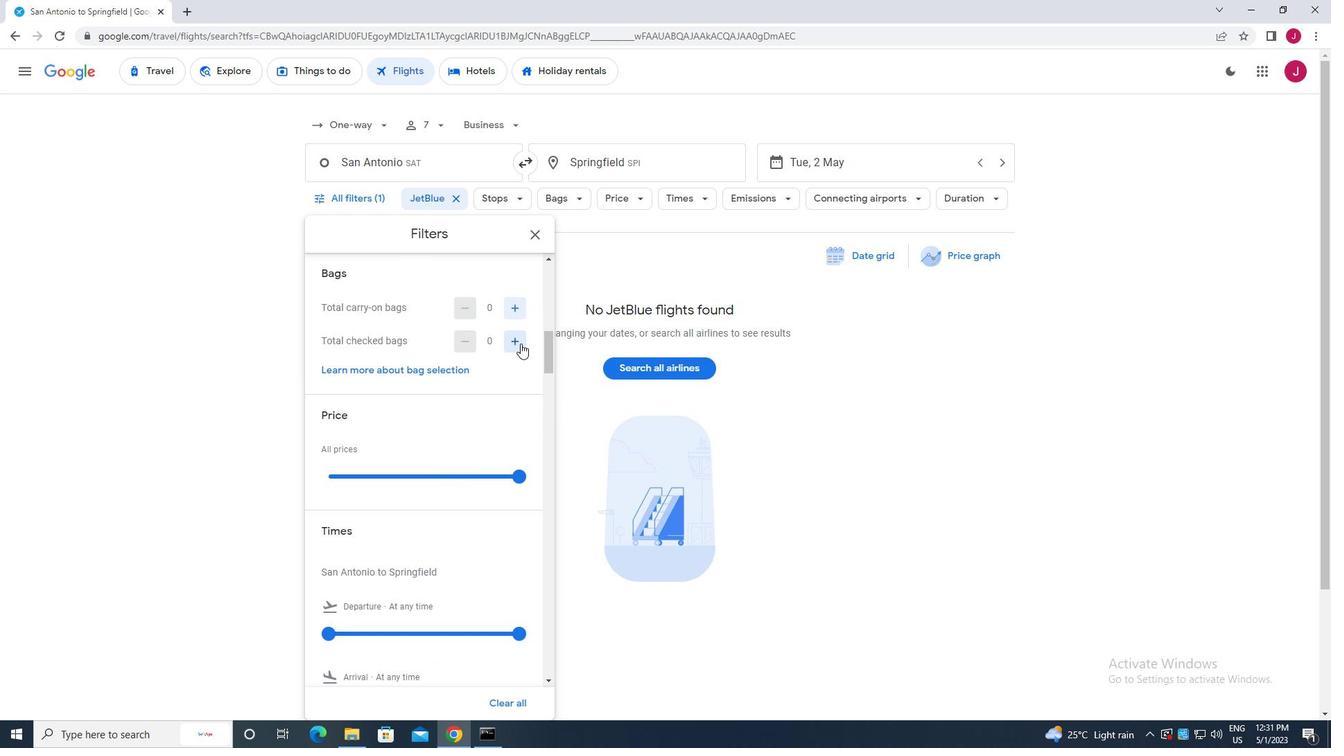 
Action: Mouse pressed left at (520, 343)
Screenshot: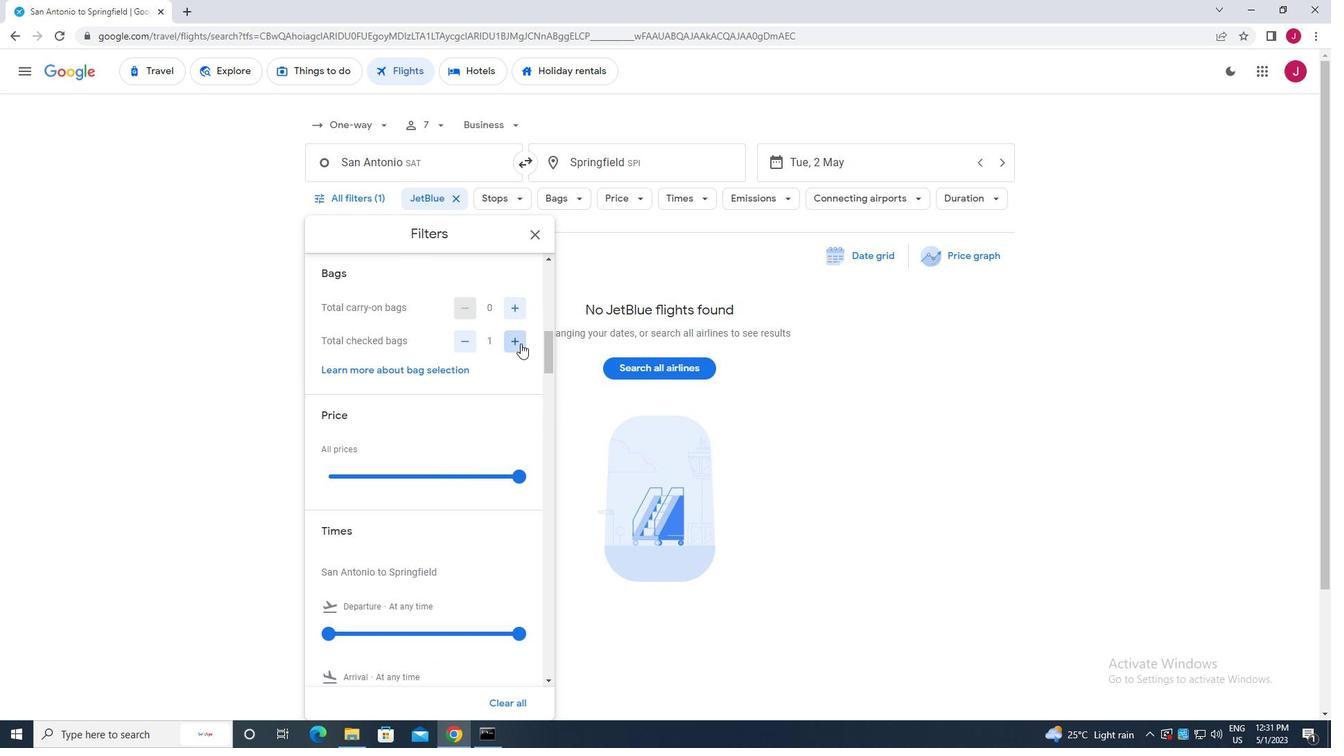 
Action: Mouse pressed left at (520, 343)
Screenshot: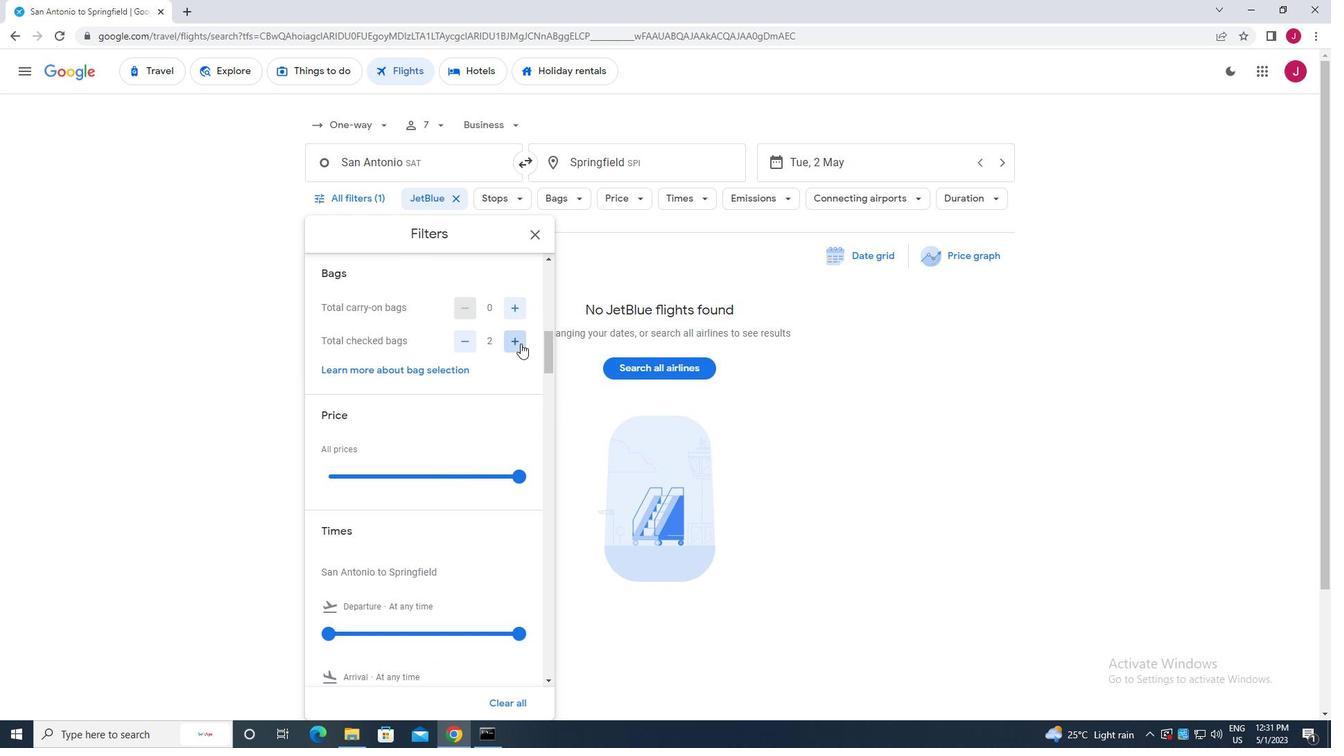 
Action: Mouse pressed left at (520, 343)
Screenshot: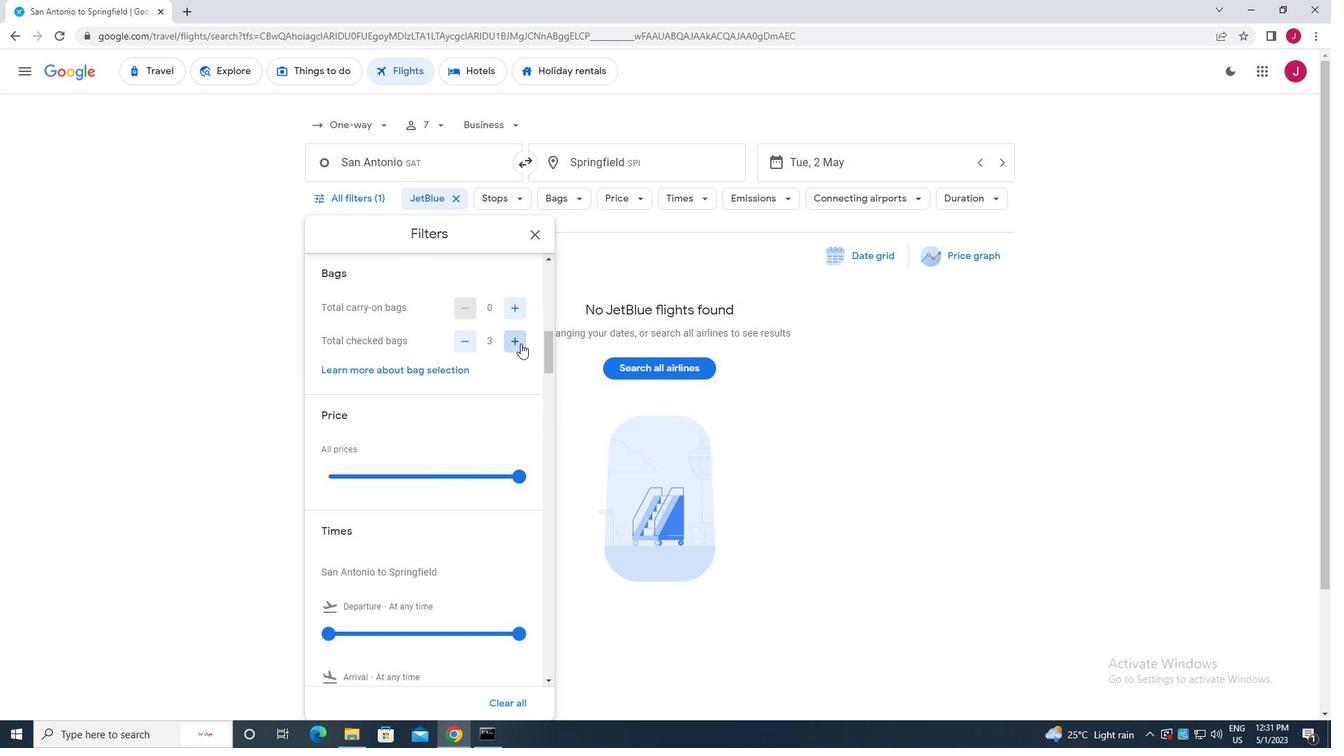 
Action: Mouse pressed left at (520, 343)
Screenshot: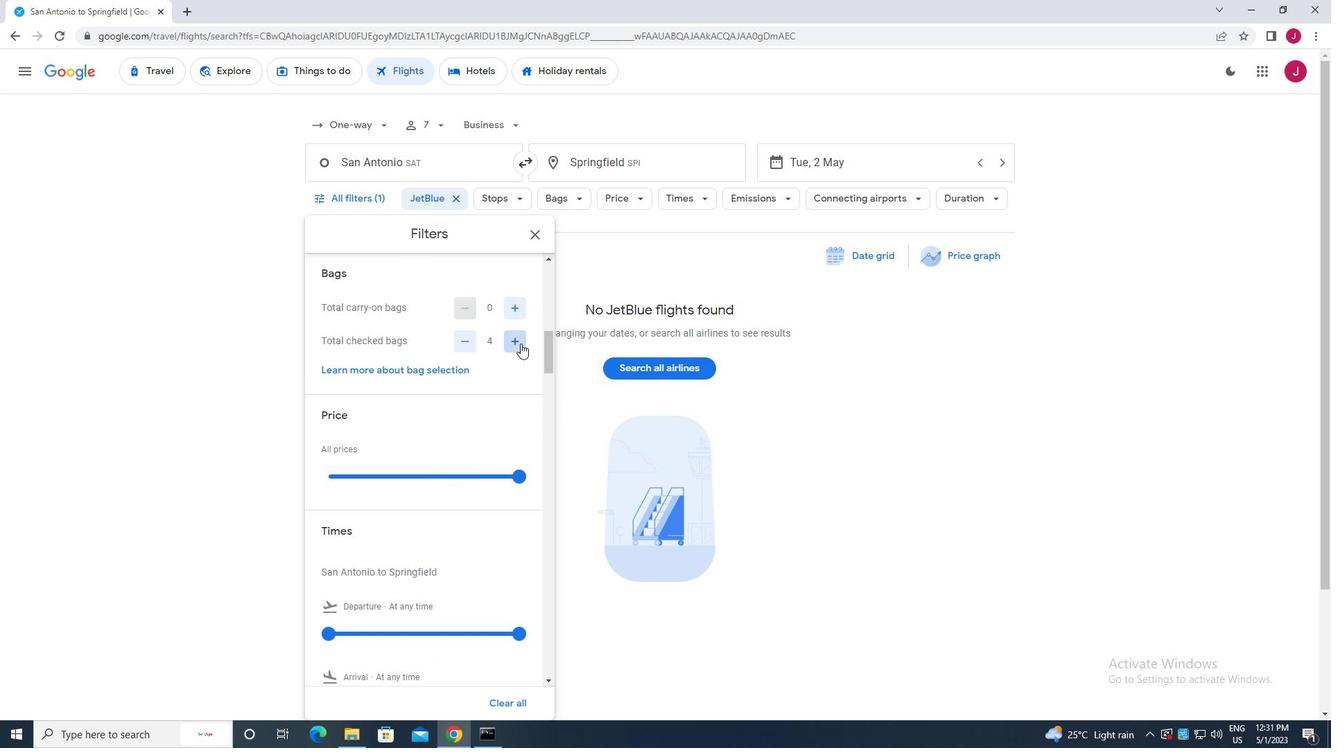 
Action: Mouse pressed left at (520, 343)
Screenshot: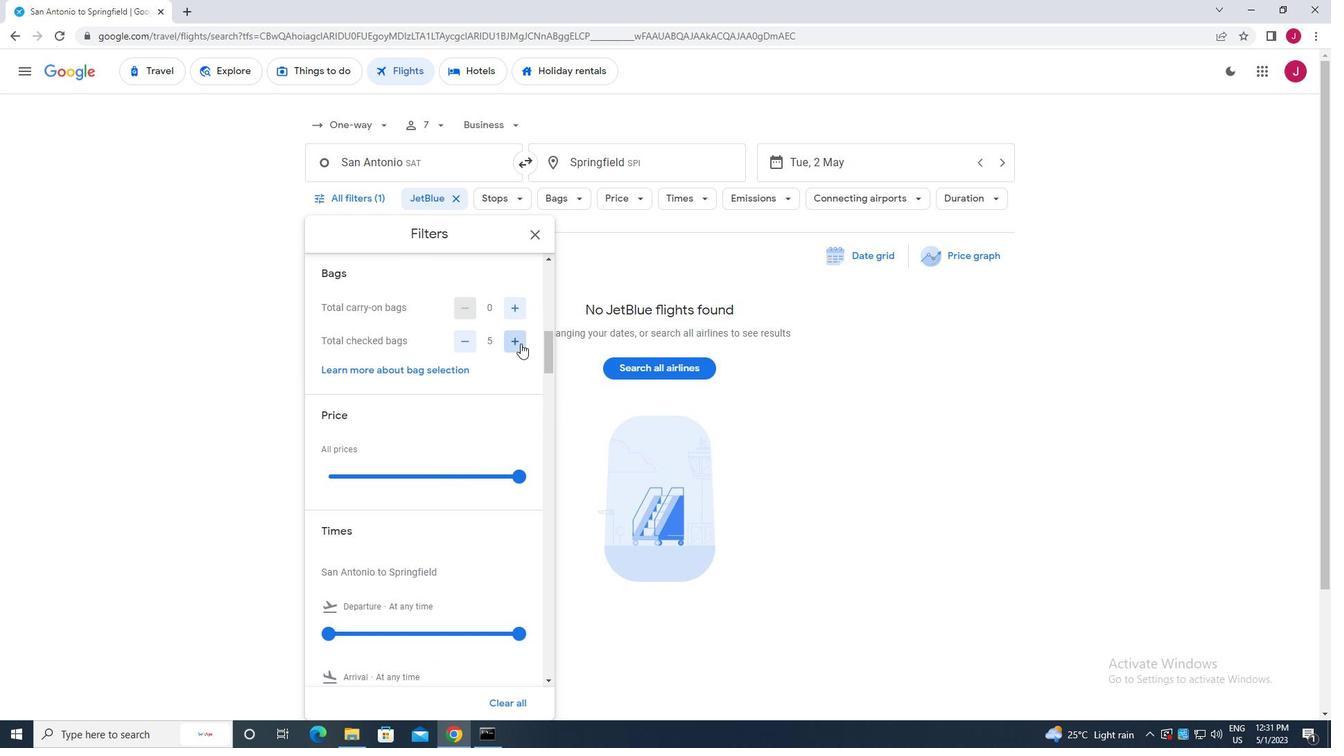 
Action: Mouse pressed left at (520, 343)
Screenshot: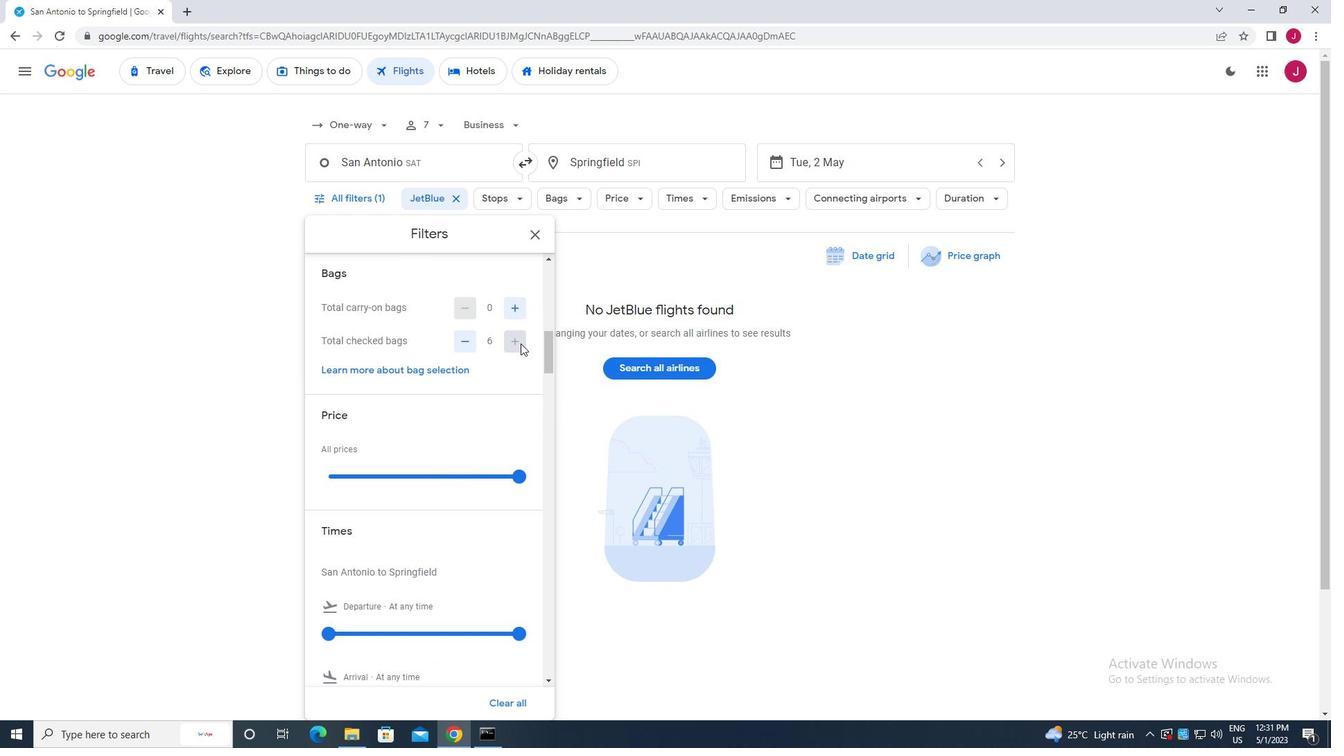 
Action: Mouse pressed left at (520, 343)
Screenshot: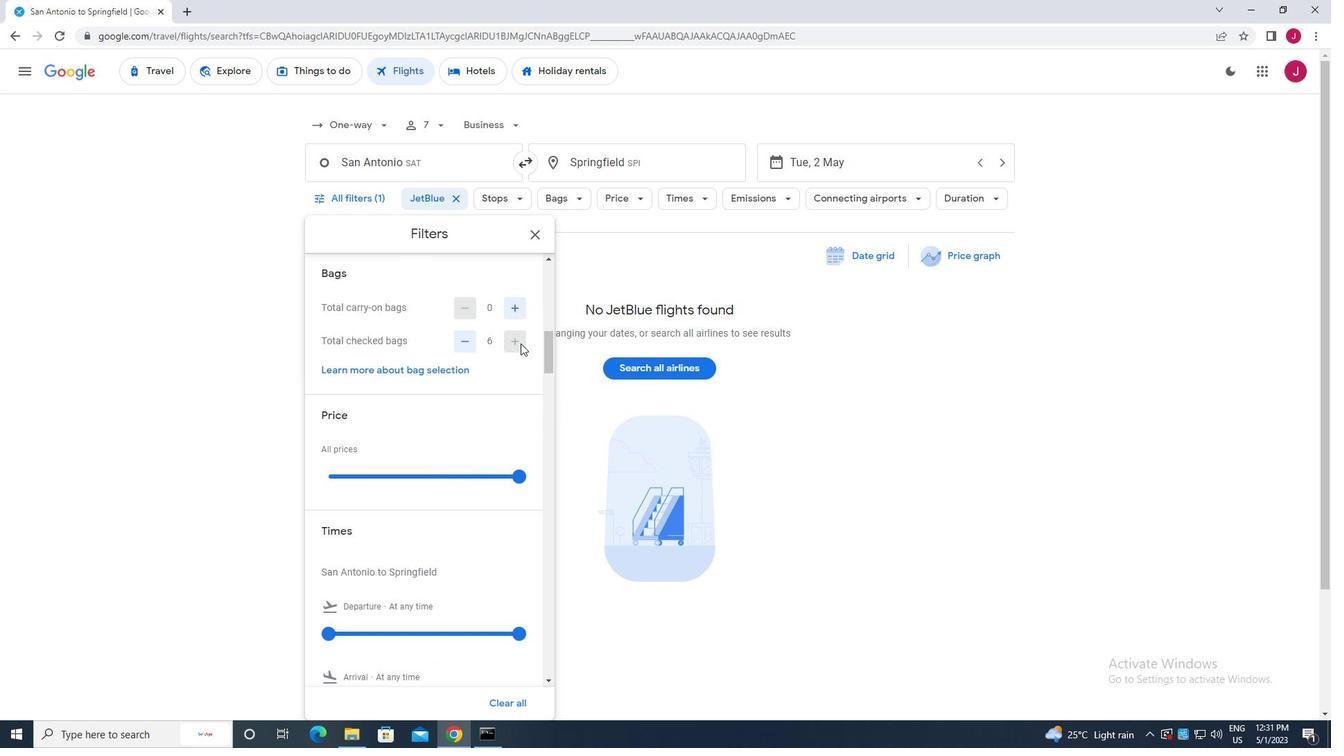 
Action: Mouse moved to (496, 395)
Screenshot: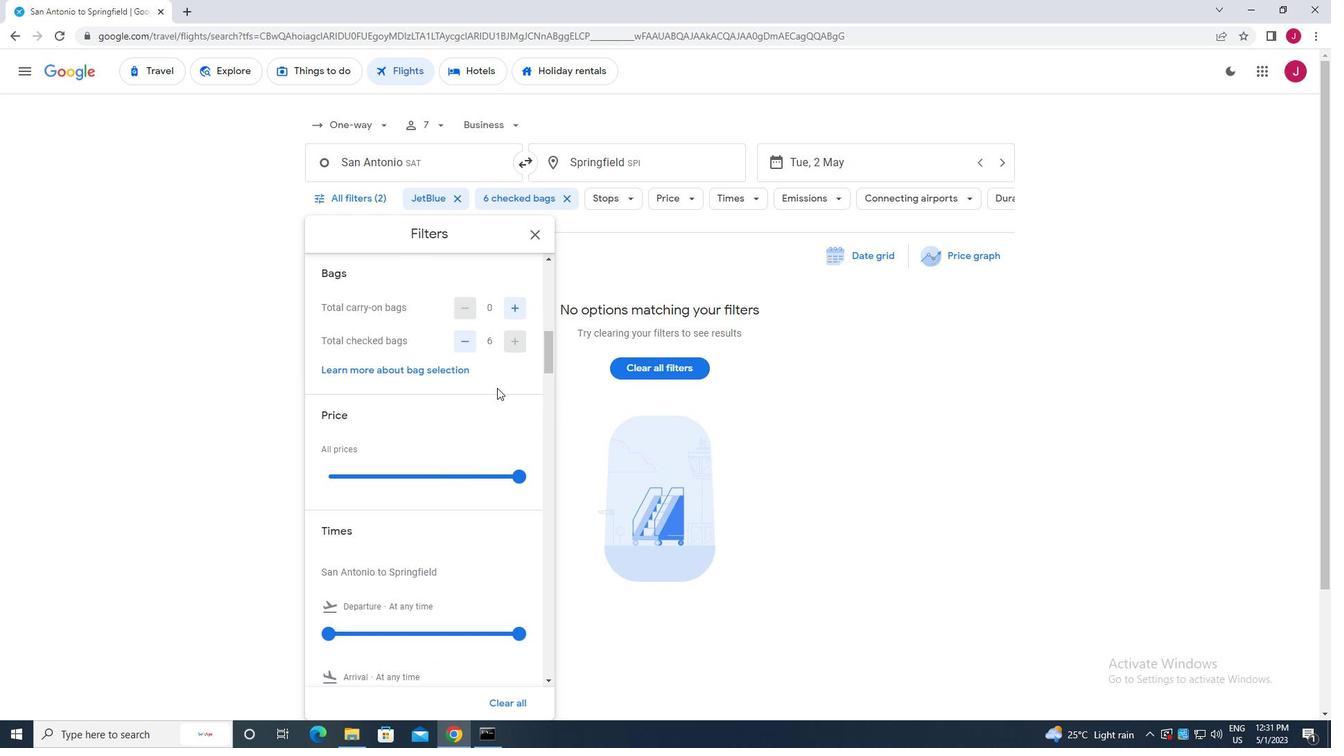 
Action: Mouse scrolled (496, 395) with delta (0, 0)
Screenshot: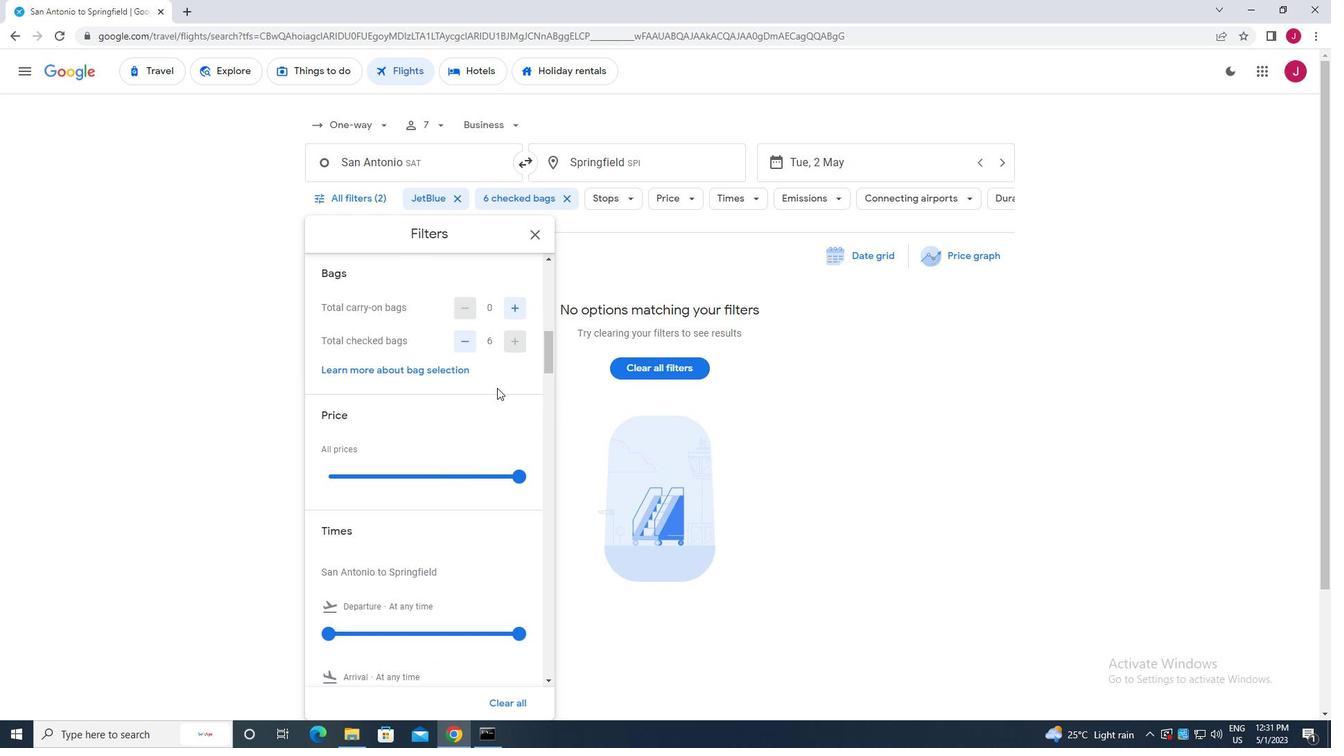 
Action: Mouse moved to (496, 398)
Screenshot: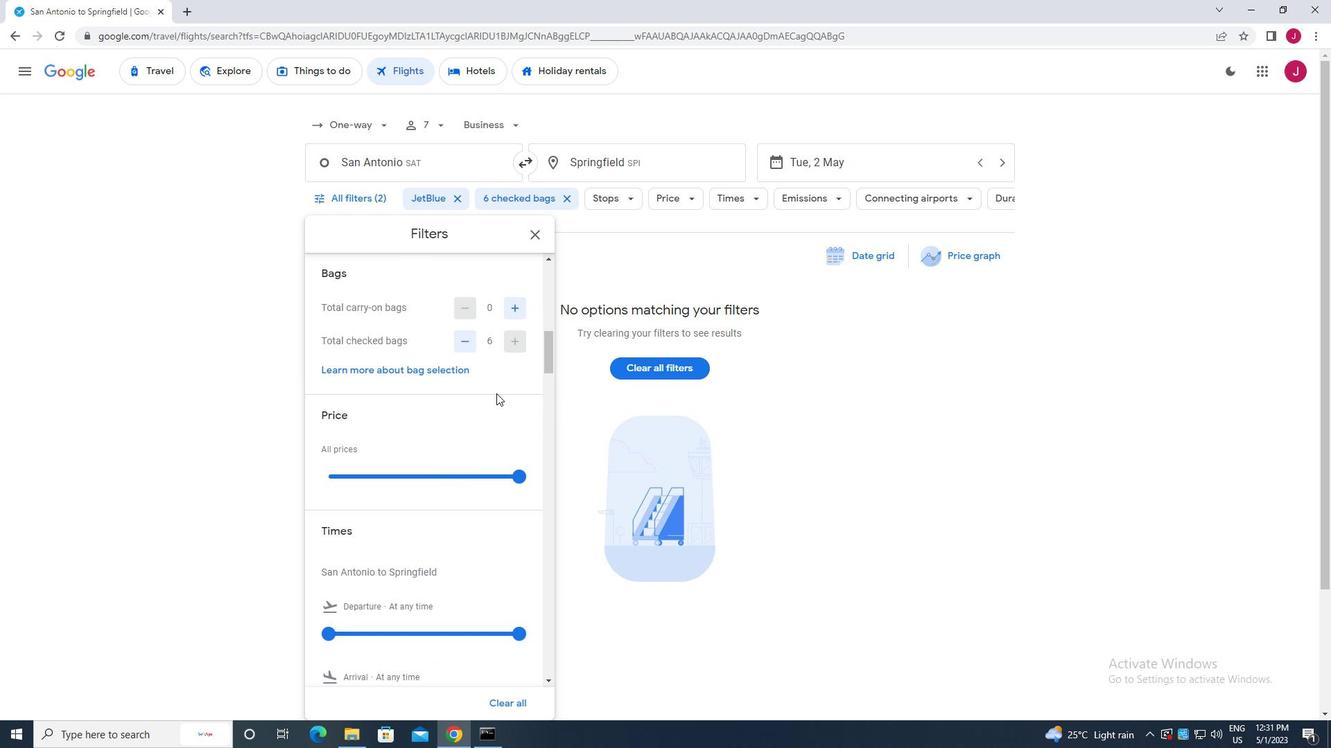 
Action: Mouse scrolled (496, 398) with delta (0, 0)
Screenshot: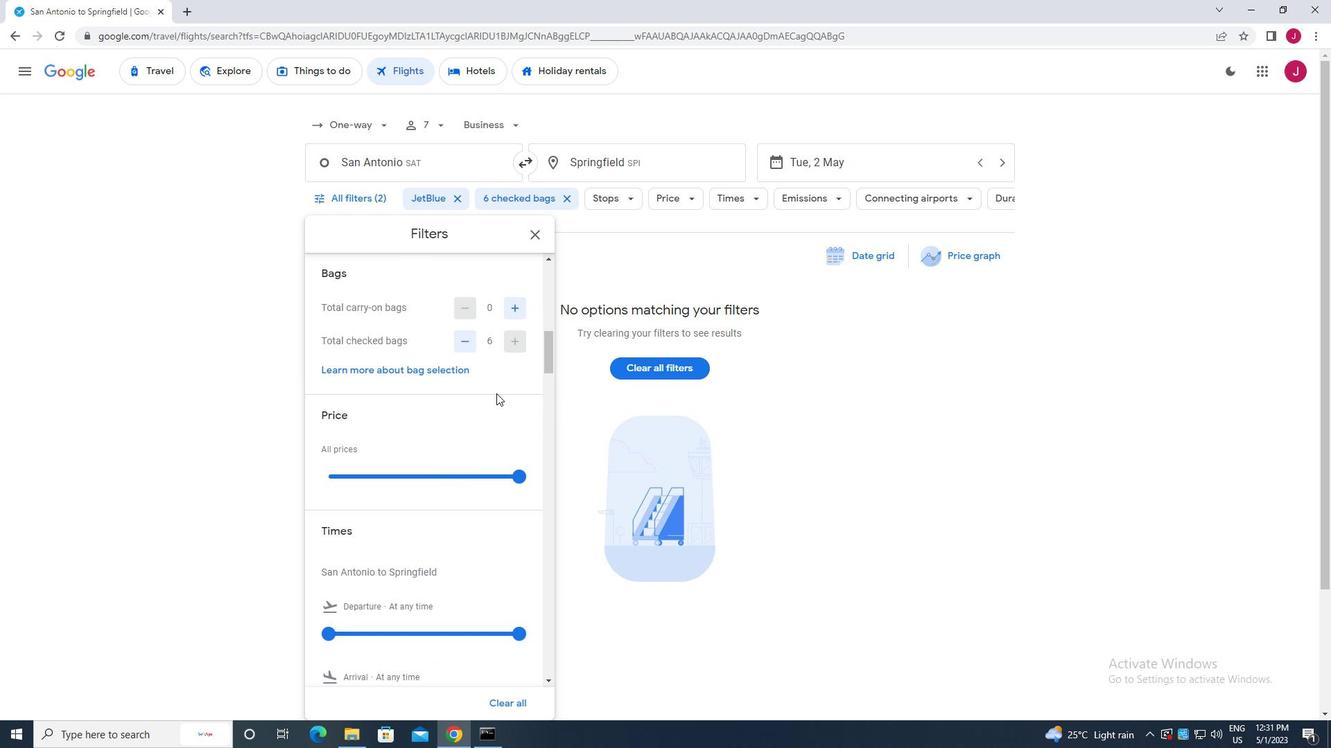 
Action: Mouse moved to (520, 342)
Screenshot: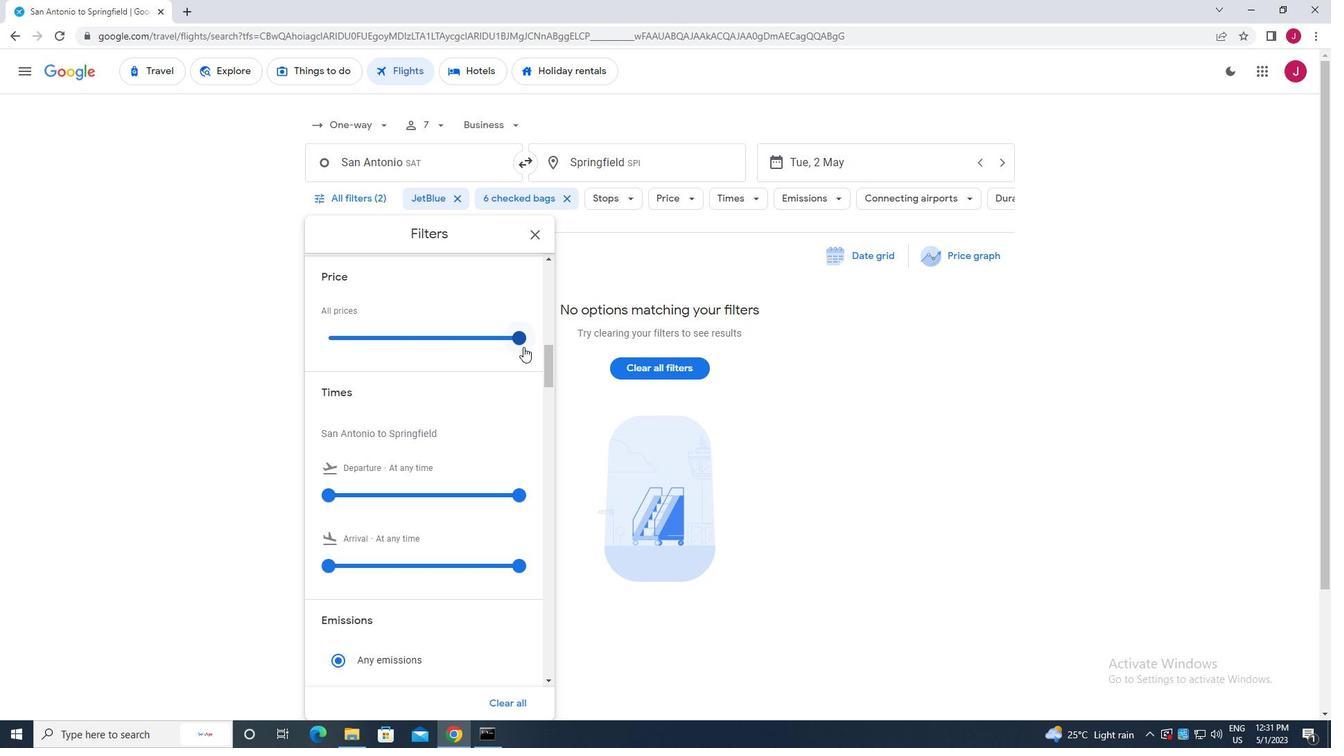
Action: Mouse pressed left at (520, 342)
Screenshot: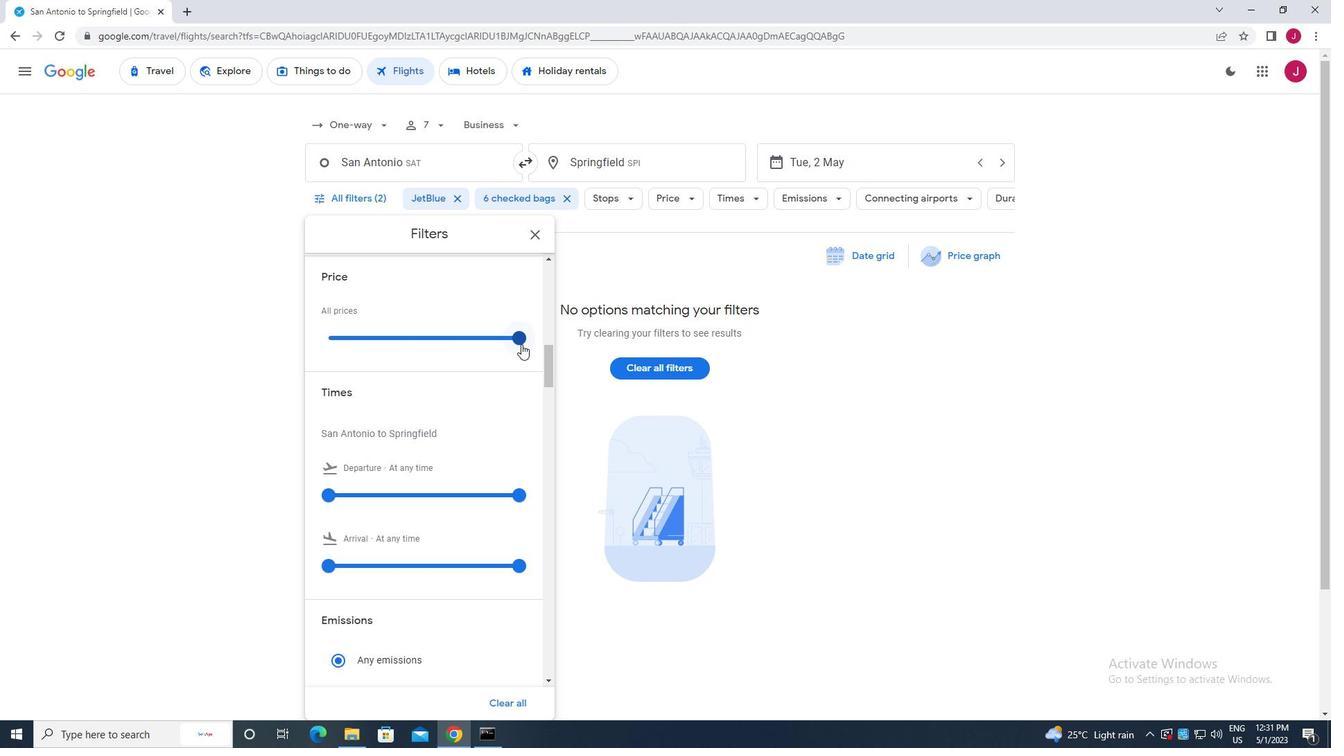
Action: Mouse moved to (420, 371)
Screenshot: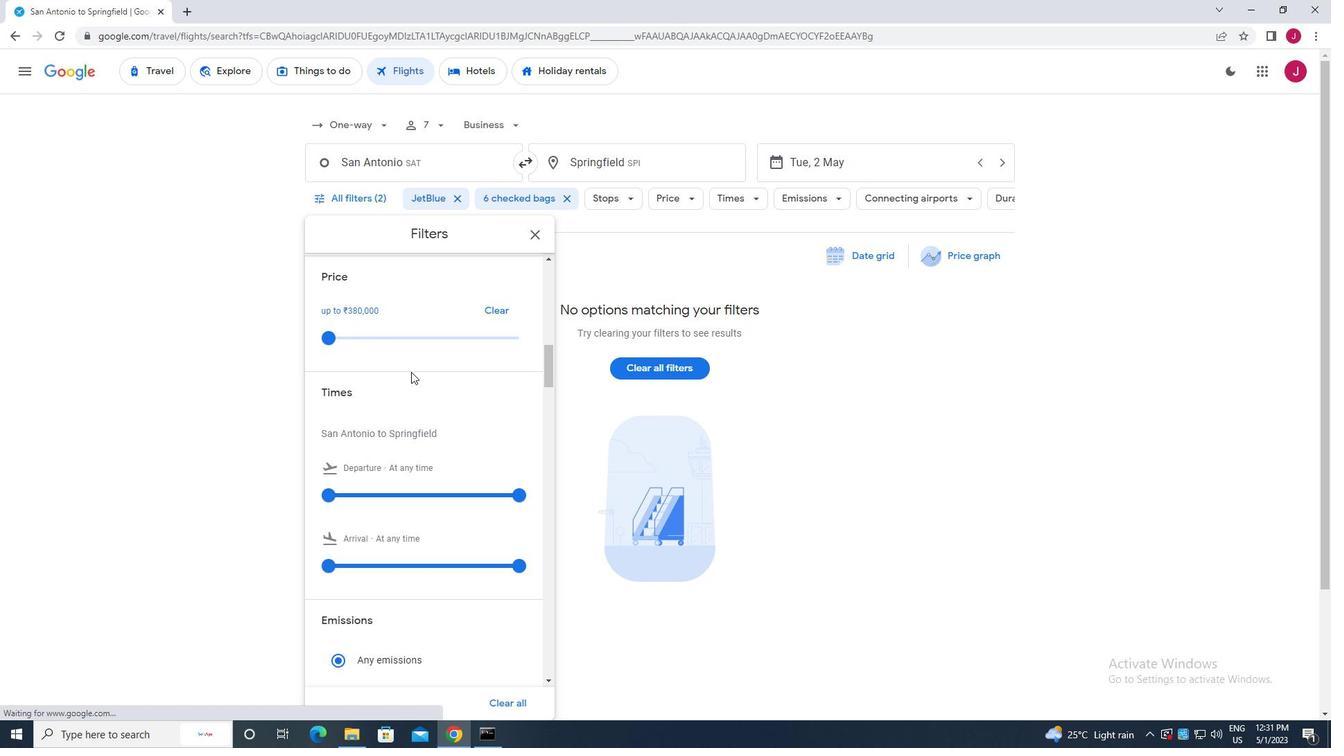 
Action: Mouse scrolled (420, 370) with delta (0, 0)
Screenshot: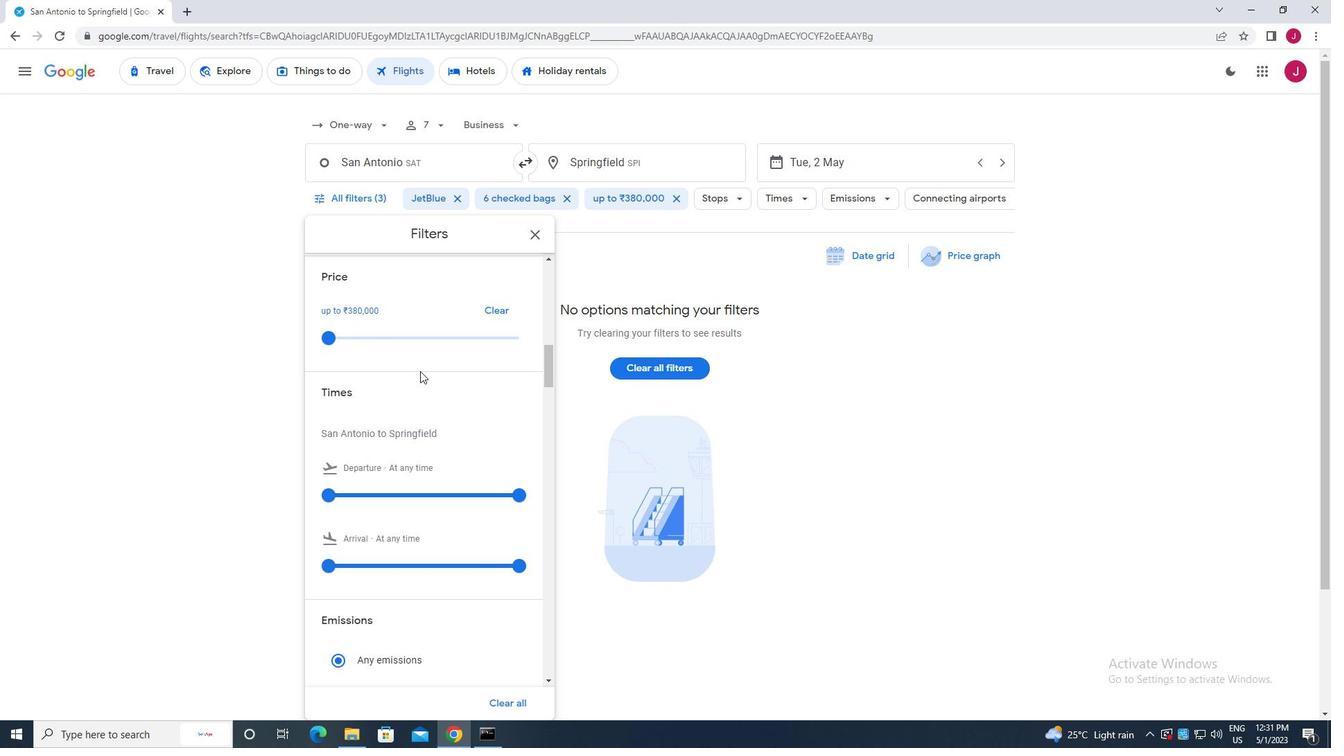 
Action: Mouse scrolled (420, 370) with delta (0, 0)
Screenshot: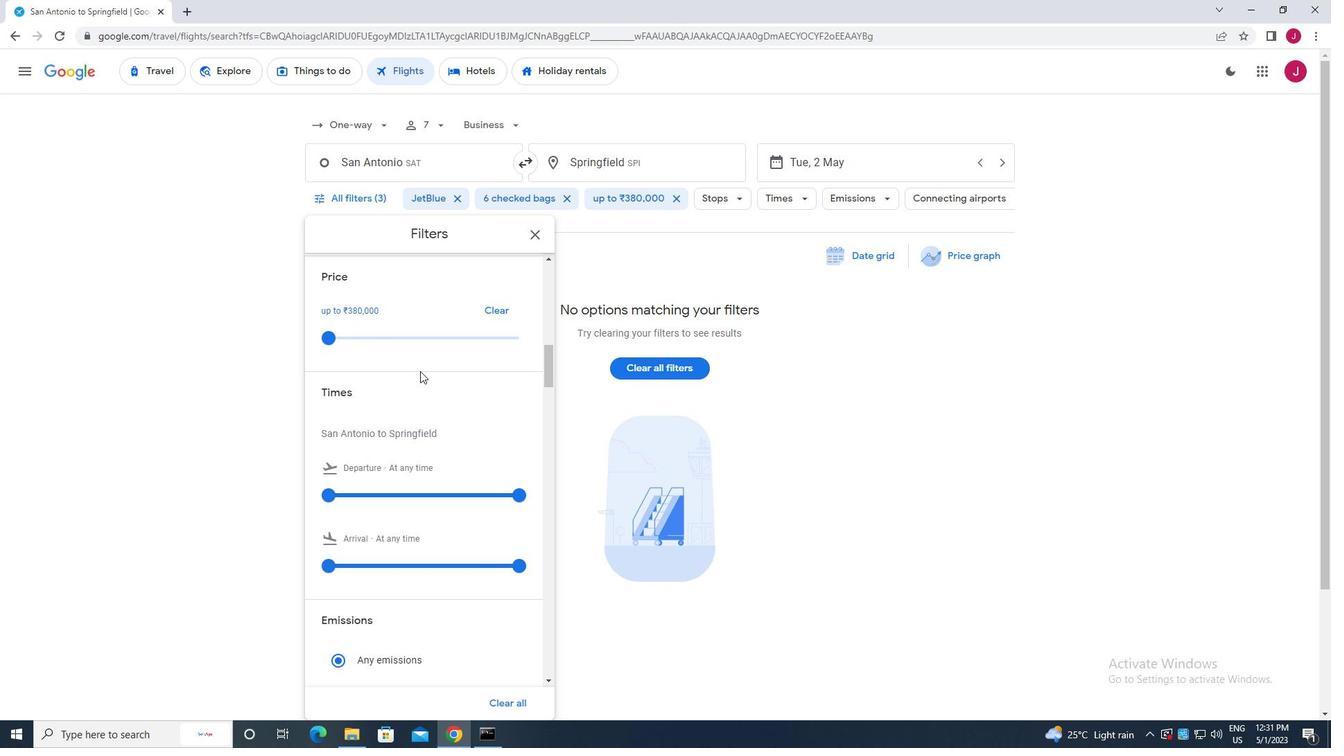 
Action: Mouse moved to (330, 357)
Screenshot: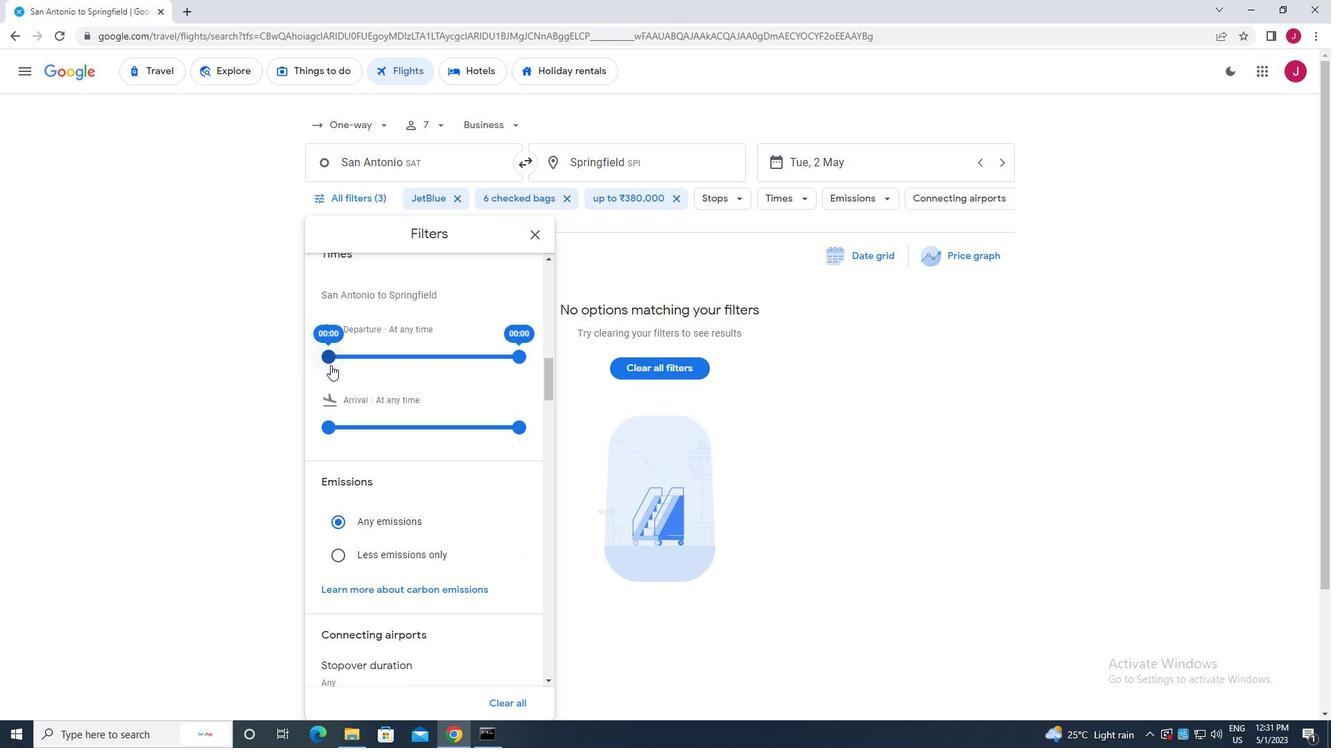 
Action: Mouse pressed left at (330, 357)
Screenshot: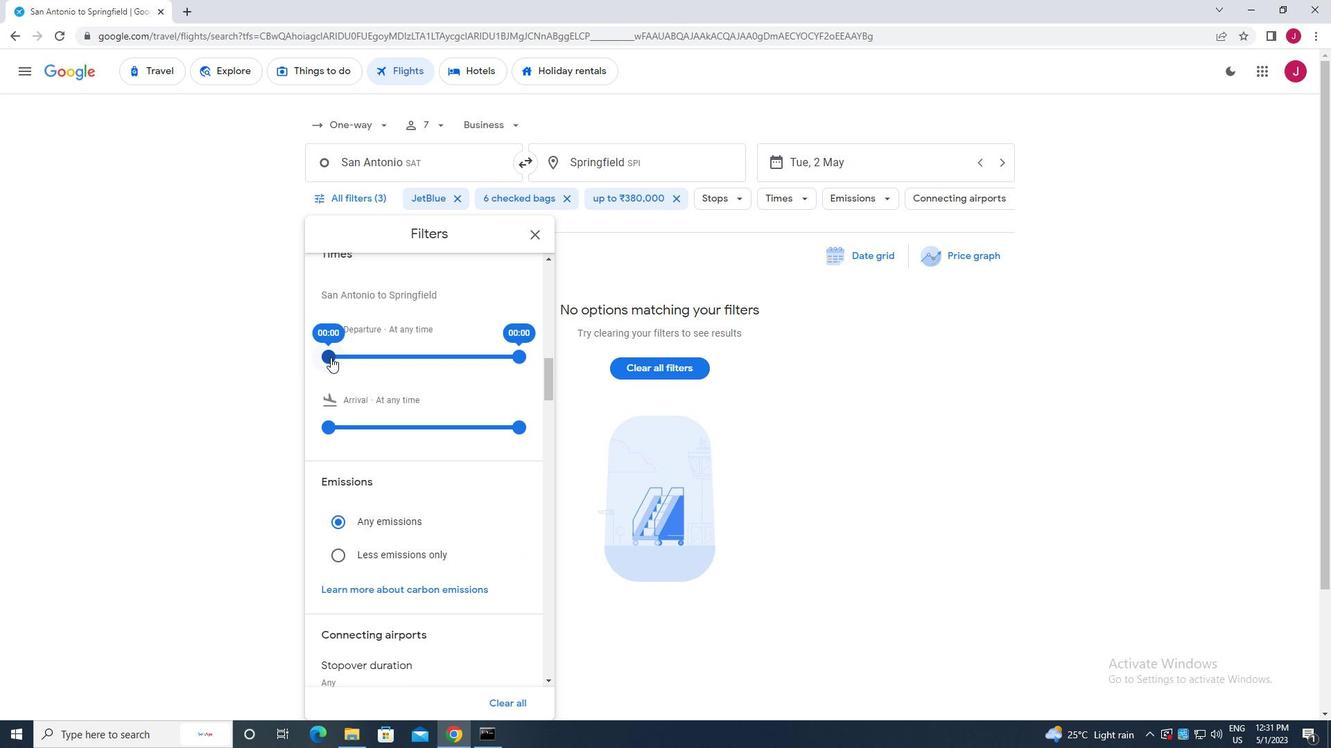 
Action: Mouse moved to (518, 355)
Screenshot: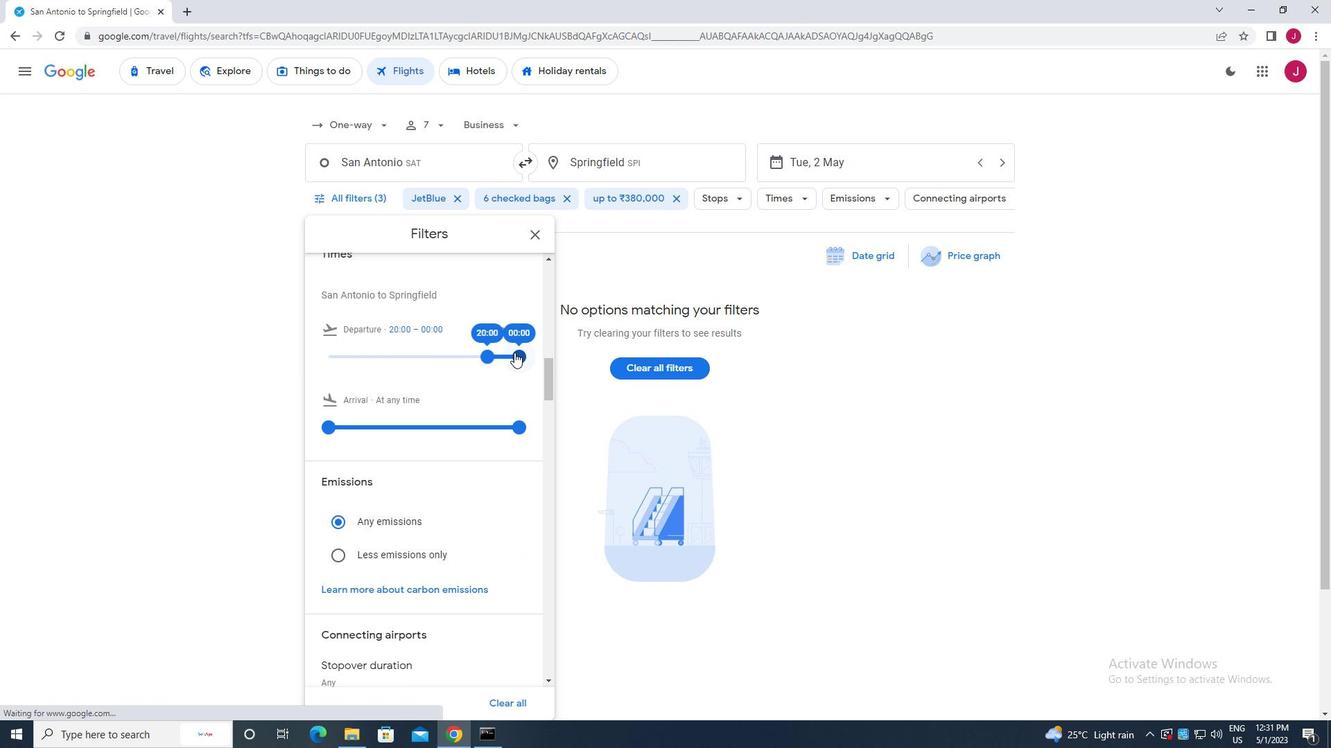 
Action: Mouse pressed left at (518, 355)
Screenshot: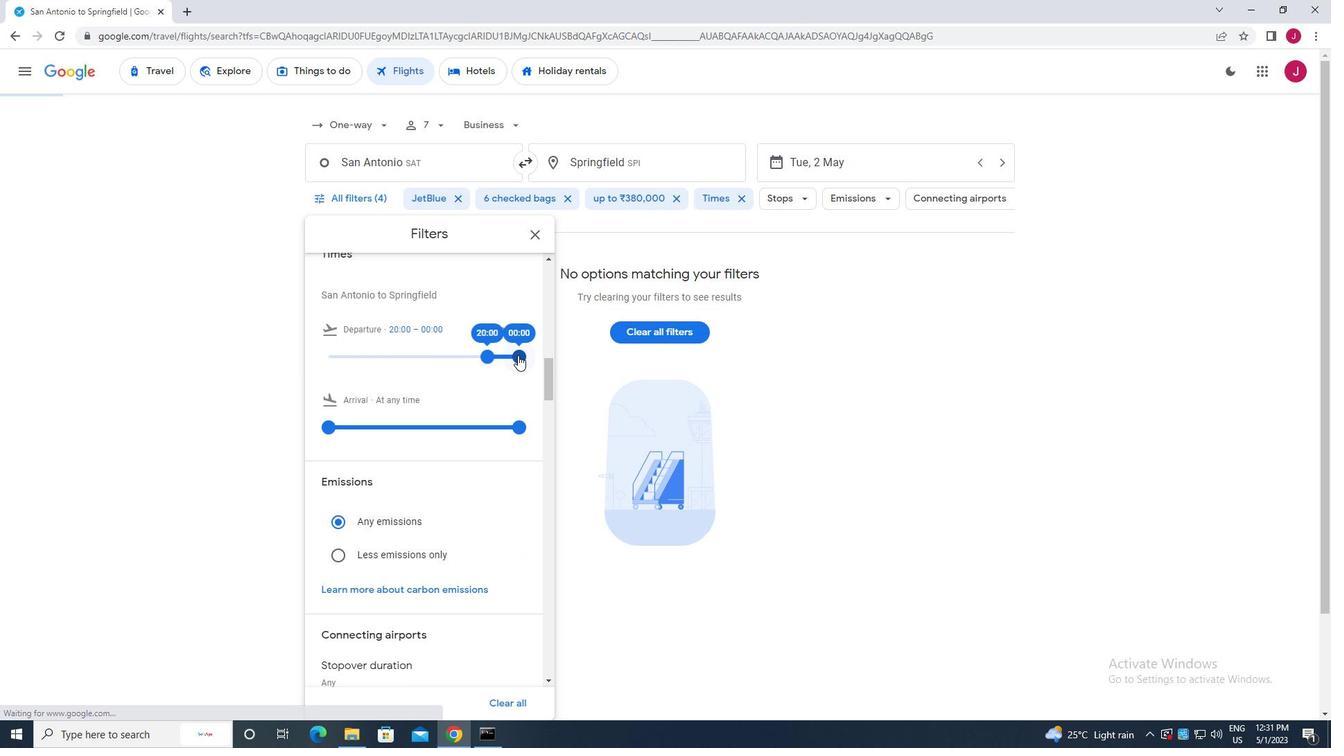 
Action: Mouse moved to (533, 239)
Screenshot: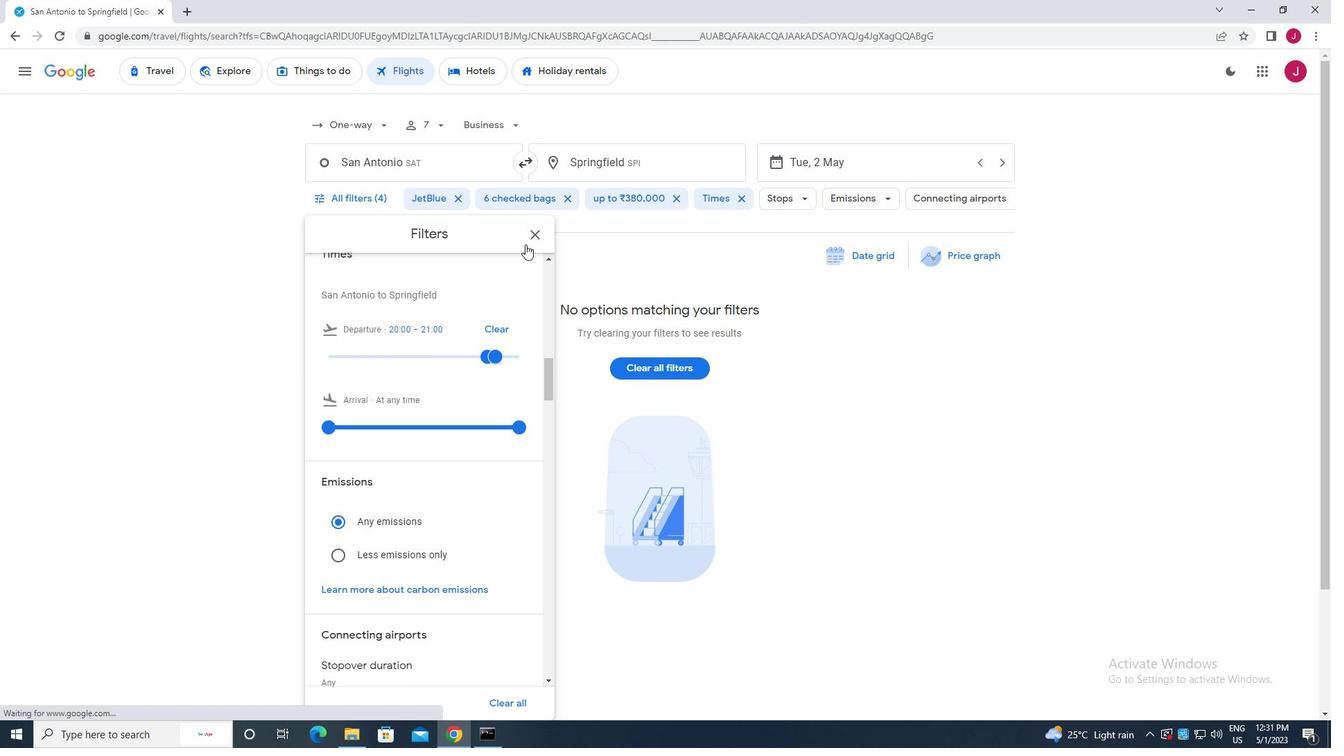 
Action: Mouse pressed left at (533, 239)
Screenshot: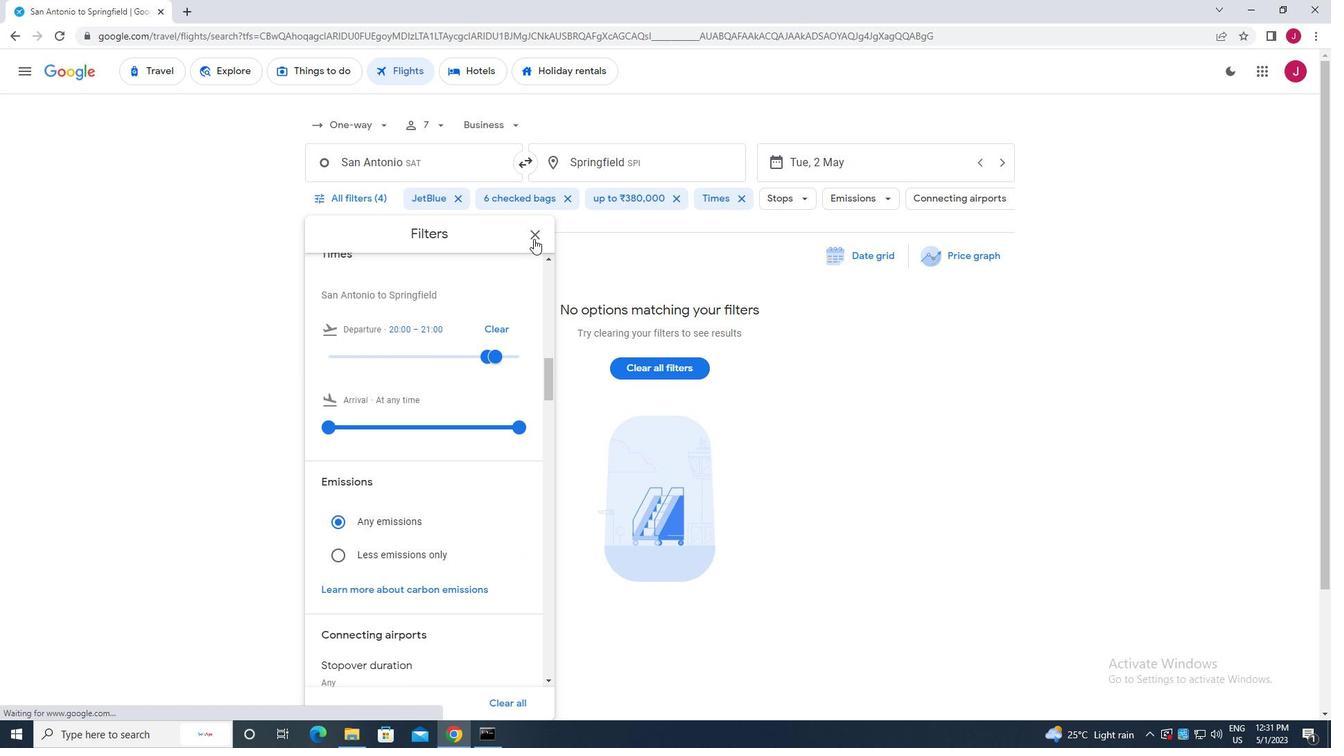 
Action: Mouse moved to (530, 239)
Screenshot: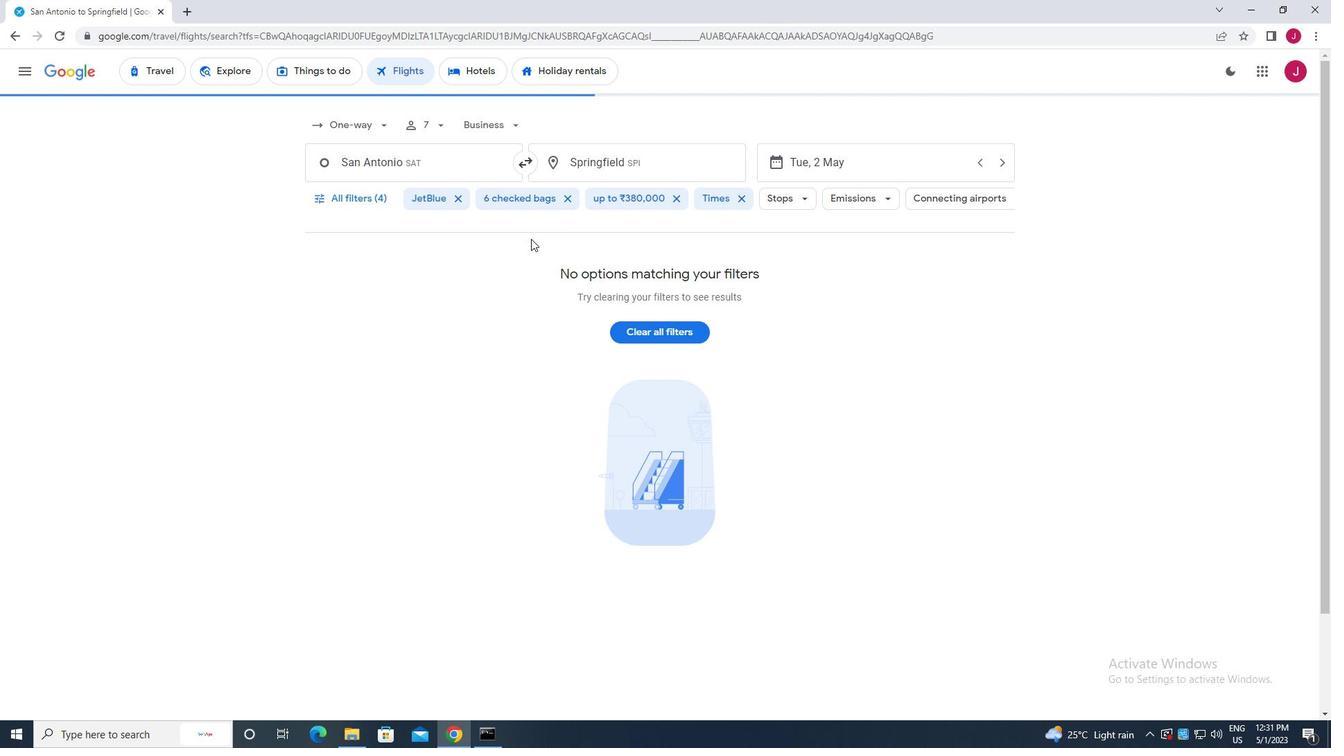 
